 Task: Find connections with filter location Vilassar de Mar with filter topic #Technologywith filter profile language Potuguese with filter current company JavaScript with filter school AGRA COLLEGE, AGRA with filter industry HVAC and Refrigeration Equipment Manufacturing with filter service category AssistanceAdvertising with filter keywords title Zoologist
Action: Mouse moved to (476, 55)
Screenshot: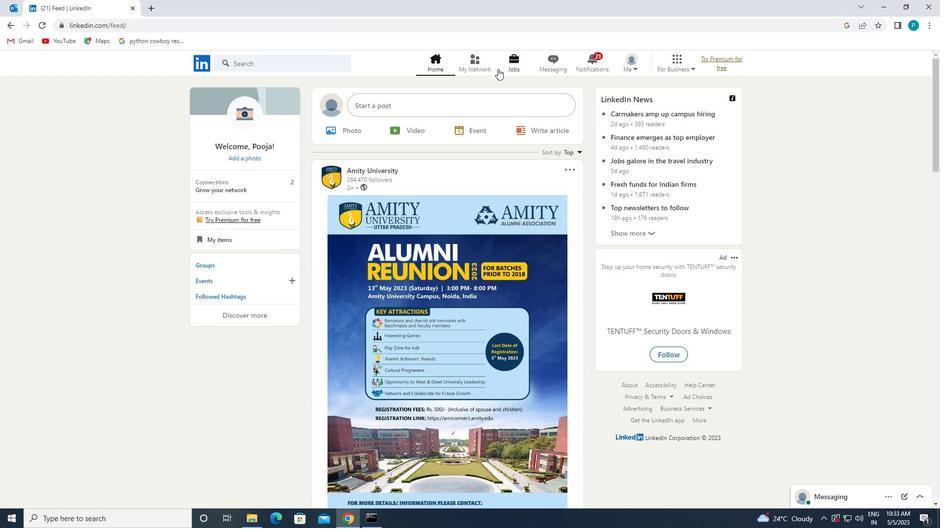 
Action: Mouse pressed left at (476, 55)
Screenshot: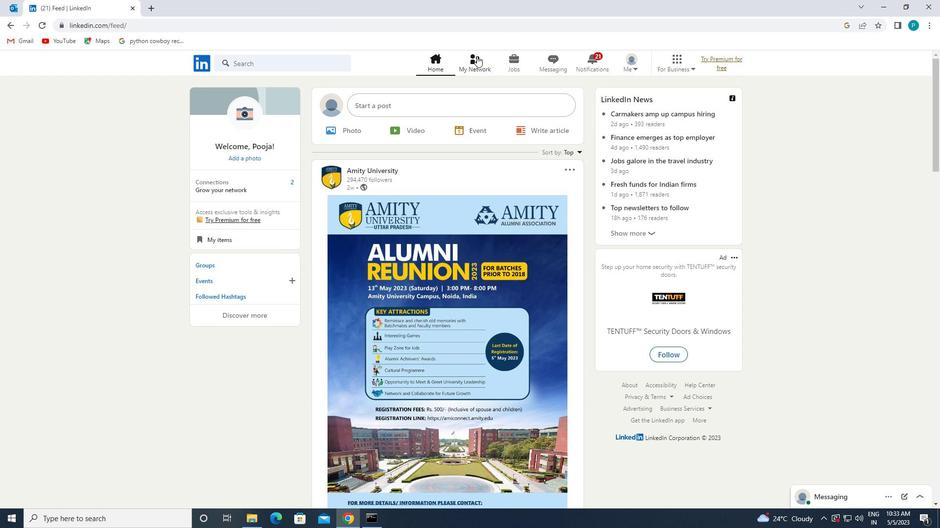
Action: Mouse moved to (299, 115)
Screenshot: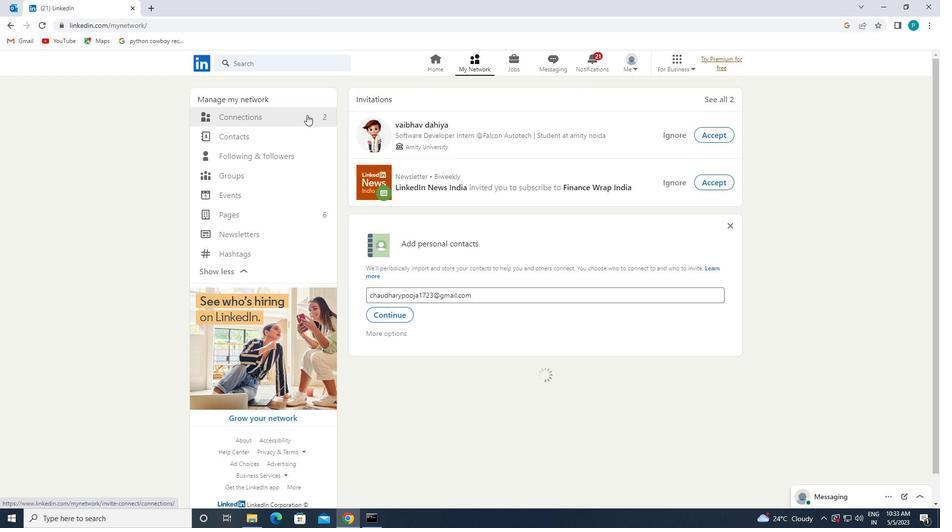 
Action: Mouse pressed left at (299, 115)
Screenshot: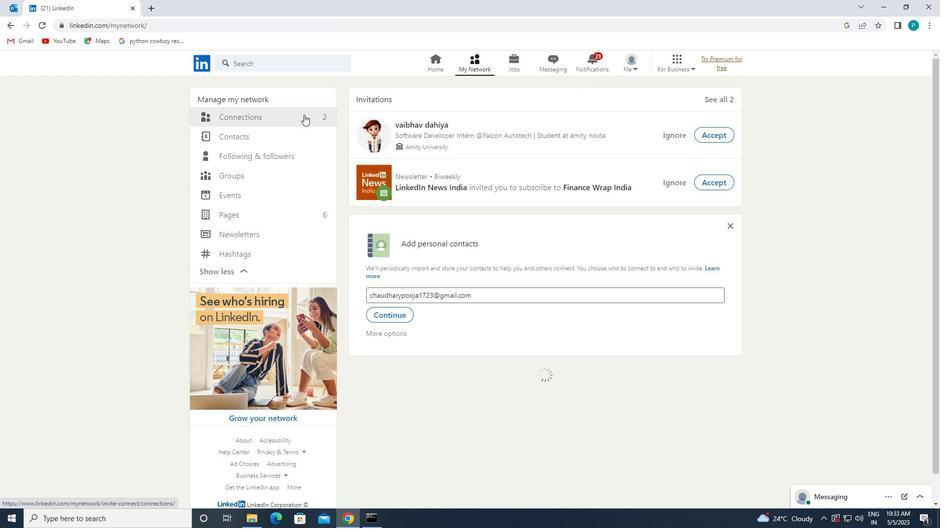
Action: Mouse moved to (544, 118)
Screenshot: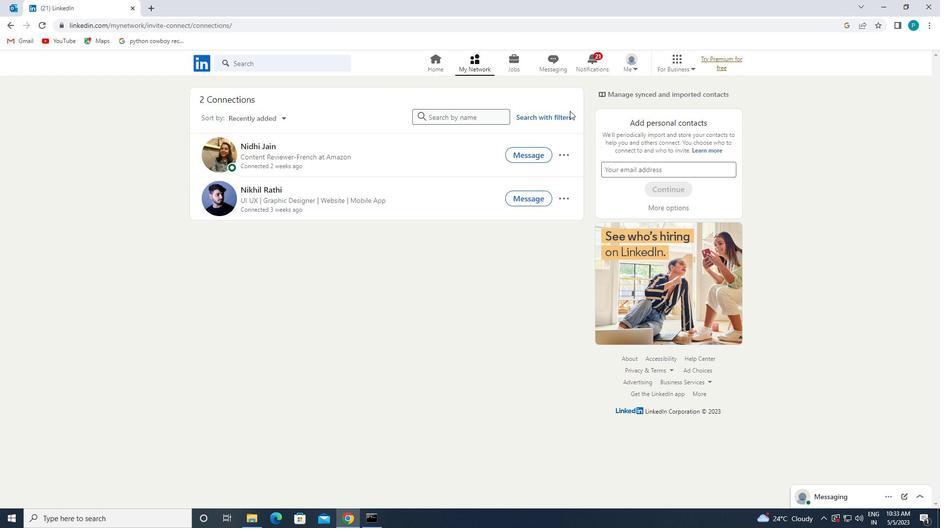 
Action: Mouse pressed left at (544, 118)
Screenshot: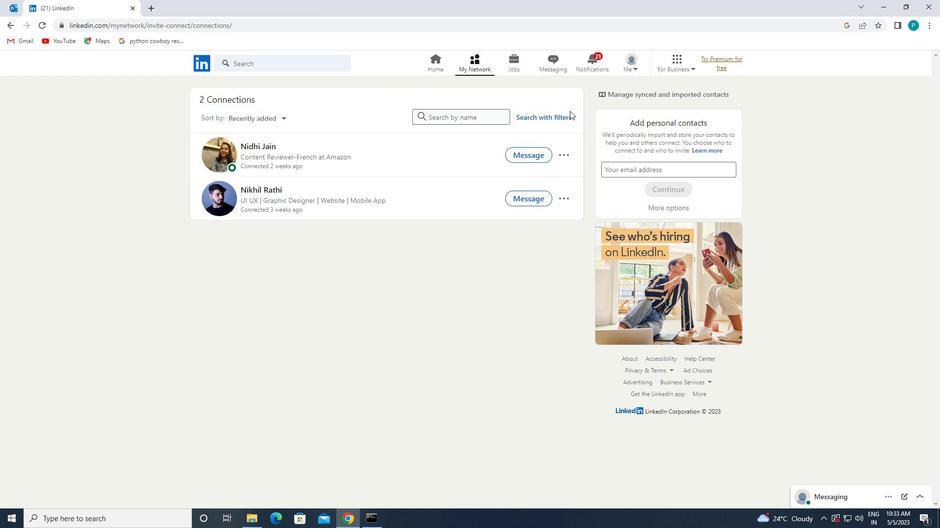 
Action: Mouse moved to (506, 92)
Screenshot: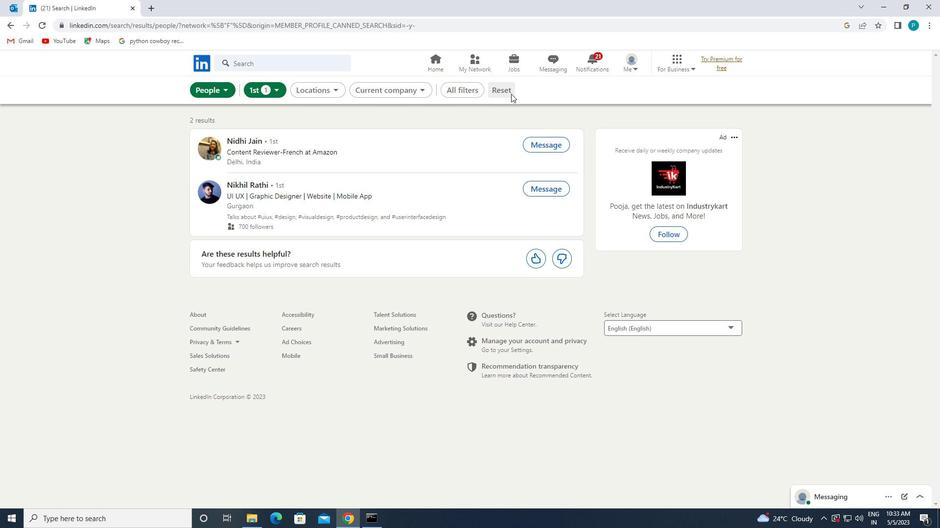 
Action: Mouse pressed left at (506, 92)
Screenshot: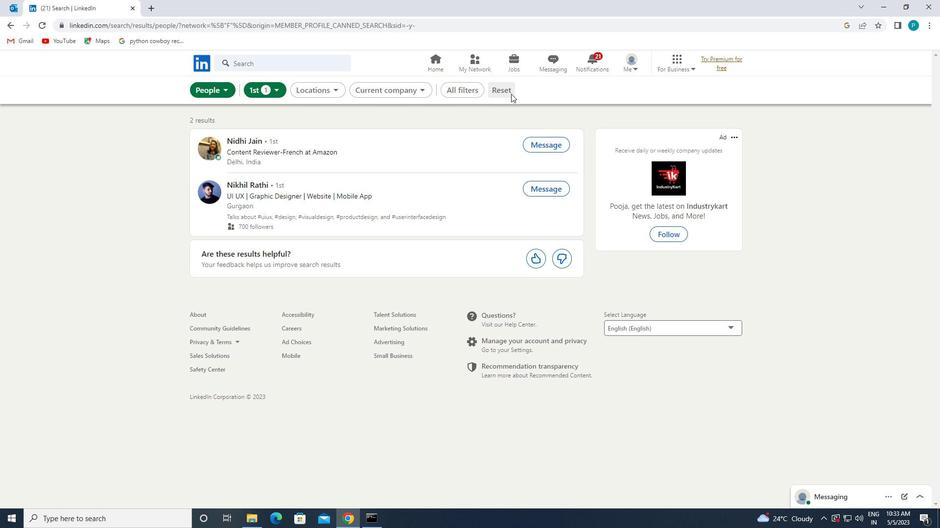 
Action: Mouse moved to (485, 88)
Screenshot: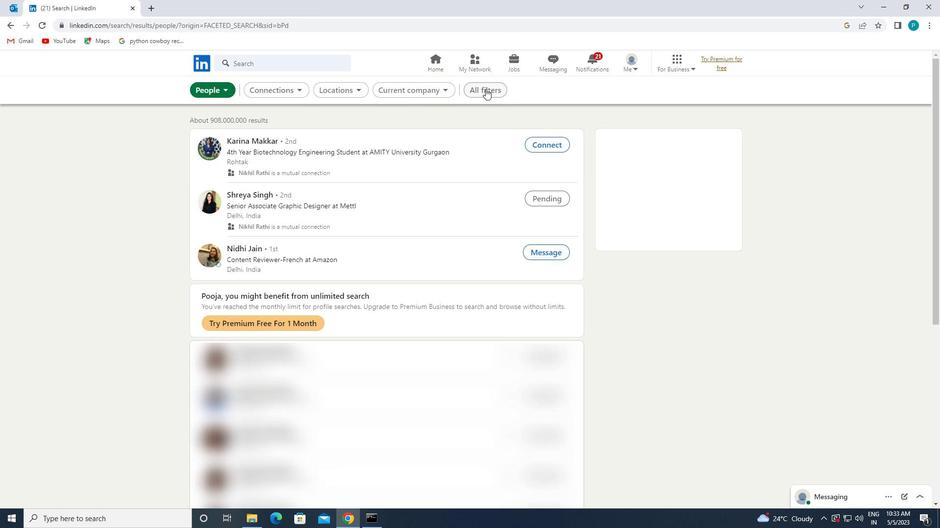 
Action: Mouse pressed left at (485, 88)
Screenshot: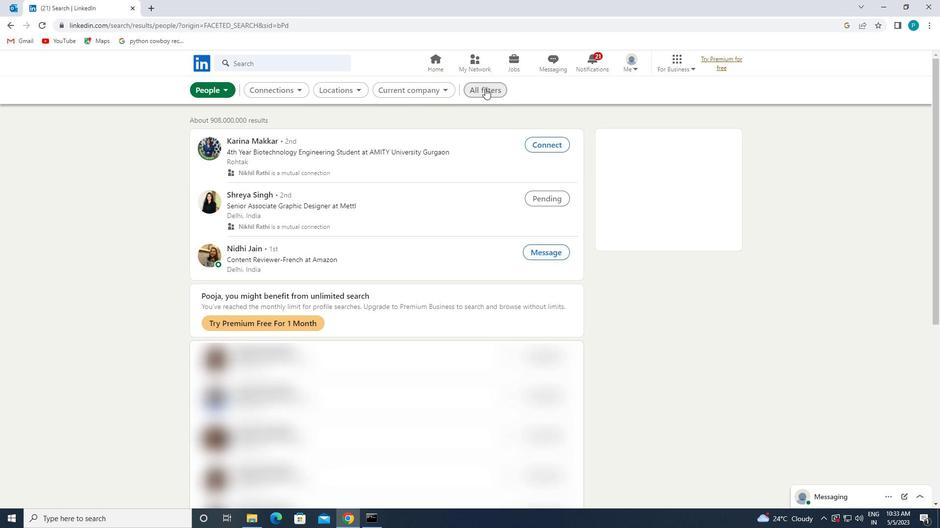 
Action: Mouse moved to (765, 290)
Screenshot: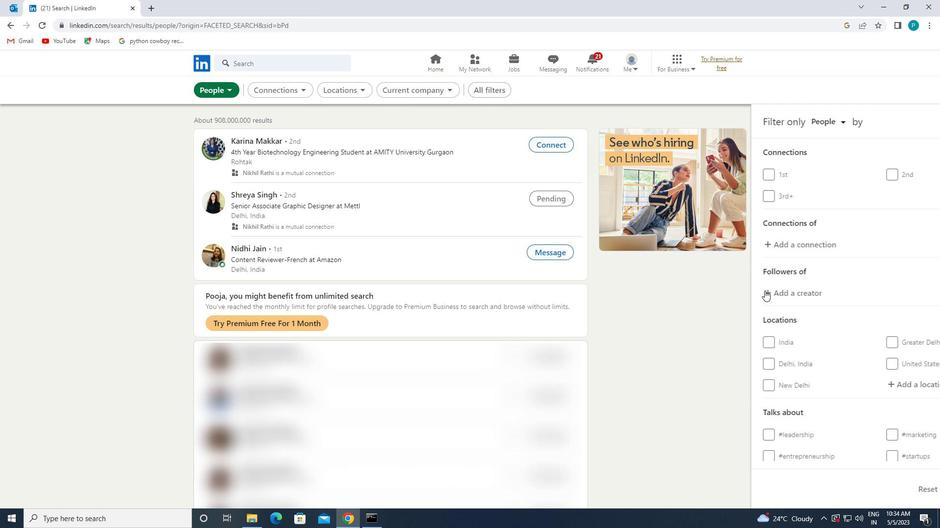 
Action: Mouse scrolled (765, 290) with delta (0, 0)
Screenshot: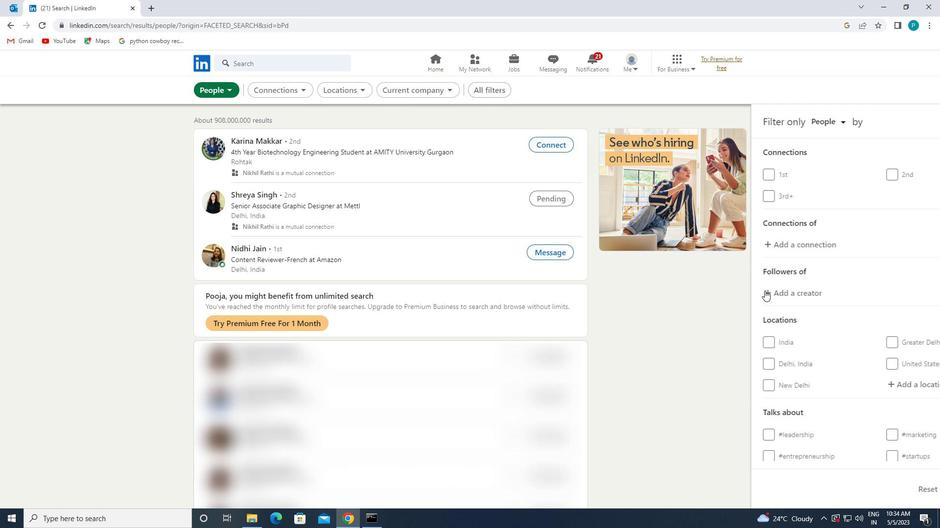 
Action: Mouse moved to (764, 290)
Screenshot: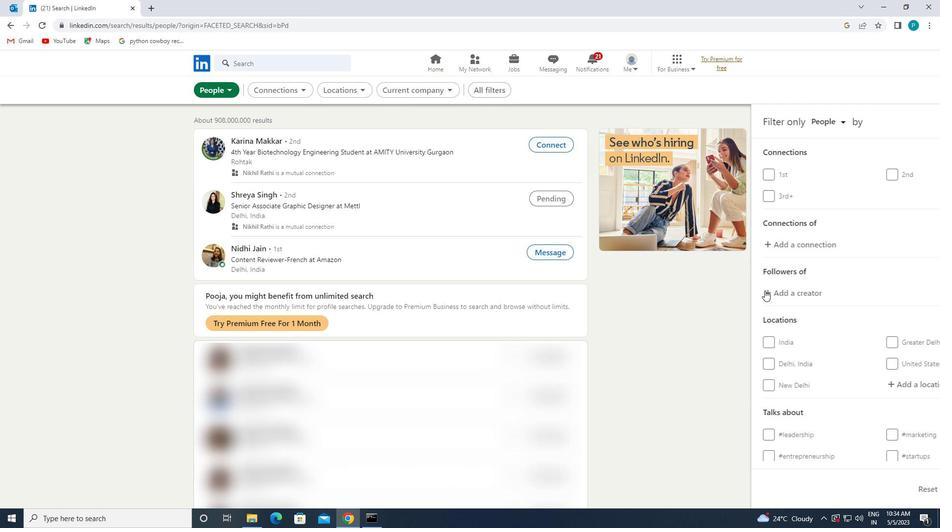 
Action: Mouse scrolled (764, 290) with delta (0, 0)
Screenshot: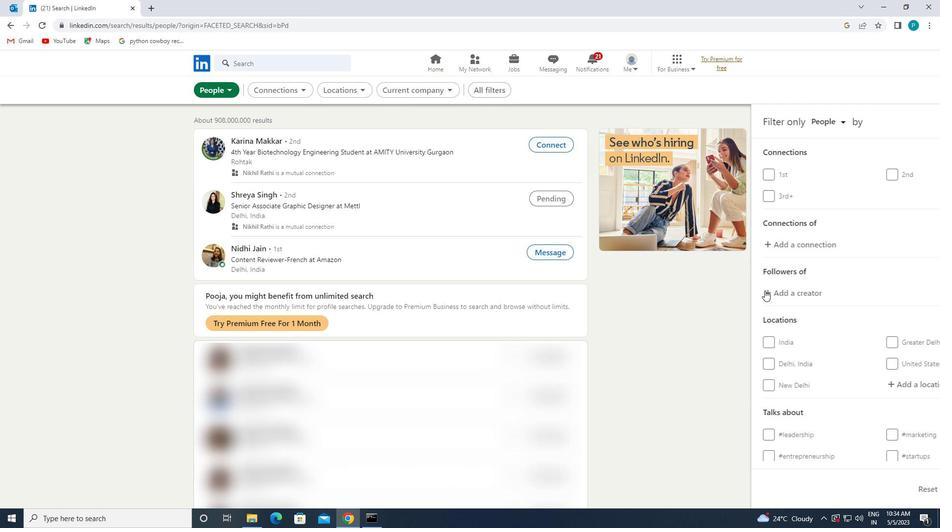 
Action: Mouse moved to (764, 290)
Screenshot: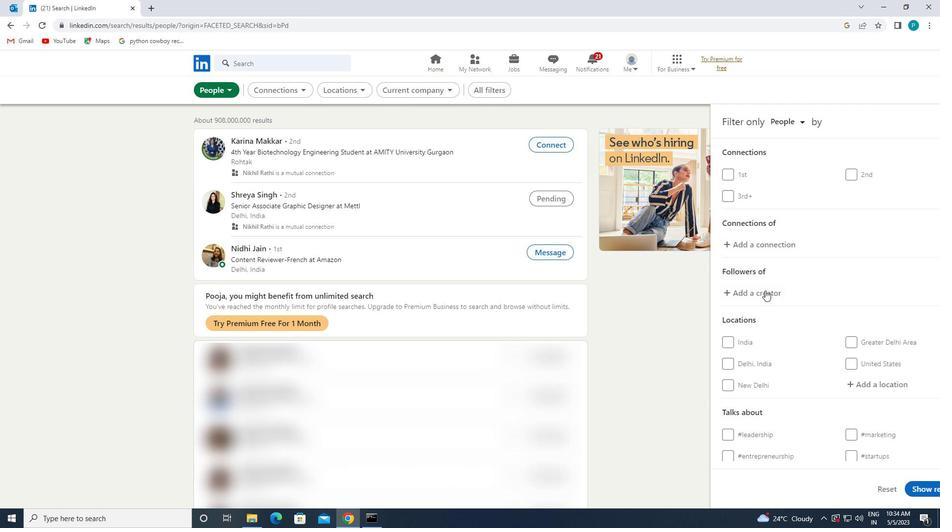 
Action: Mouse scrolled (764, 289) with delta (0, 0)
Screenshot: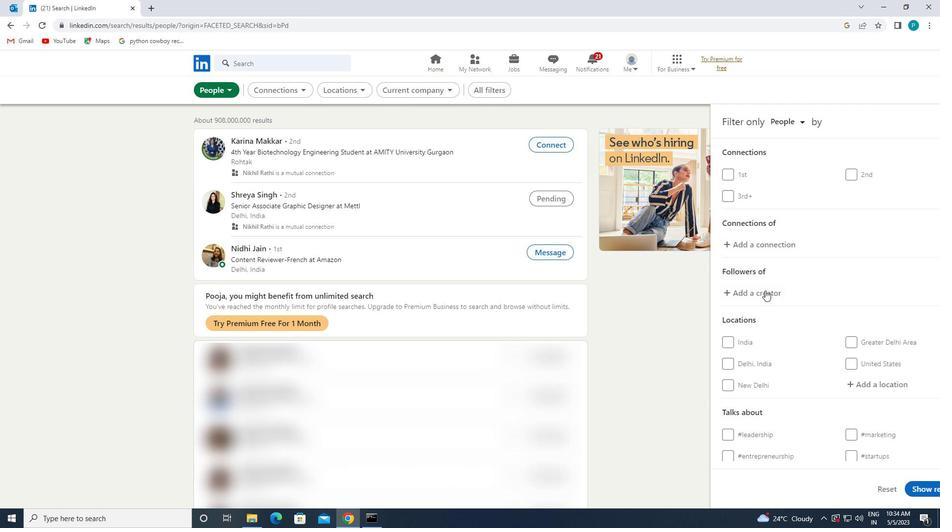 
Action: Mouse moved to (763, 289)
Screenshot: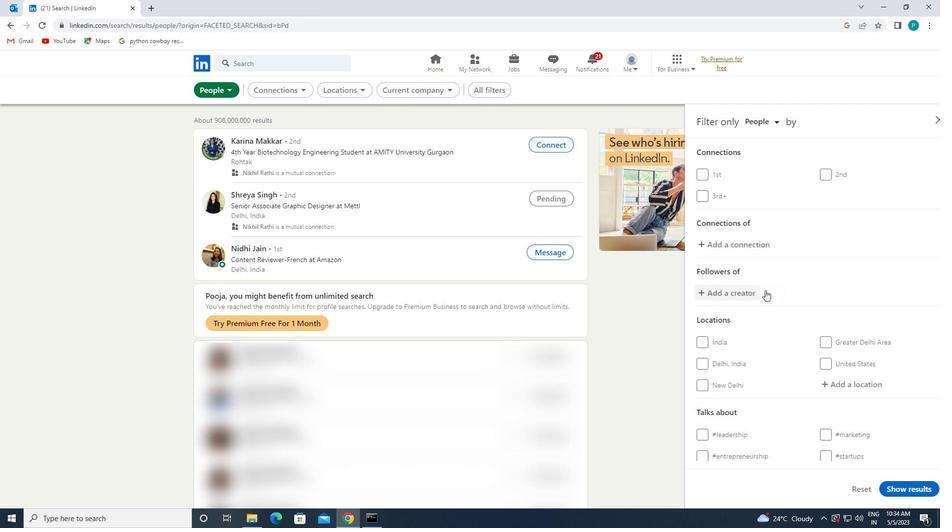 
Action: Mouse scrolled (763, 289) with delta (0, 0)
Screenshot: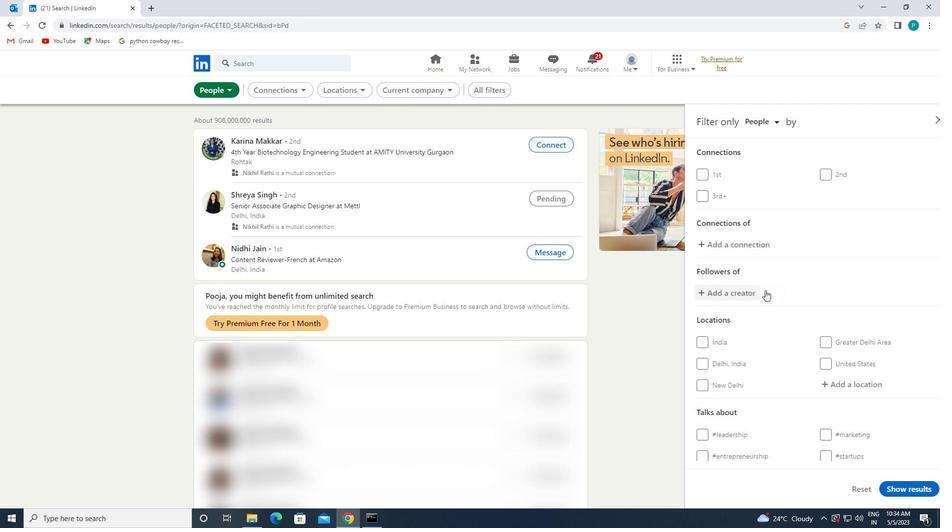 
Action: Mouse moved to (824, 191)
Screenshot: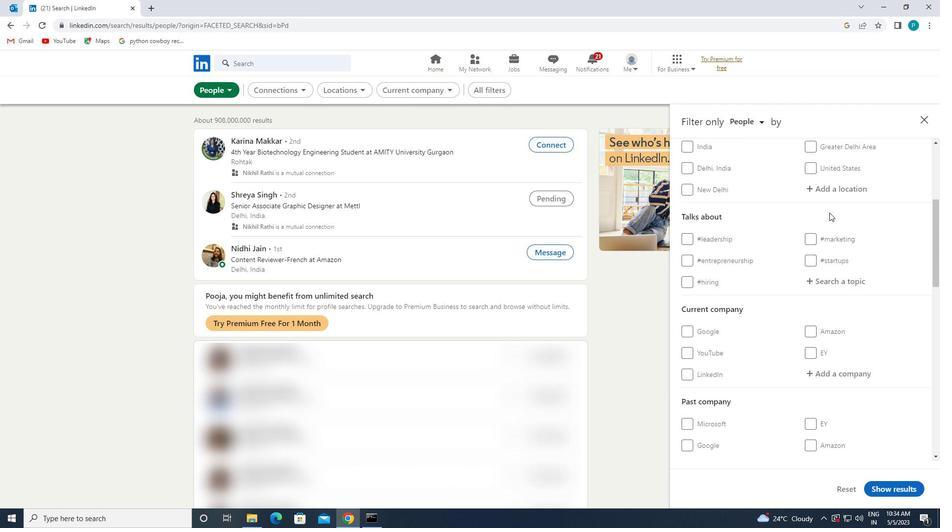 
Action: Mouse pressed left at (824, 191)
Screenshot: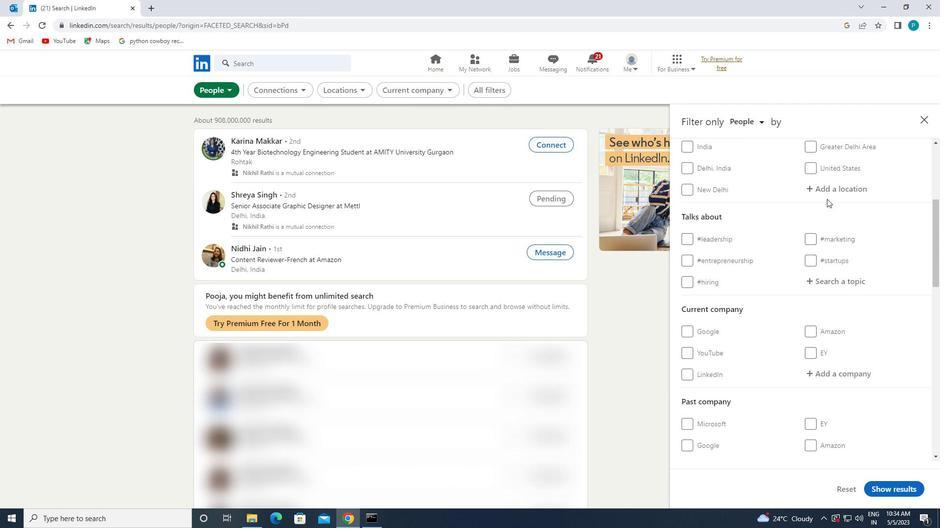 
Action: Key pressed <Key.caps_lock>v<Key.caps_lock>ilassar<Key.space>de<Key.space><Key.caps_lock>m<Key.caps_lock>ar
Screenshot: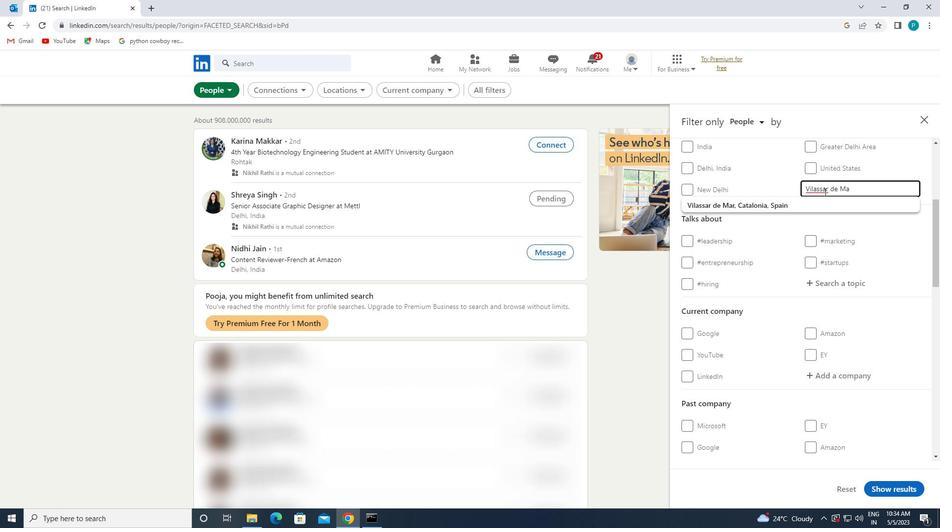 
Action: Mouse moved to (804, 207)
Screenshot: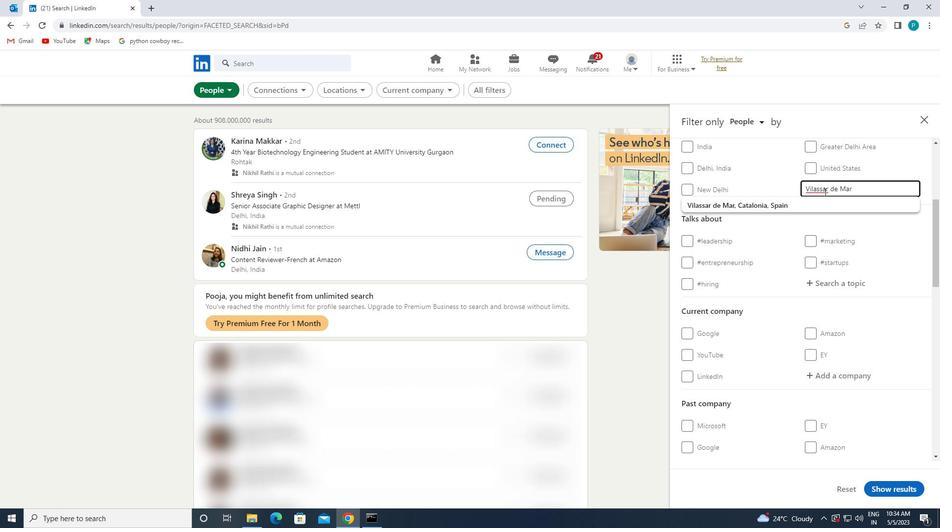 
Action: Mouse pressed left at (804, 207)
Screenshot: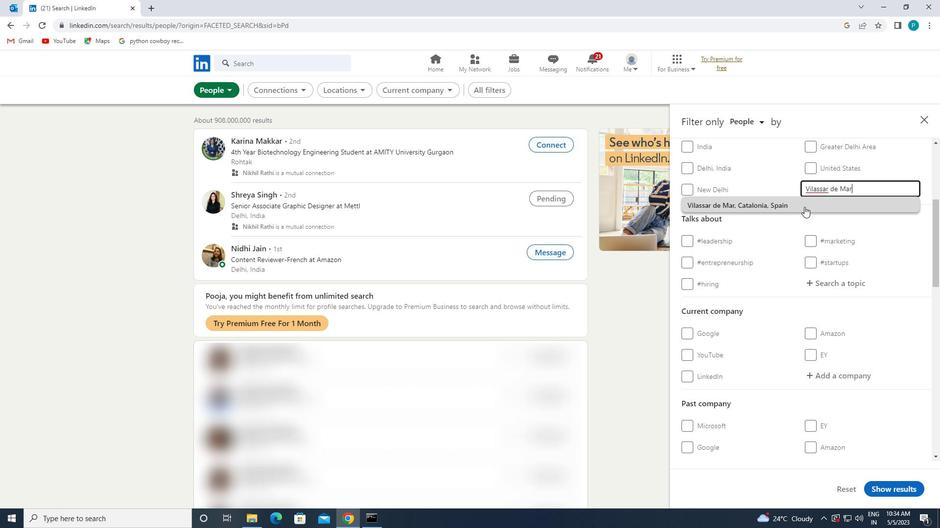 
Action: Mouse moved to (804, 207)
Screenshot: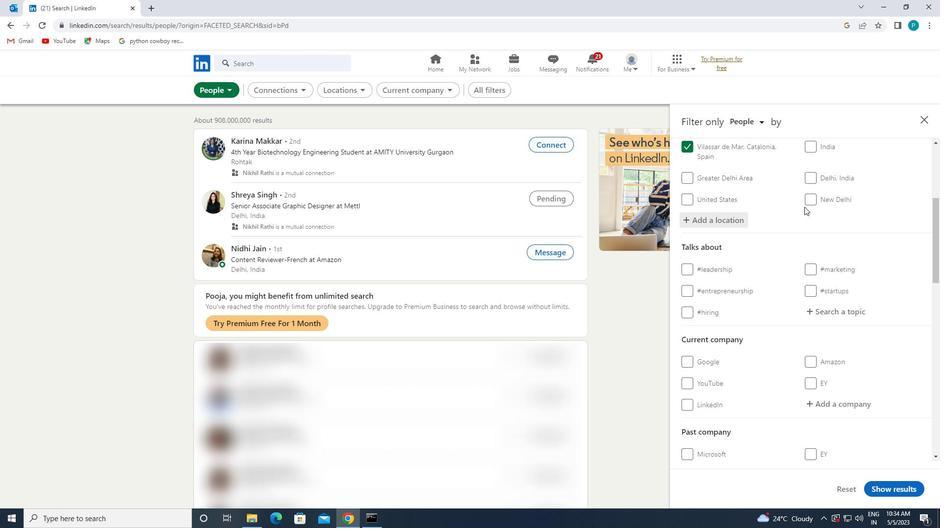 
Action: Mouse scrolled (804, 207) with delta (0, 0)
Screenshot: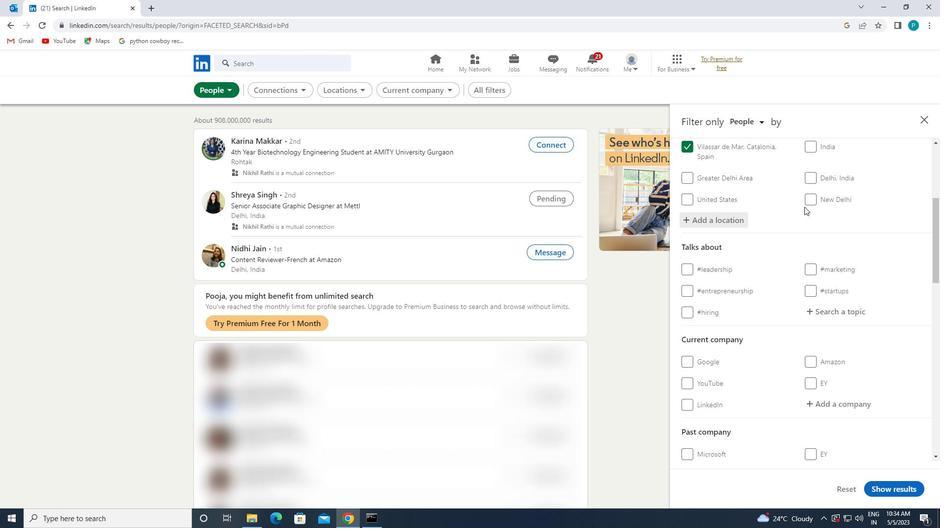 
Action: Mouse moved to (804, 207)
Screenshot: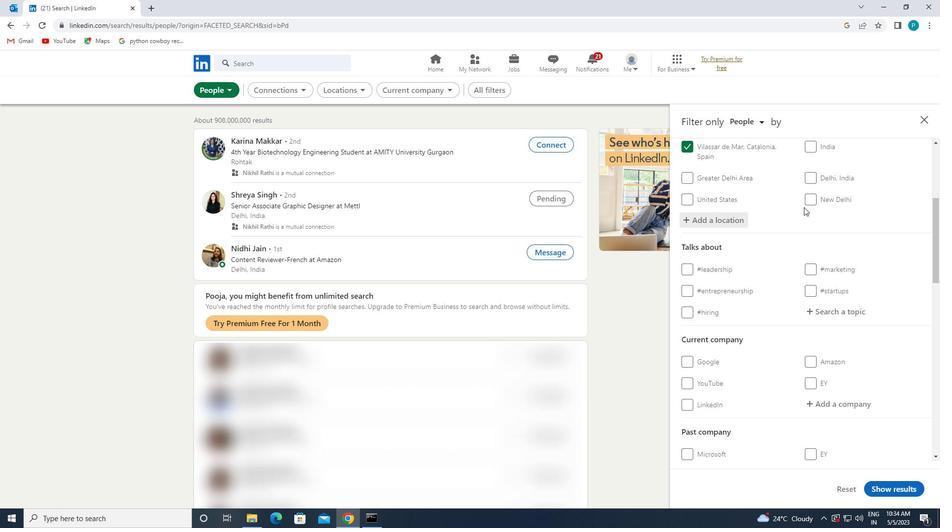 
Action: Mouse scrolled (804, 207) with delta (0, 0)
Screenshot: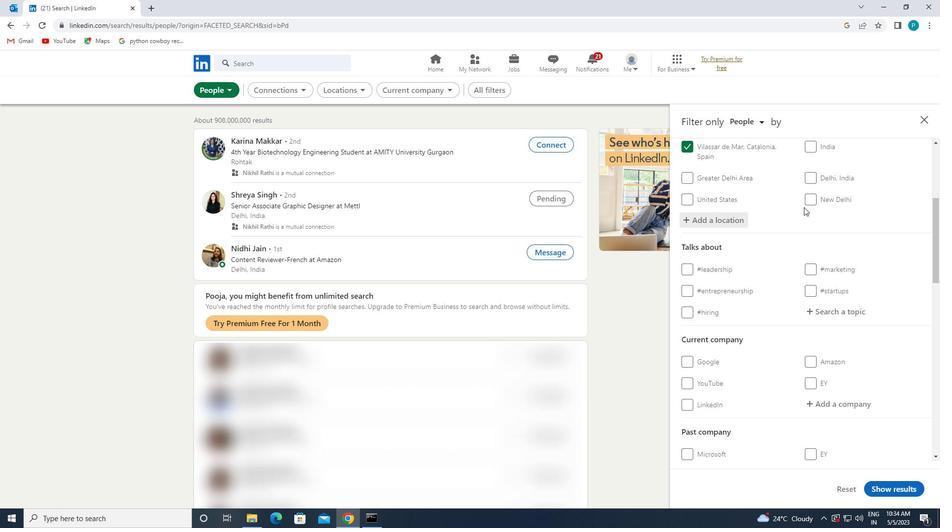 
Action: Mouse moved to (807, 207)
Screenshot: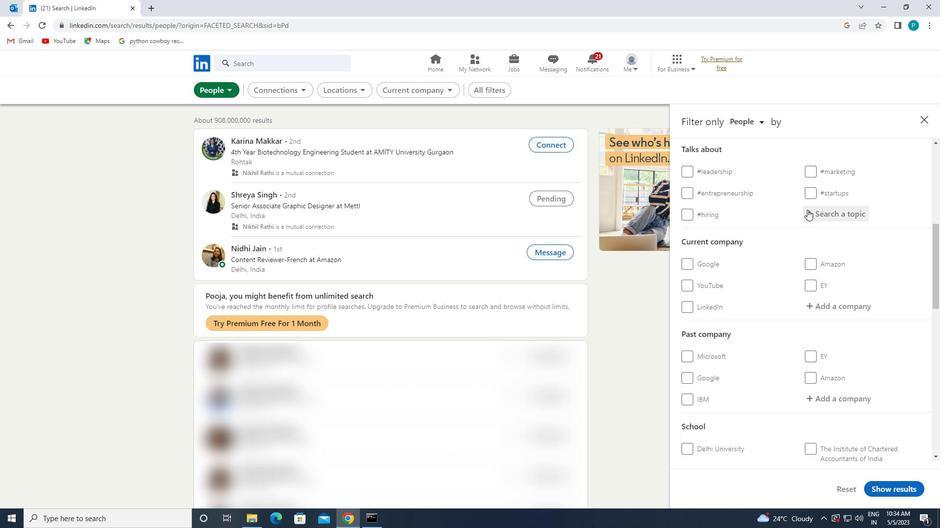 
Action: Mouse pressed left at (807, 207)
Screenshot: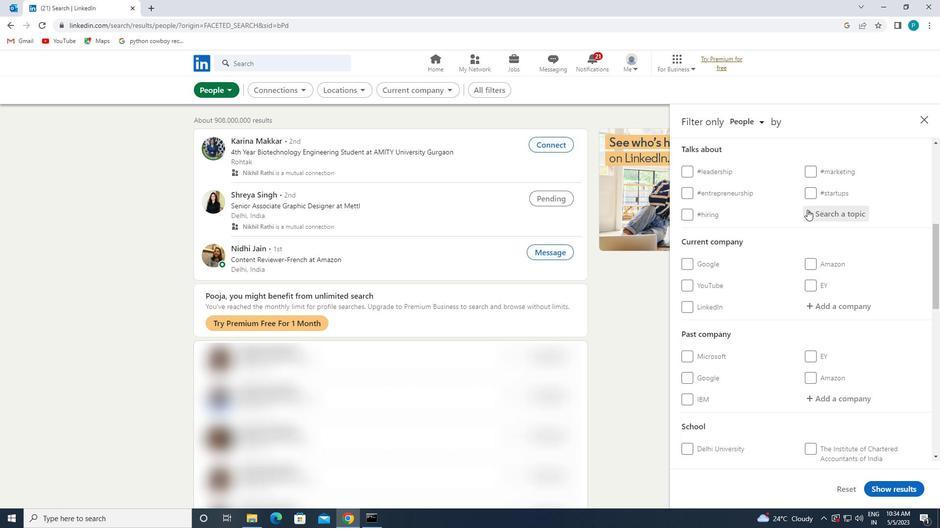 
Action: Key pressed <Key.shift>#<Key.caps_lock>T<Key.caps_lock>ECHNOLOGY
Screenshot: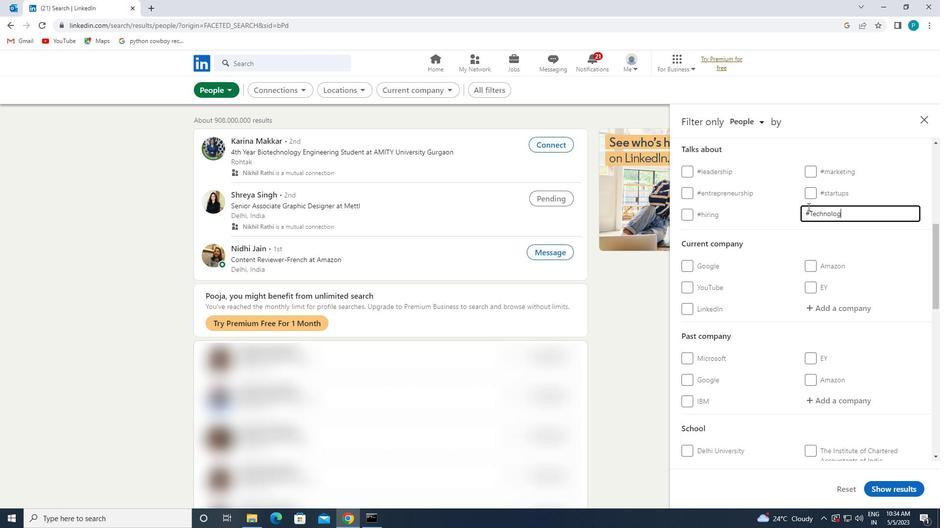 
Action: Mouse moved to (871, 310)
Screenshot: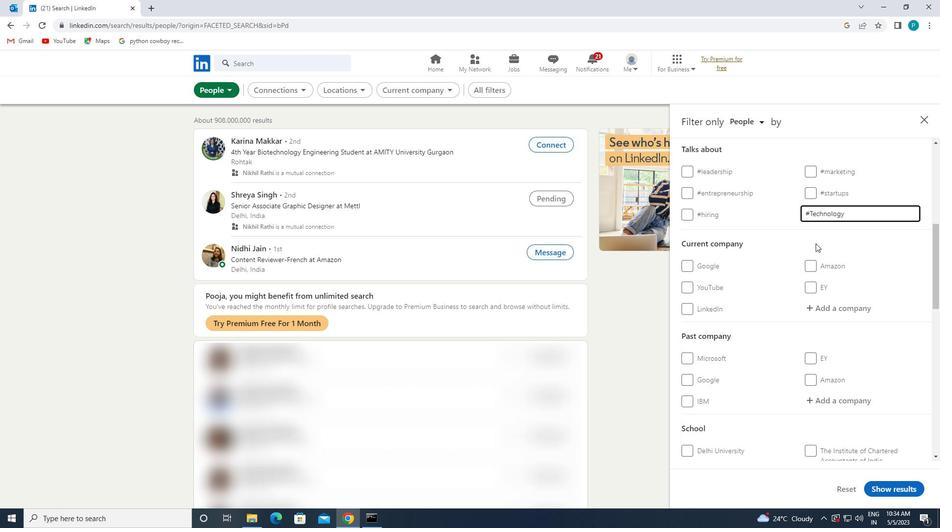 
Action: Mouse scrolled (871, 309) with delta (0, 0)
Screenshot: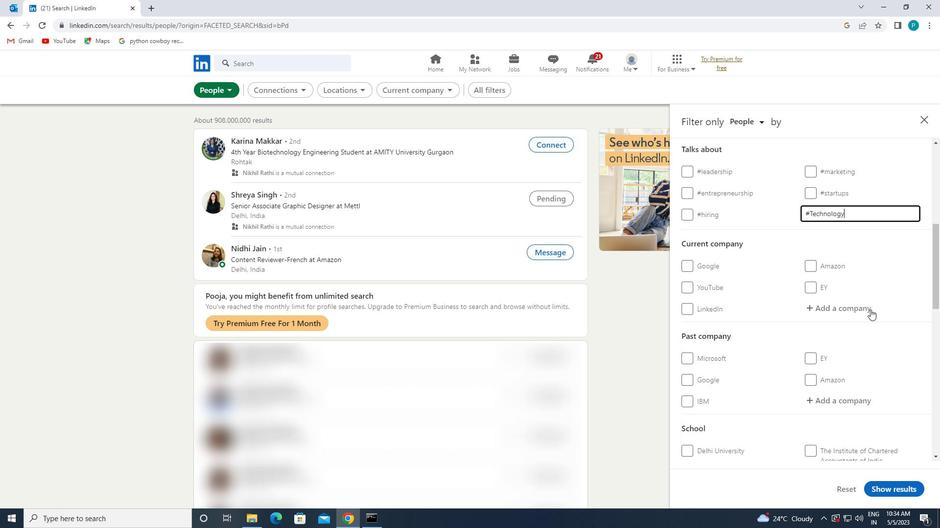 
Action: Mouse moved to (869, 310)
Screenshot: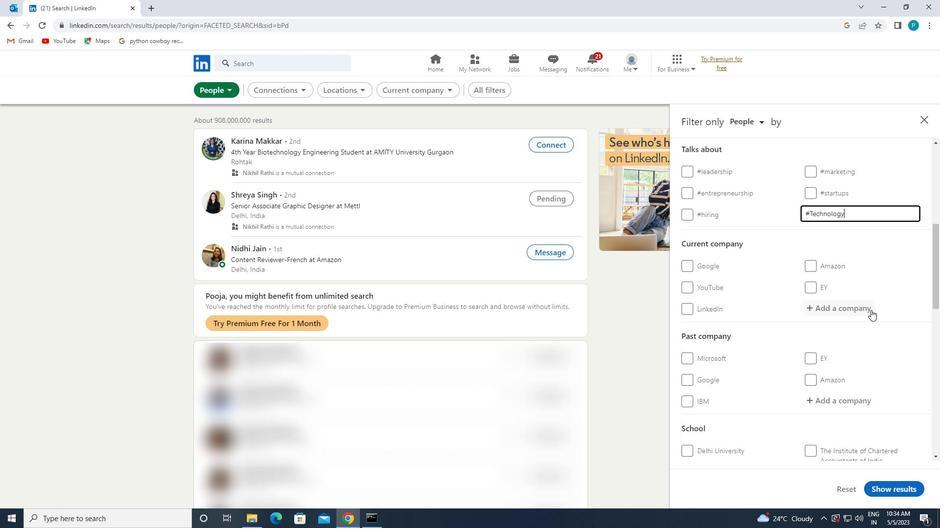 
Action: Mouse scrolled (869, 309) with delta (0, 0)
Screenshot: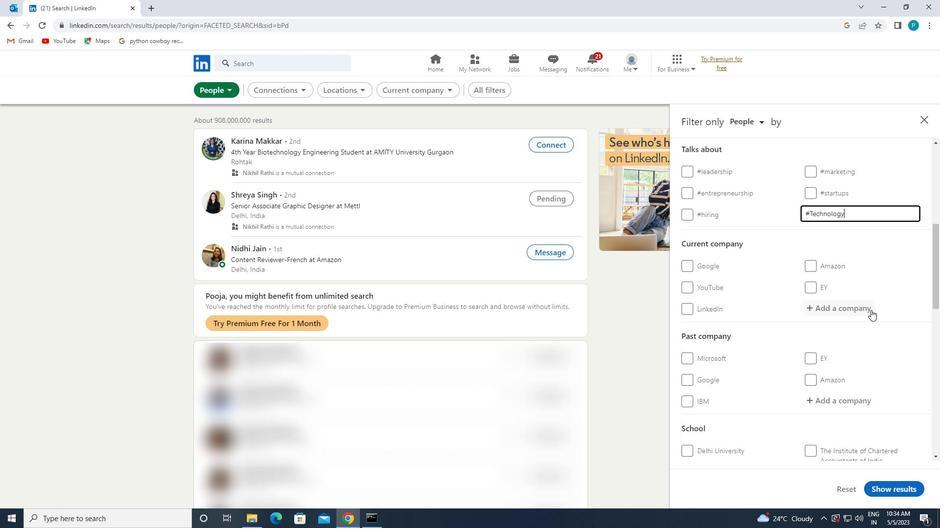 
Action: Mouse moved to (825, 245)
Screenshot: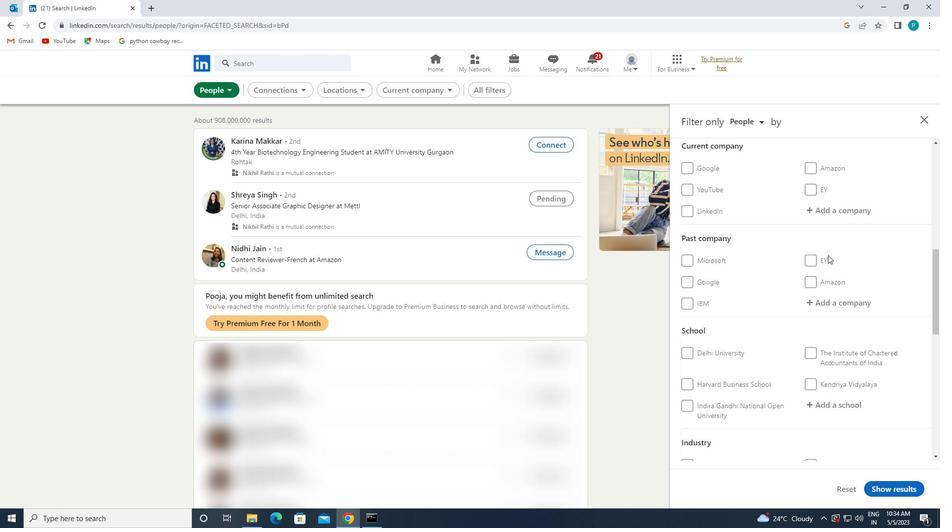 
Action: Mouse scrolled (825, 245) with delta (0, 0)
Screenshot: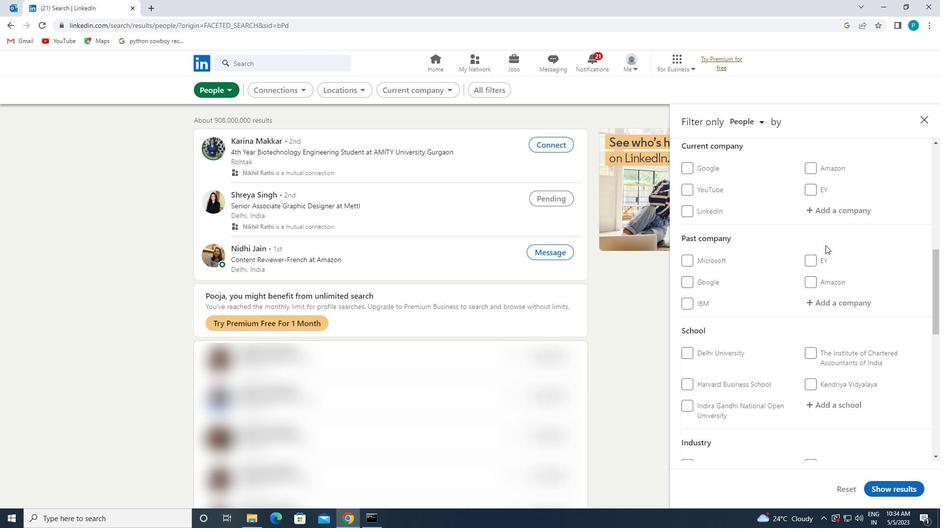 
Action: Mouse scrolled (825, 245) with delta (0, 0)
Screenshot: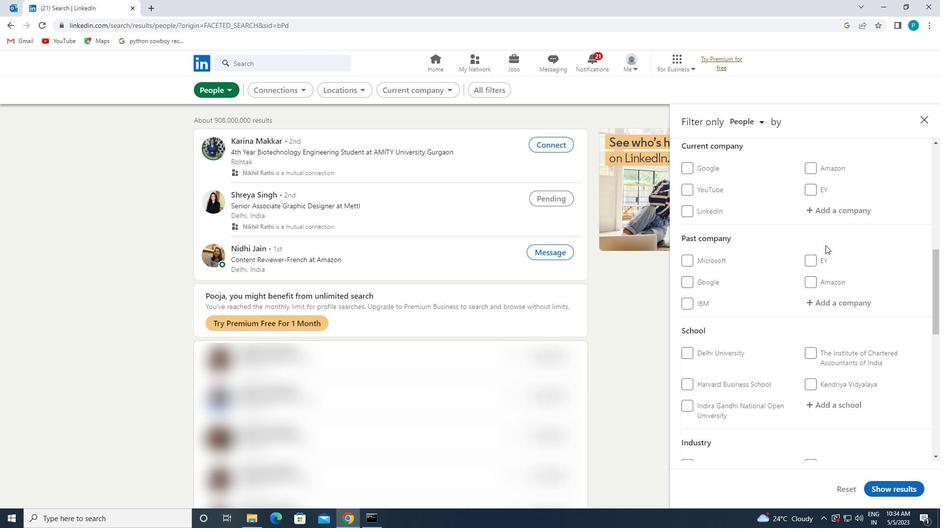 
Action: Mouse scrolled (825, 245) with delta (0, 0)
Screenshot: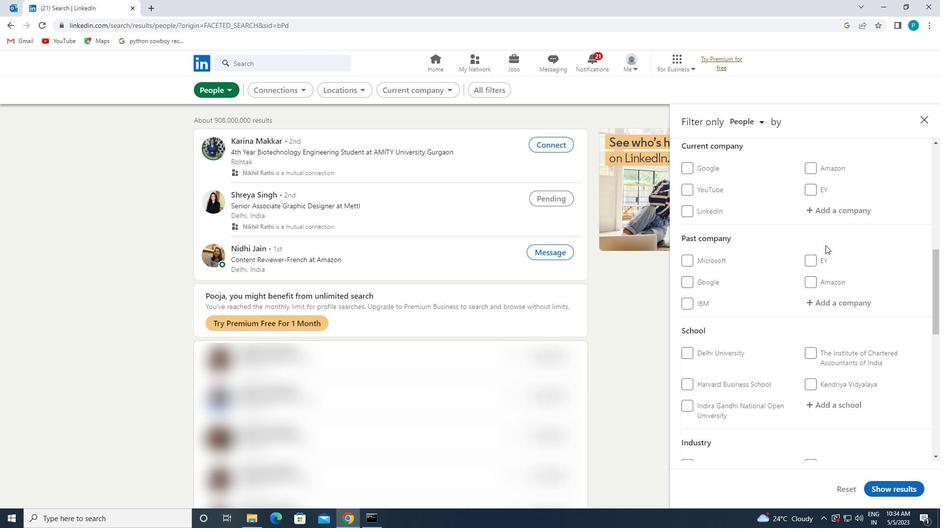
Action: Mouse moved to (819, 294)
Screenshot: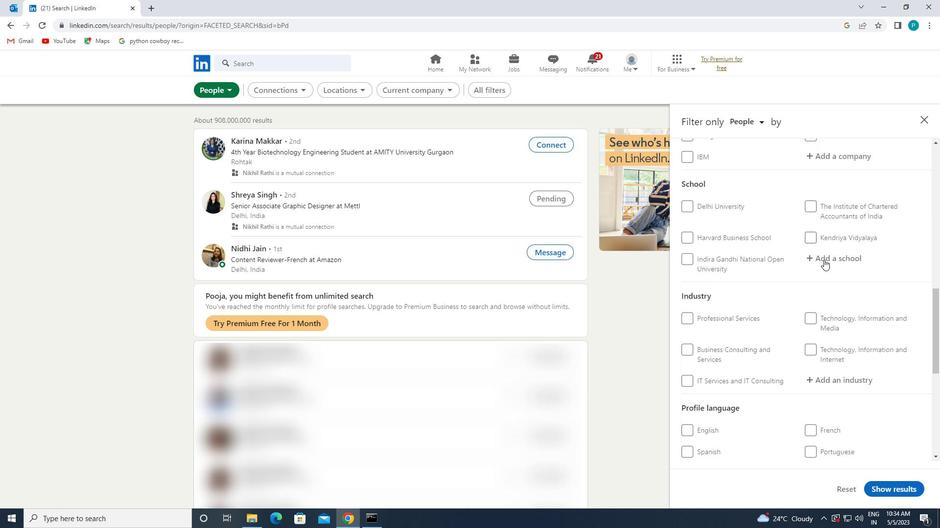
Action: Mouse scrolled (819, 294) with delta (0, 0)
Screenshot: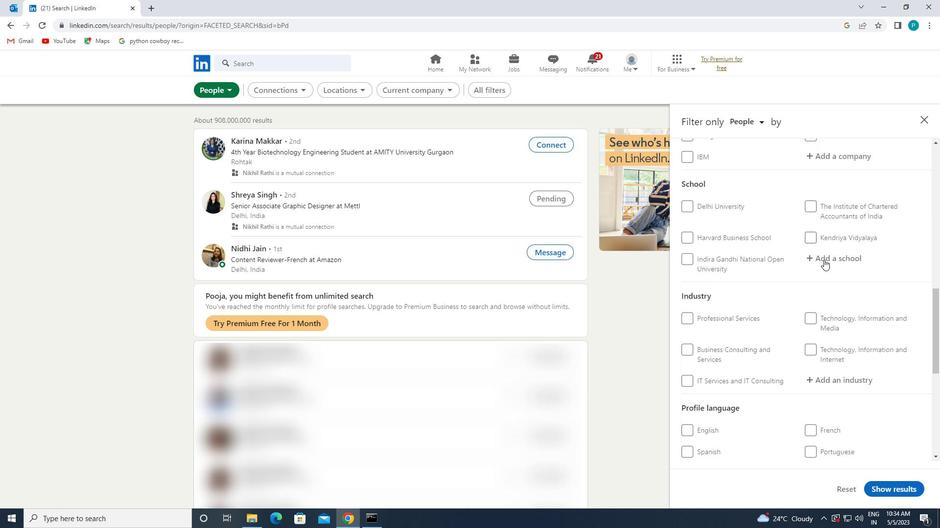 
Action: Mouse moved to (818, 296)
Screenshot: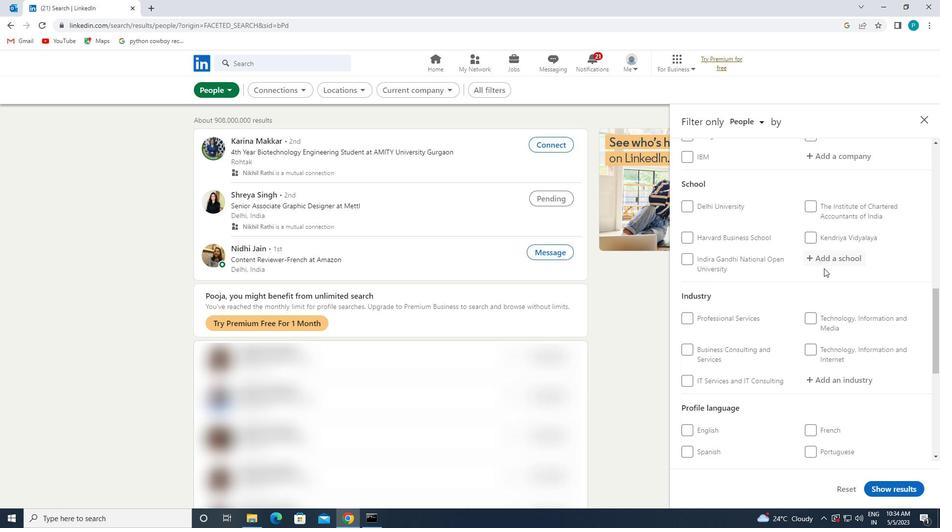 
Action: Mouse scrolled (818, 296) with delta (0, 0)
Screenshot: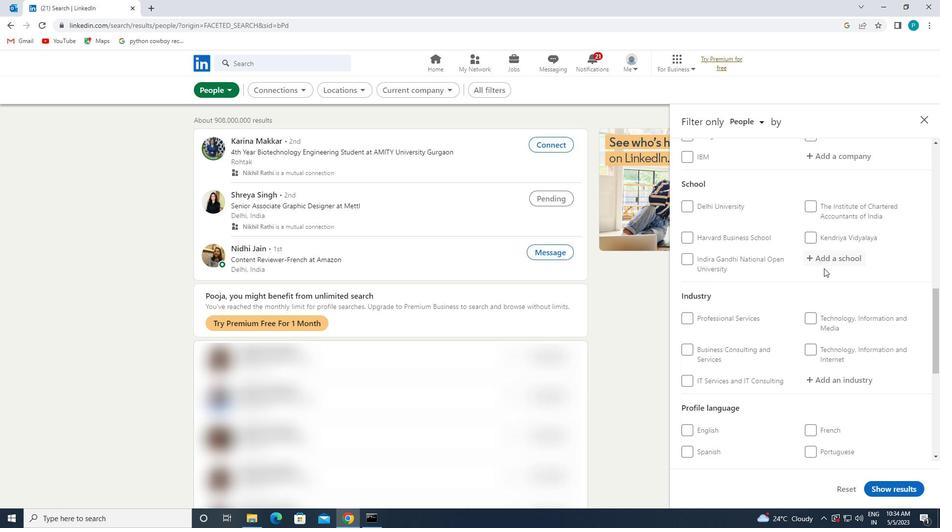 
Action: Mouse moved to (817, 297)
Screenshot: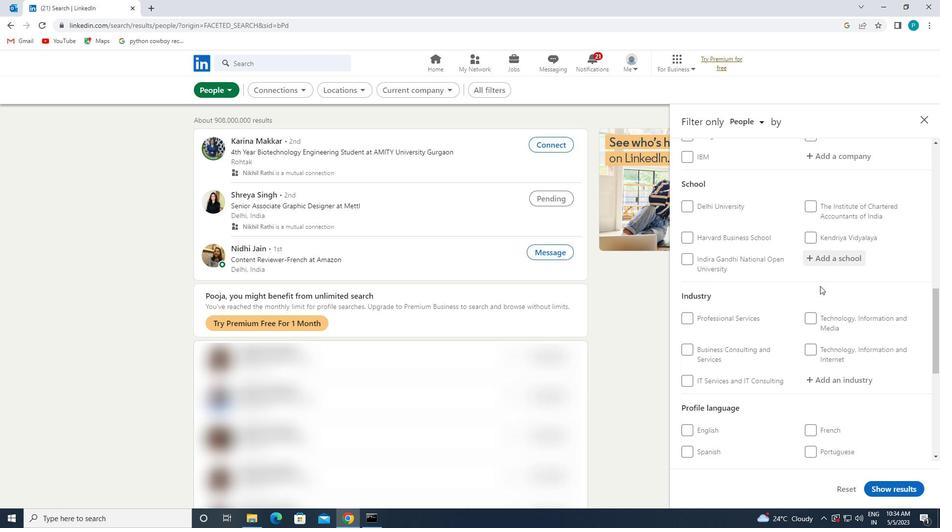 
Action: Mouse scrolled (817, 296) with delta (0, 0)
Screenshot: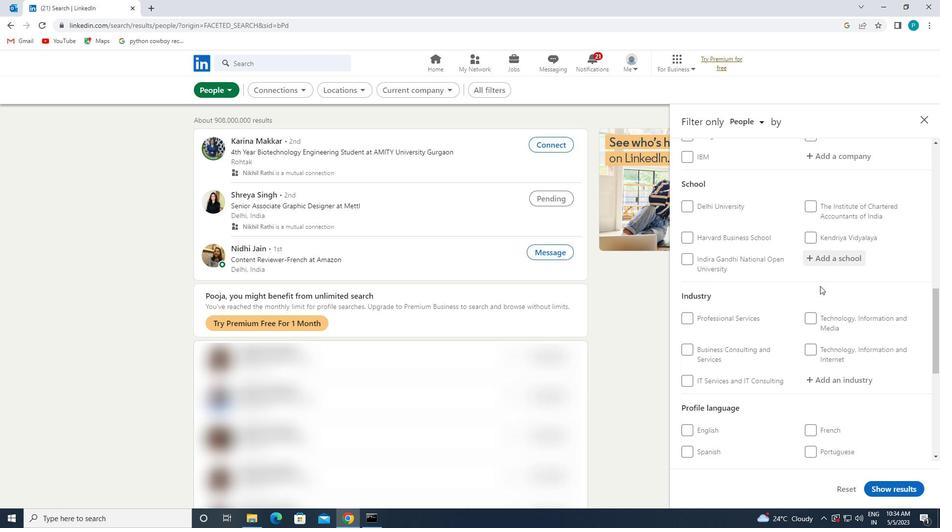 
Action: Mouse scrolled (817, 296) with delta (0, 0)
Screenshot: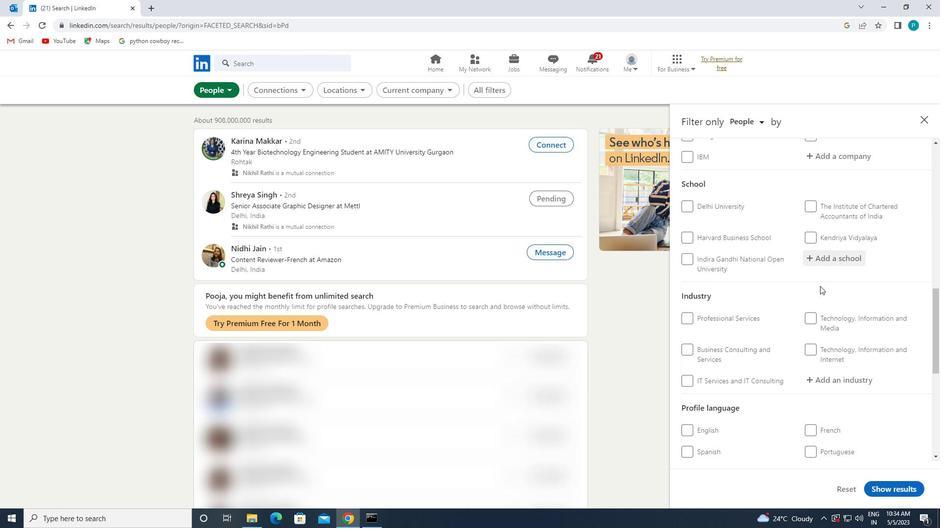 
Action: Mouse moved to (822, 243)
Screenshot: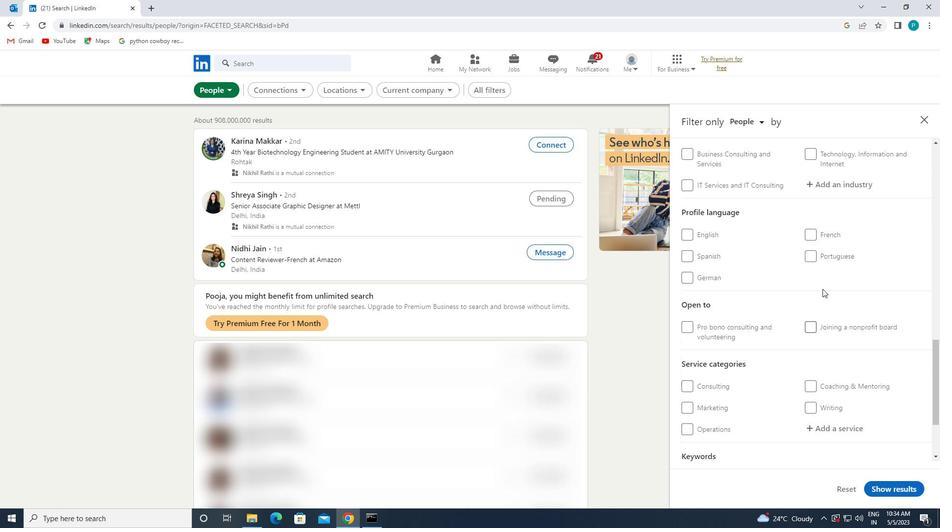 
Action: Mouse pressed left at (822, 243)
Screenshot: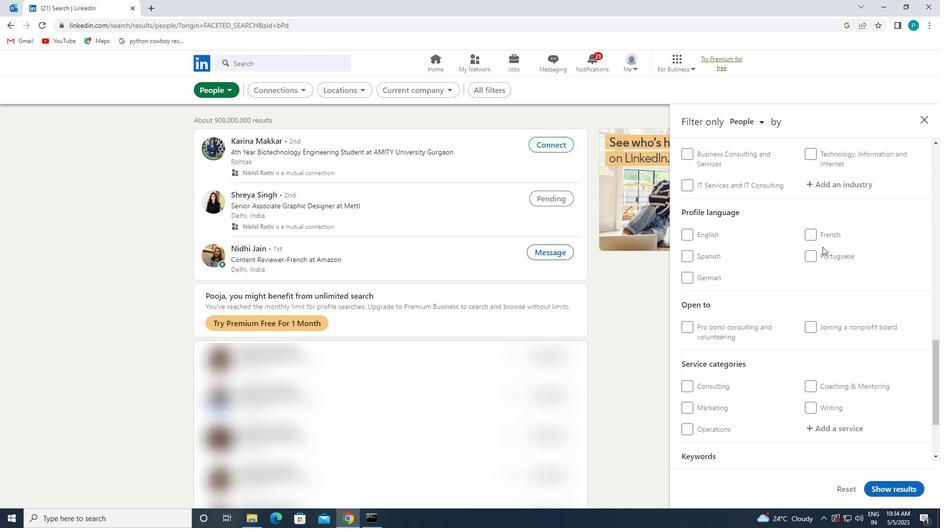 
Action: Mouse moved to (826, 253)
Screenshot: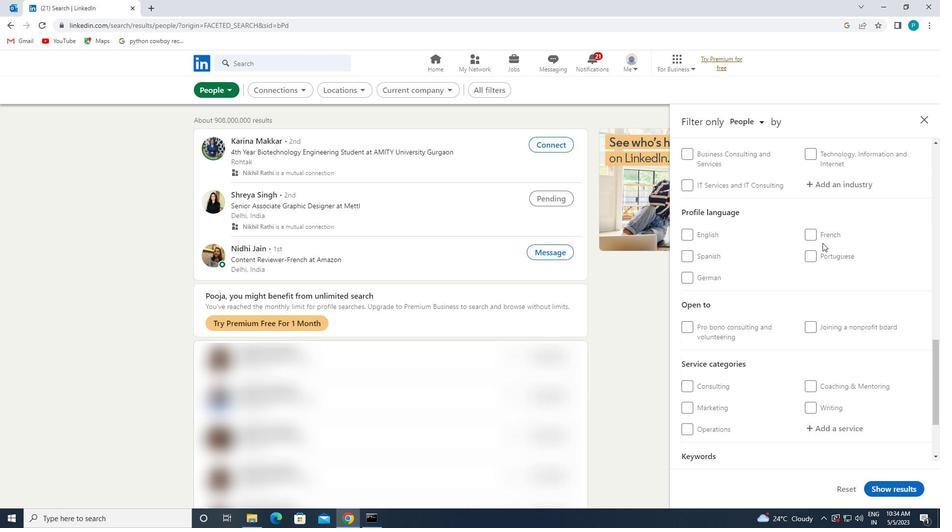 
Action: Mouse pressed left at (826, 253)
Screenshot: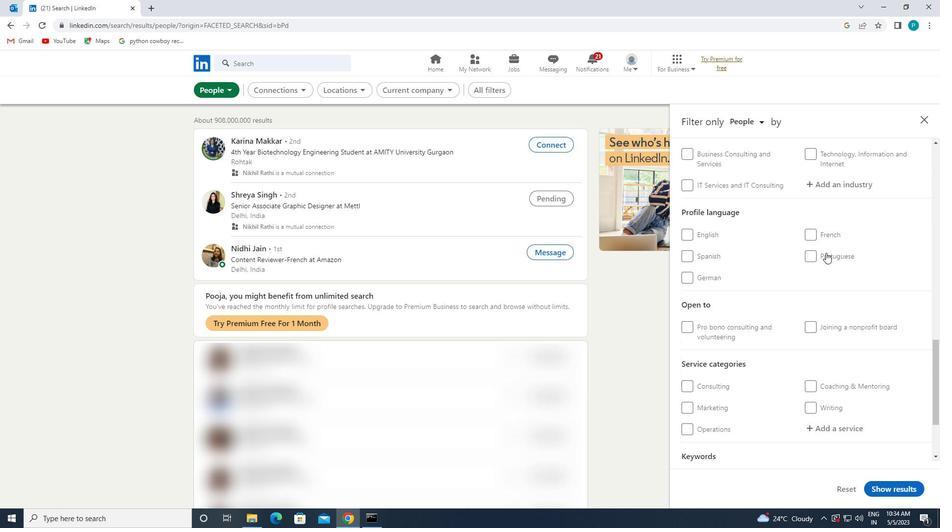 
Action: Mouse moved to (833, 254)
Screenshot: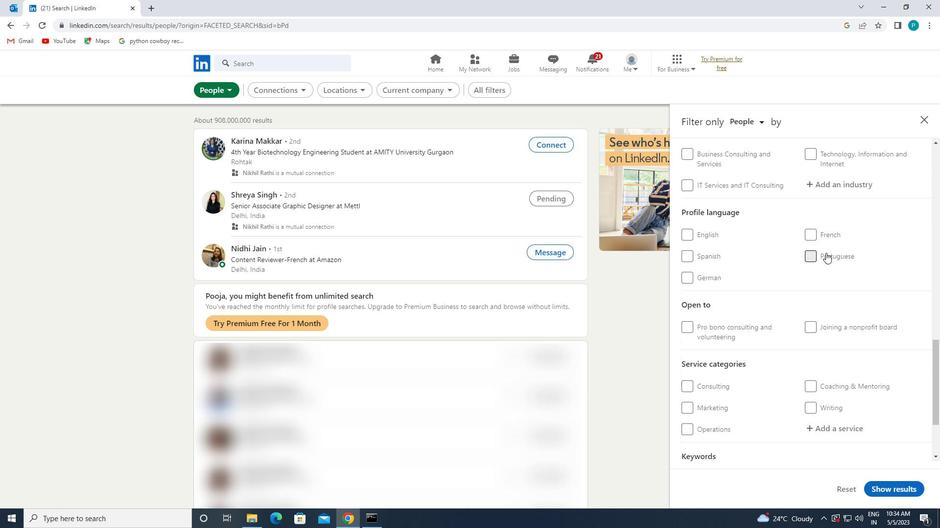 
Action: Mouse scrolled (833, 254) with delta (0, 0)
Screenshot: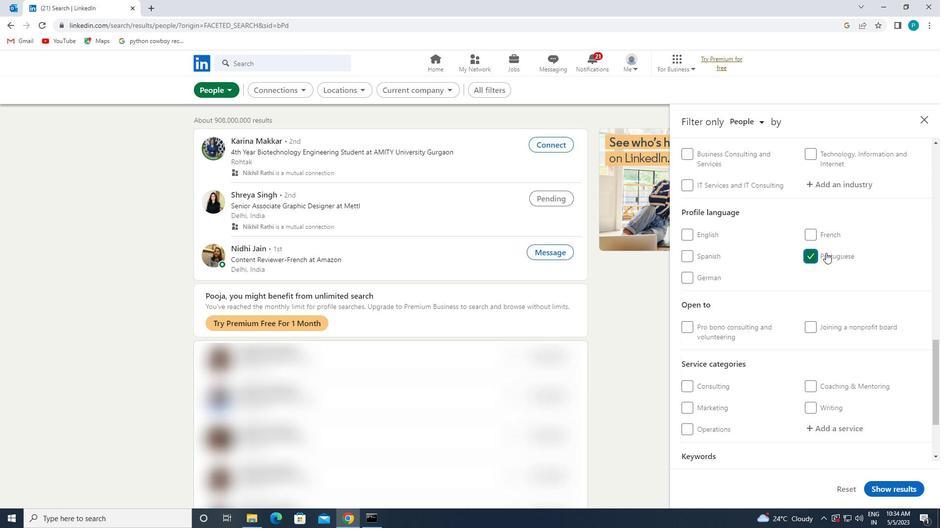 
Action: Mouse scrolled (833, 254) with delta (0, 0)
Screenshot: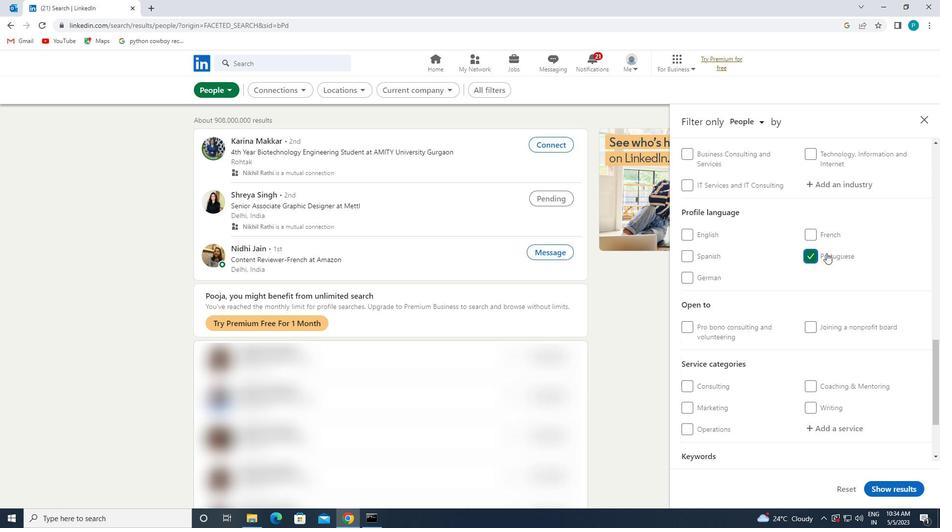 
Action: Mouse scrolled (833, 254) with delta (0, 0)
Screenshot: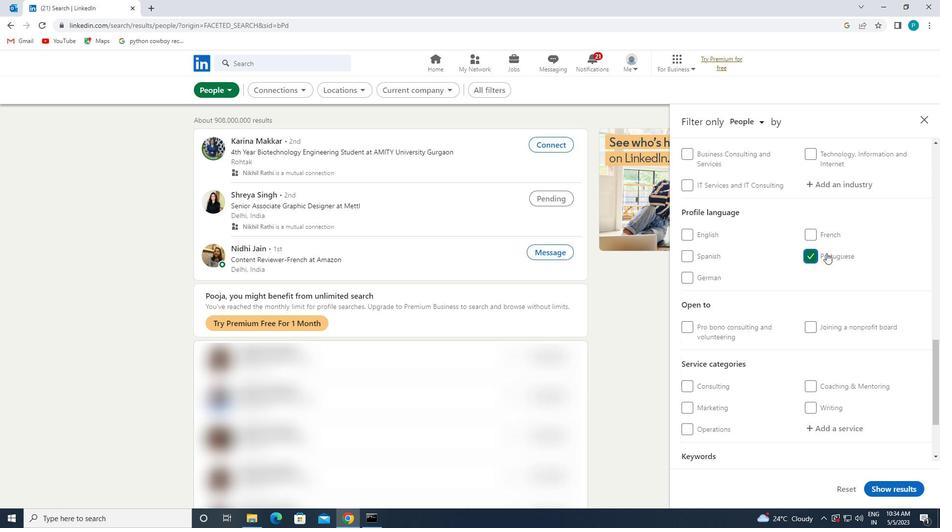 
Action: Mouse scrolled (833, 254) with delta (0, 0)
Screenshot: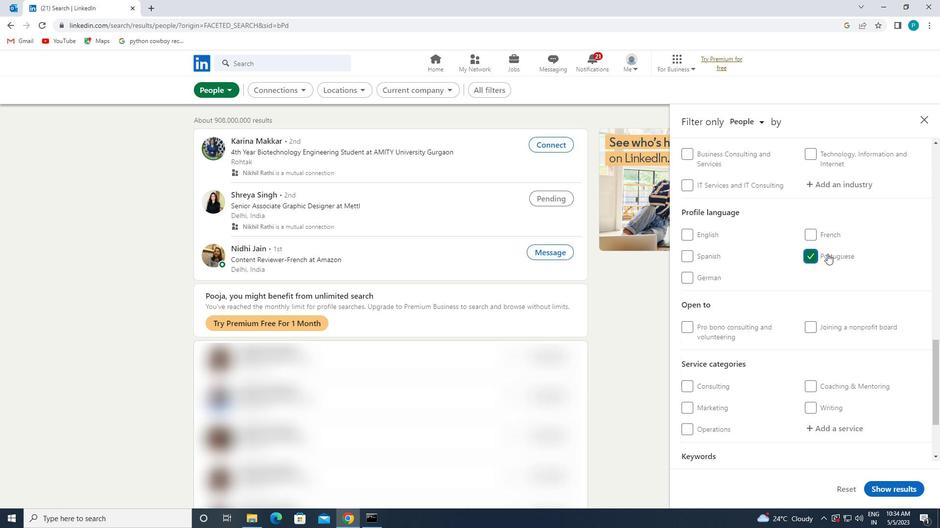
Action: Mouse scrolled (833, 254) with delta (0, 0)
Screenshot: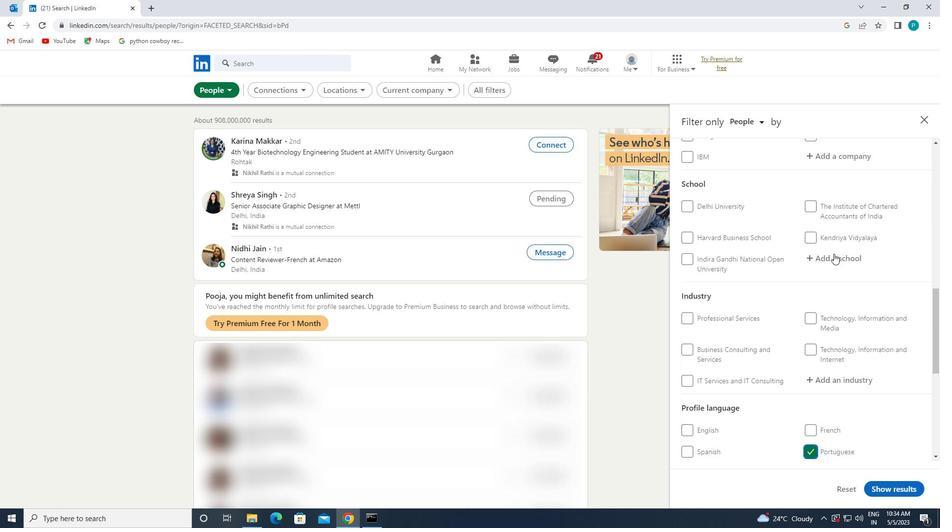 
Action: Mouse scrolled (833, 254) with delta (0, 0)
Screenshot: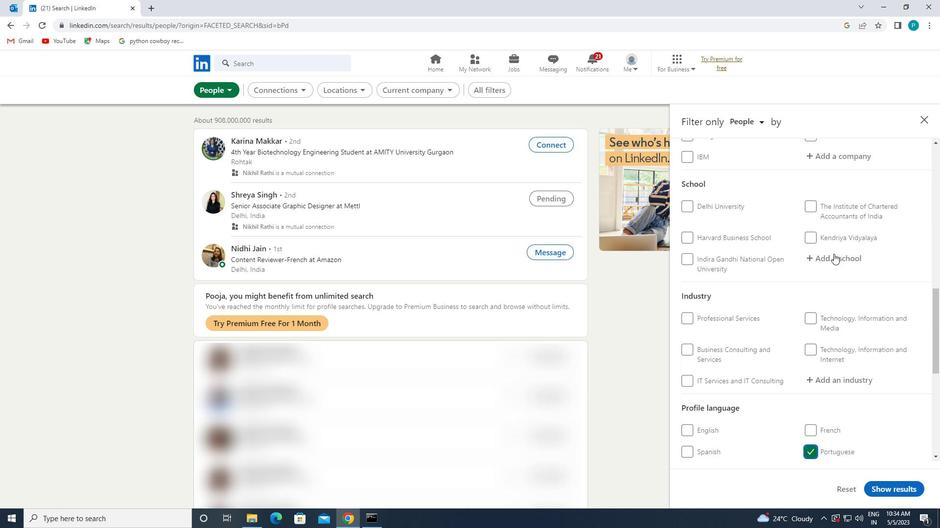 
Action: Mouse scrolled (833, 254) with delta (0, 0)
Screenshot: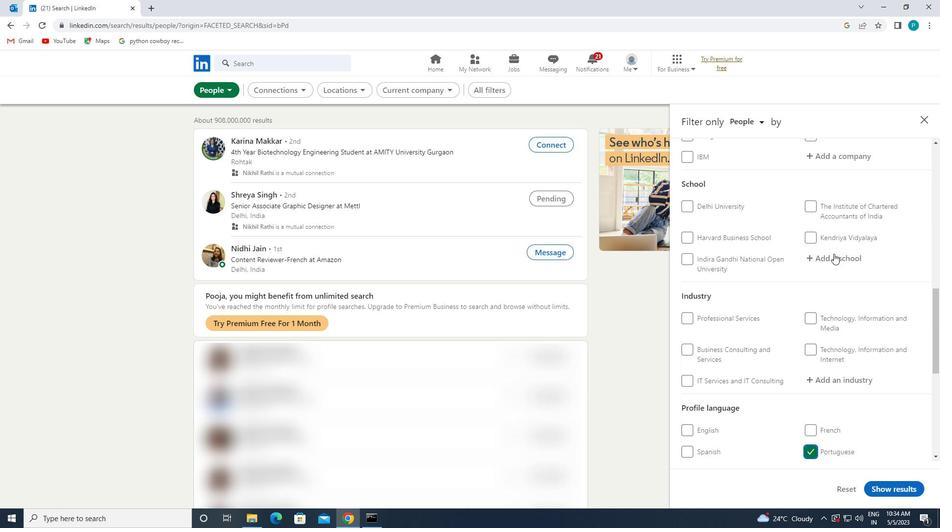 
Action: Mouse scrolled (833, 254) with delta (0, 0)
Screenshot: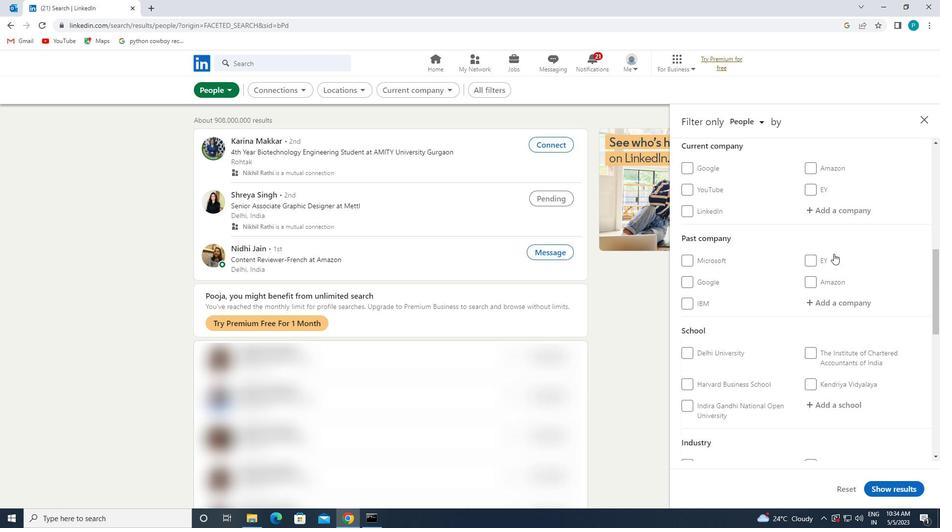 
Action: Mouse scrolled (833, 254) with delta (0, 0)
Screenshot: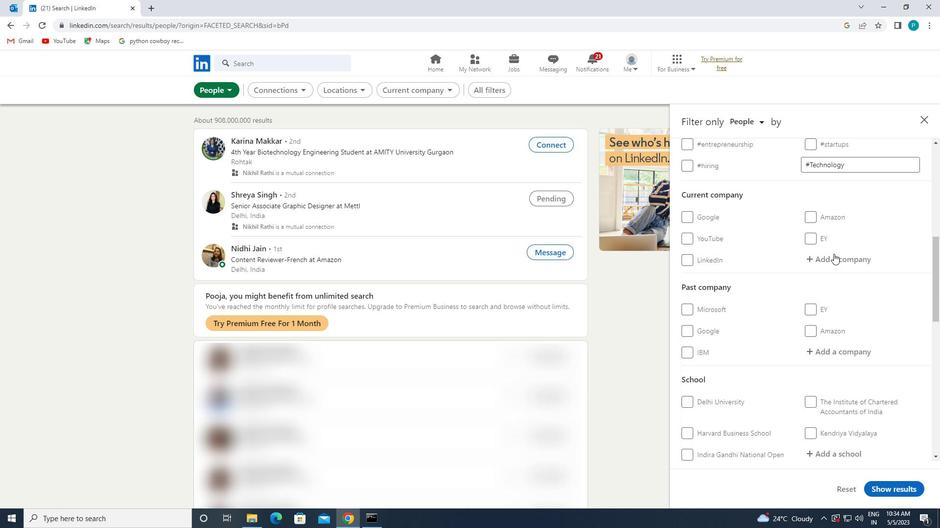 
Action: Mouse scrolled (833, 254) with delta (0, 0)
Screenshot: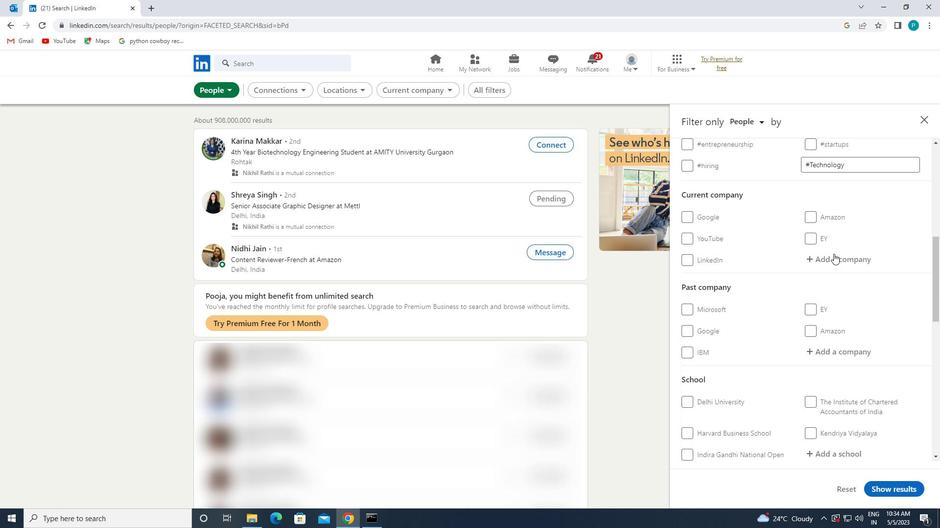 
Action: Mouse moved to (857, 359)
Screenshot: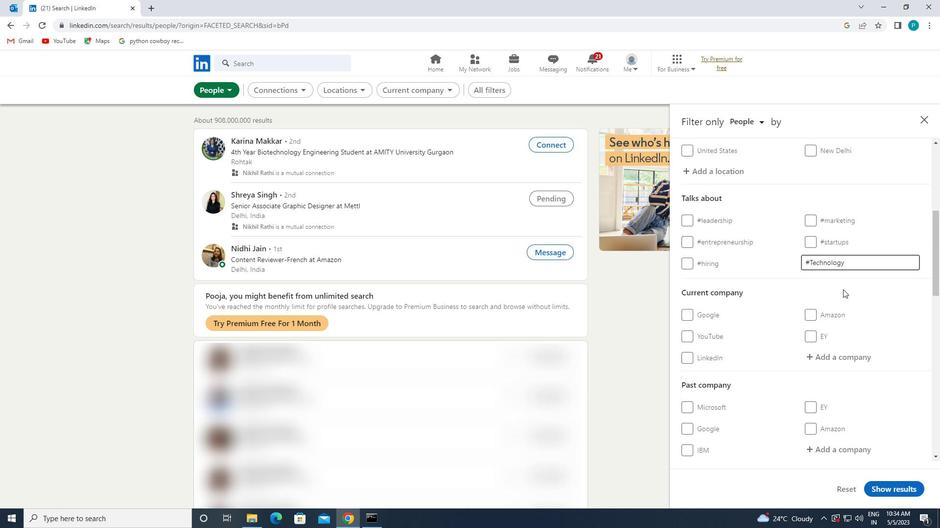 
Action: Mouse pressed left at (857, 359)
Screenshot: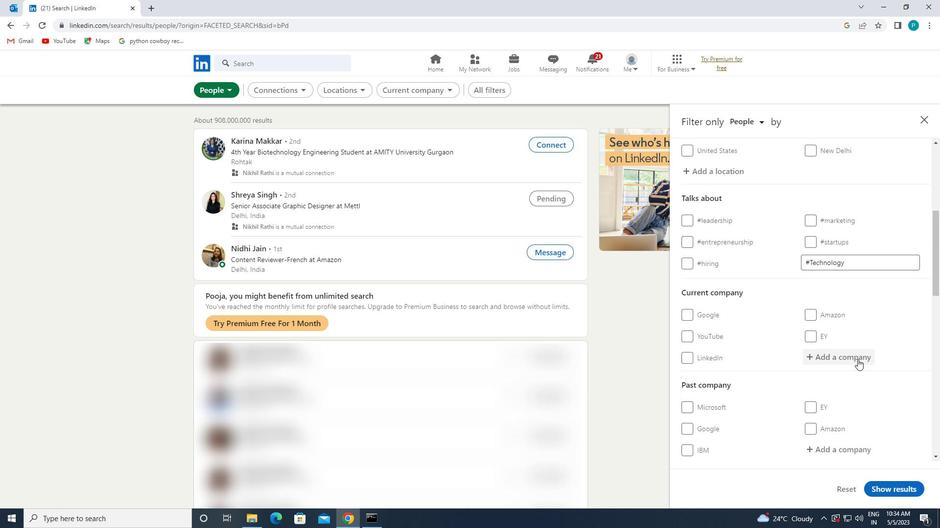
Action: Key pressed <Key.caps_lock>J<Key.caps_lock>AVA
Screenshot: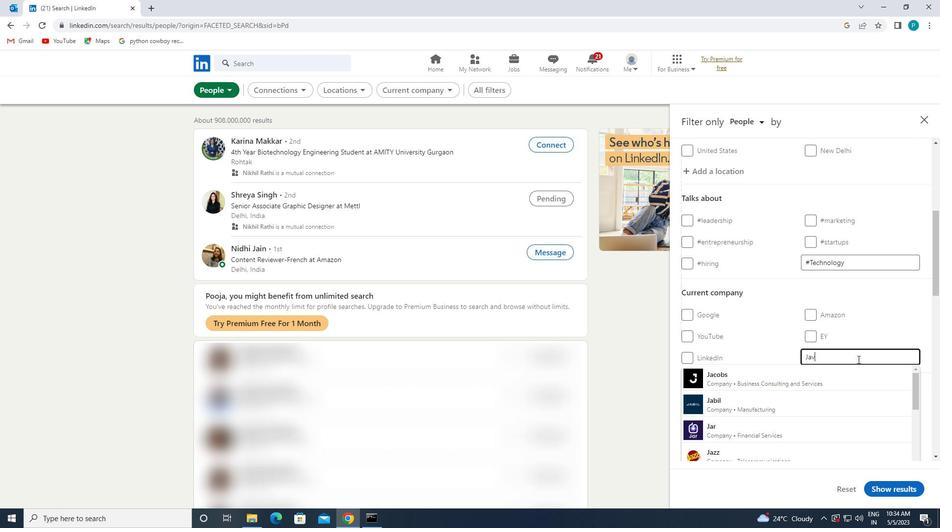
Action: Mouse moved to (801, 382)
Screenshot: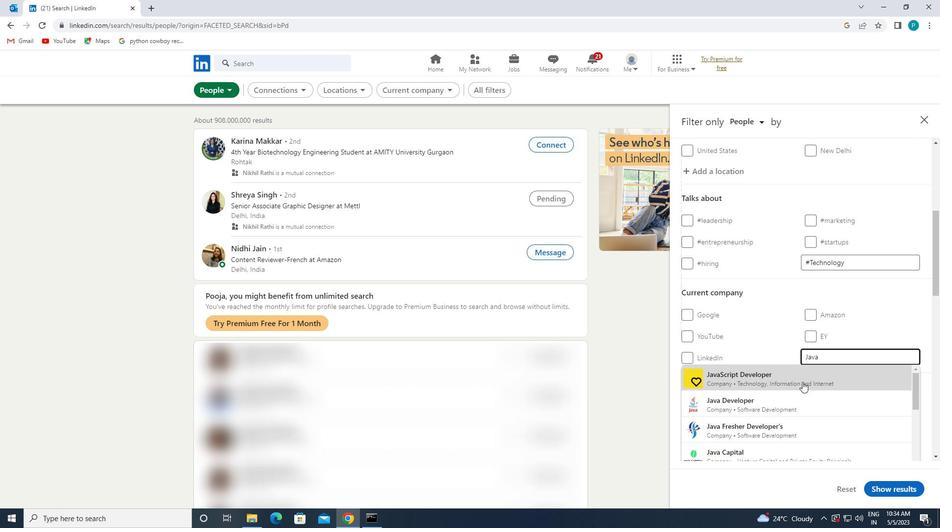 
Action: Mouse pressed left at (801, 382)
Screenshot: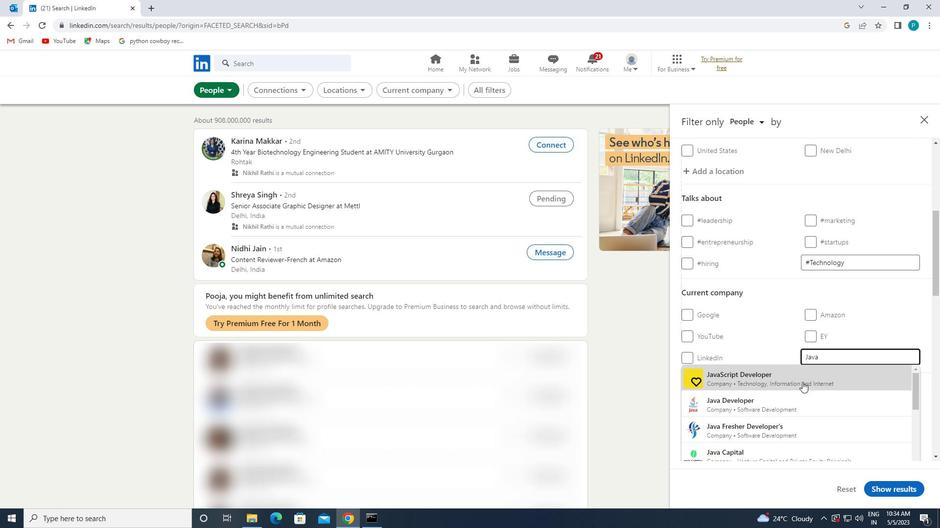 
Action: Mouse moved to (869, 349)
Screenshot: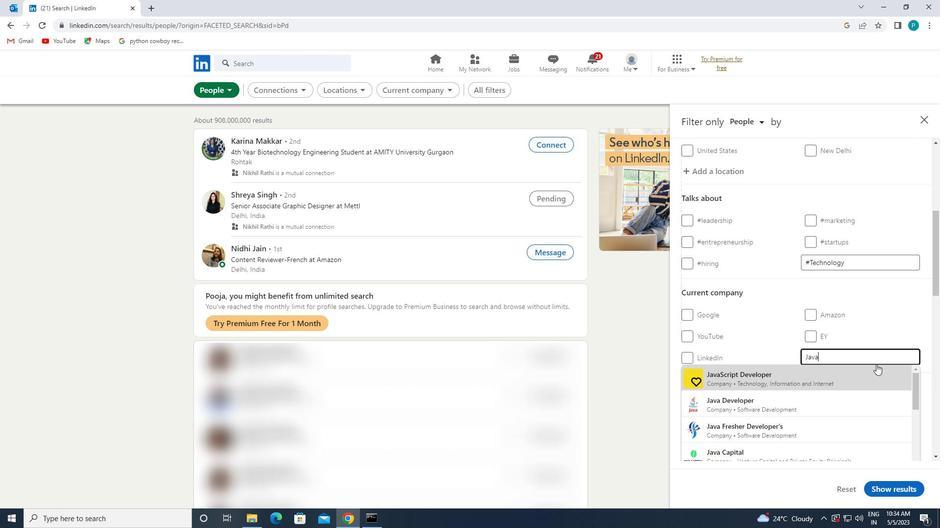 
Action: Key pressed <Key.caps_lock>S<Key.caps_lock>CRPT
Screenshot: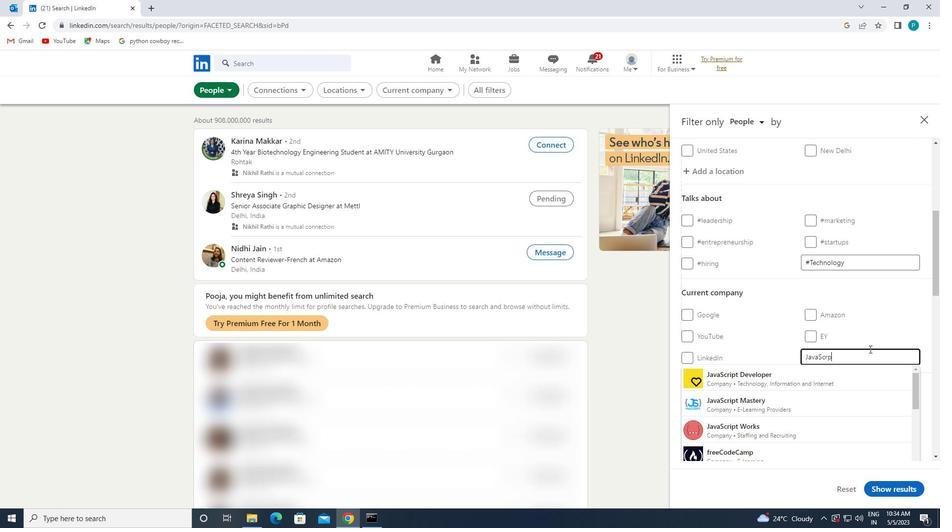 
Action: Mouse moved to (827, 359)
Screenshot: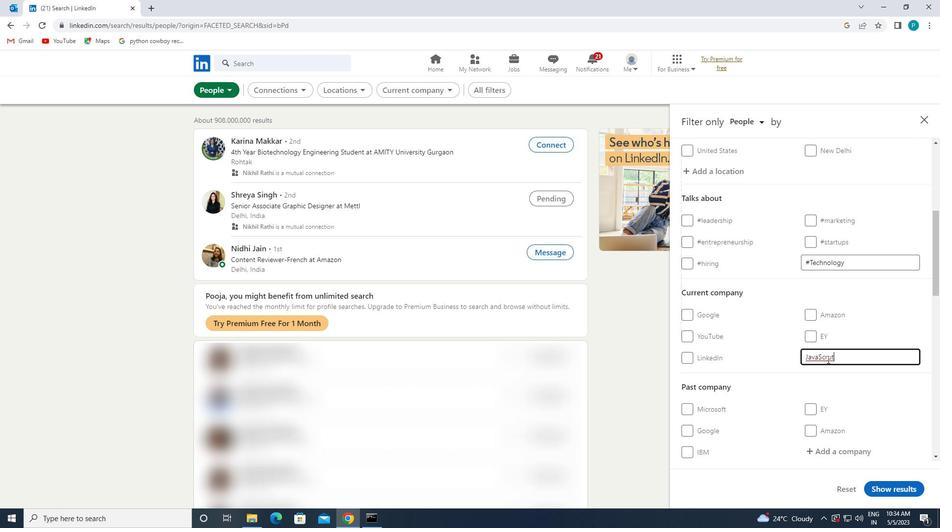 
Action: Mouse pressed left at (827, 359)
Screenshot: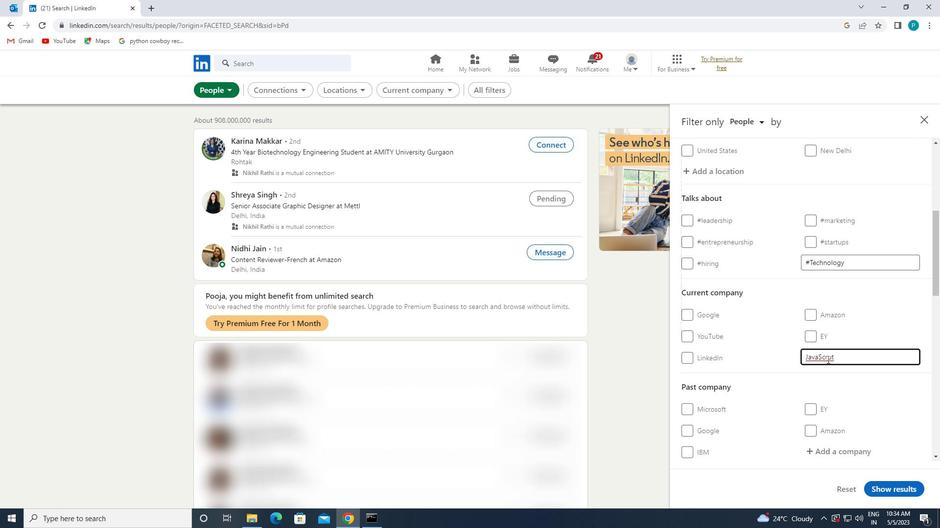
Action: Key pressed I
Screenshot: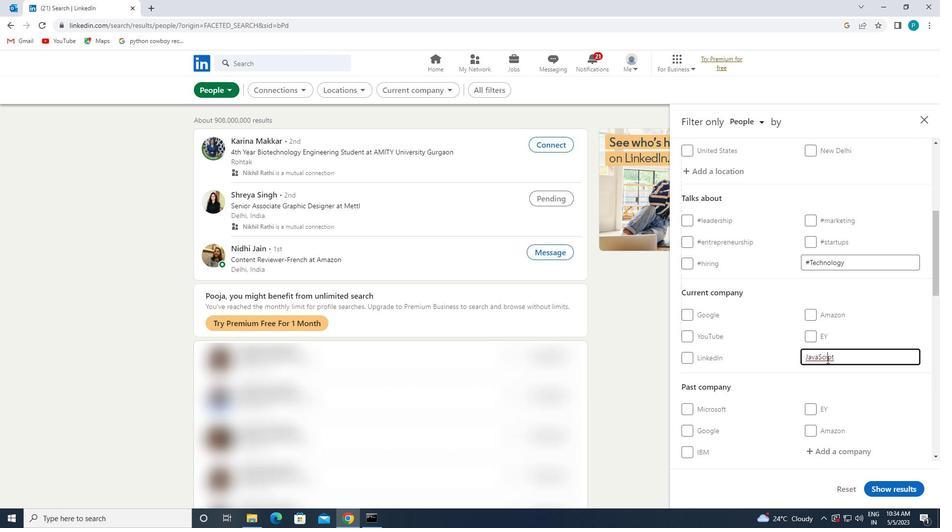 
Action: Mouse moved to (781, 374)
Screenshot: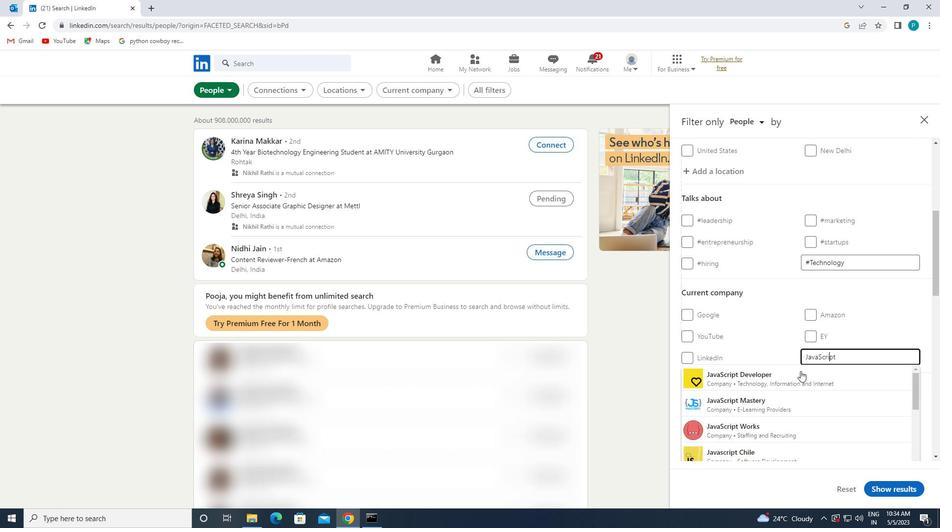 
Action: Mouse scrolled (781, 374) with delta (0, 0)
Screenshot: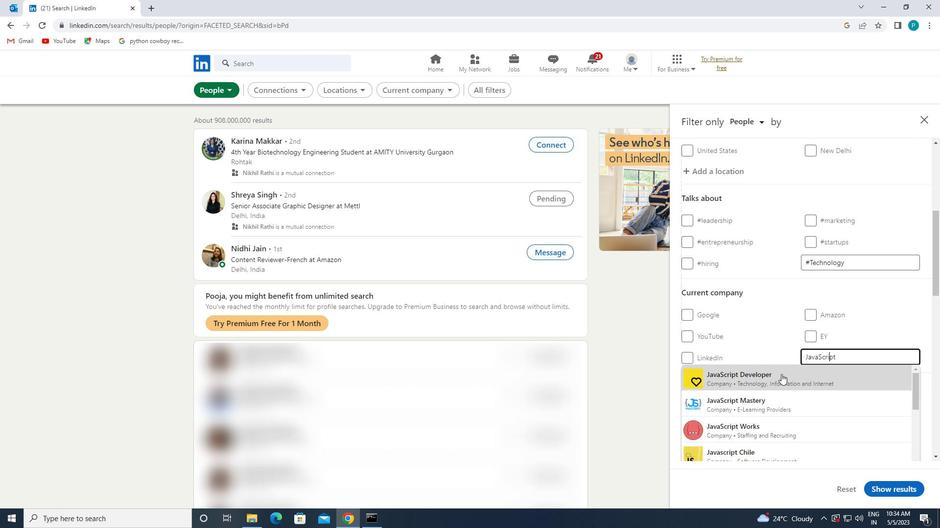 
Action: Mouse scrolled (781, 374) with delta (0, 0)
Screenshot: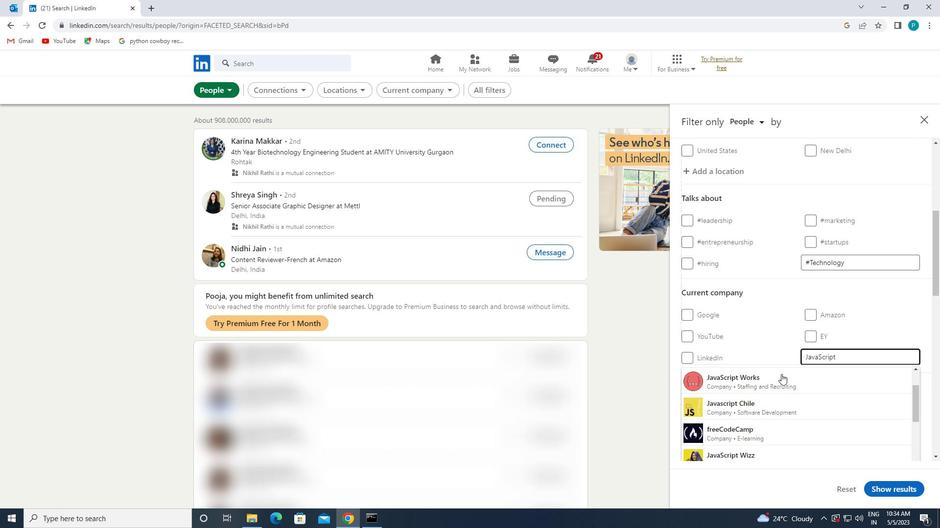 
Action: Mouse scrolled (781, 374) with delta (0, 0)
Screenshot: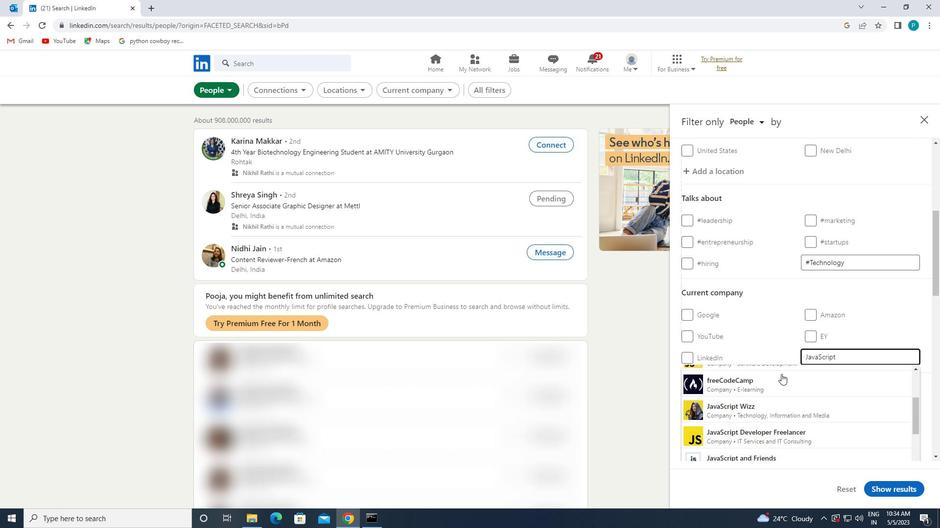 
Action: Mouse scrolled (781, 374) with delta (0, 0)
Screenshot: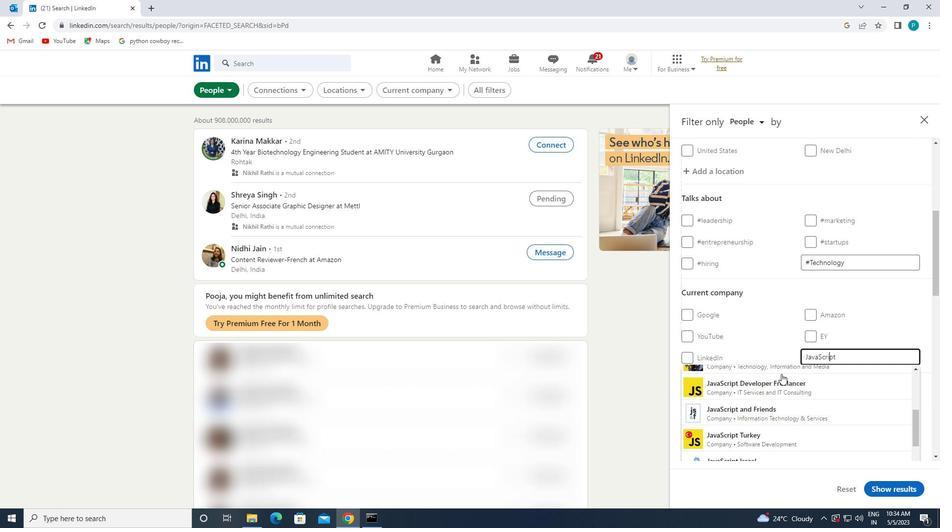 
Action: Mouse scrolled (781, 374) with delta (0, 0)
Screenshot: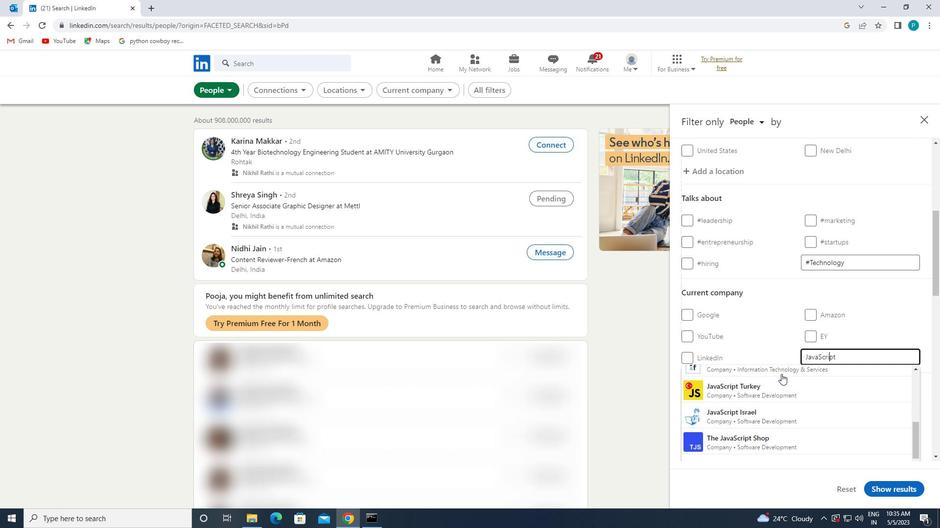 
Action: Mouse scrolled (781, 374) with delta (0, 0)
Screenshot: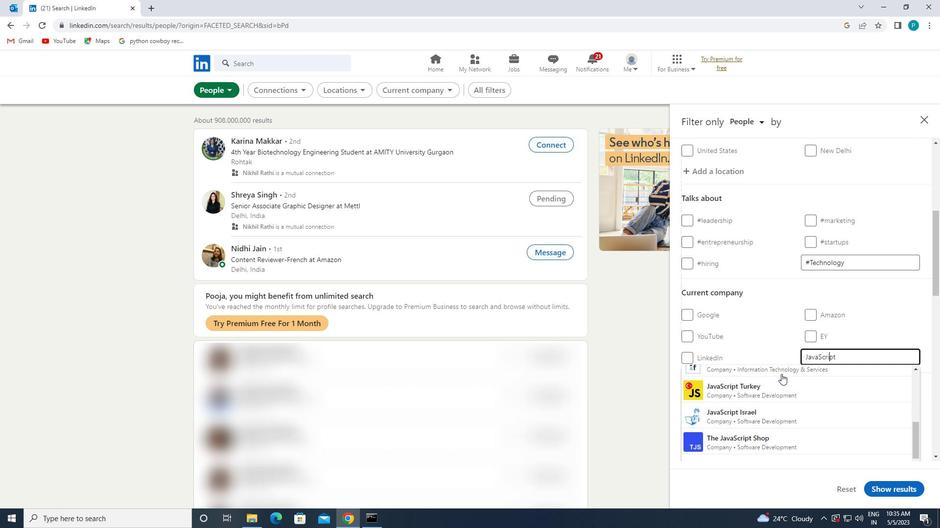 
Action: Mouse scrolled (781, 374) with delta (0, 0)
Screenshot: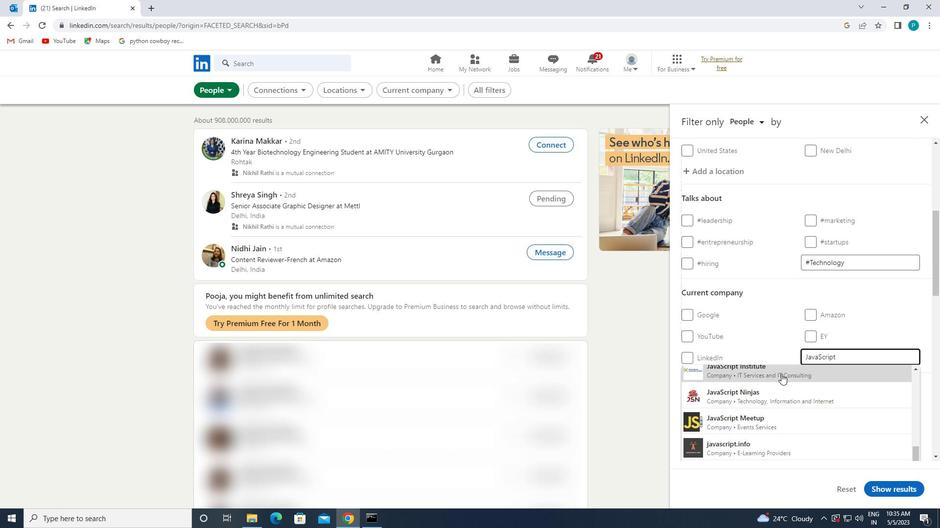 
Action: Mouse scrolled (781, 374) with delta (0, 0)
Screenshot: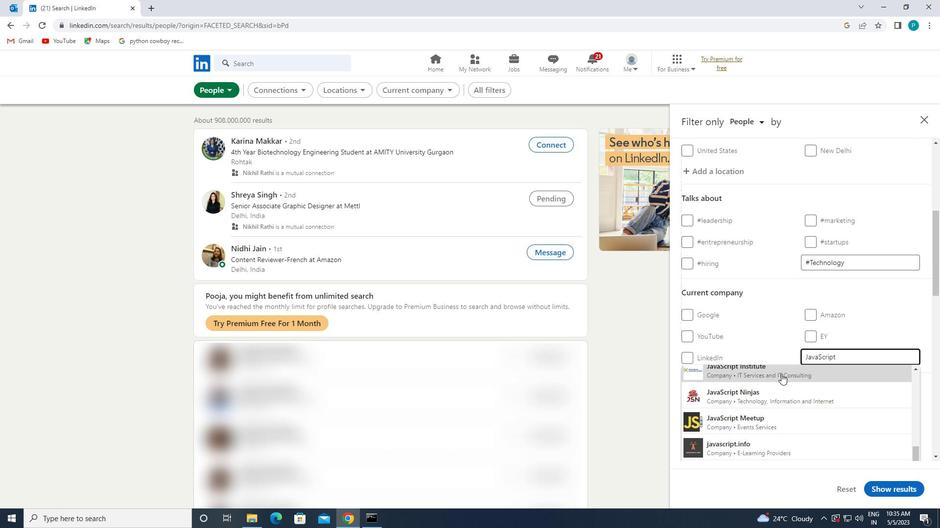 
Action: Mouse scrolled (781, 374) with delta (0, 0)
Screenshot: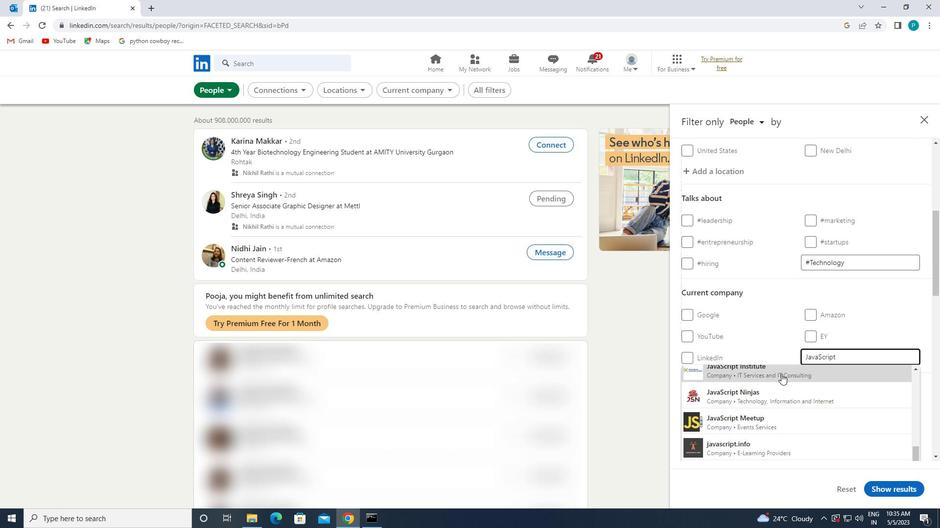 
Action: Mouse scrolled (781, 375) with delta (0, 0)
Screenshot: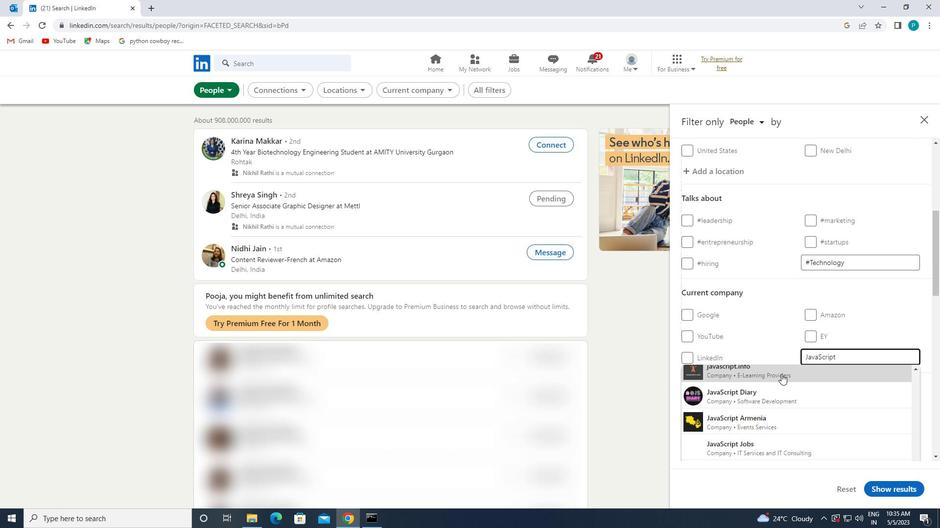 
Action: Mouse scrolled (781, 375) with delta (0, 0)
Screenshot: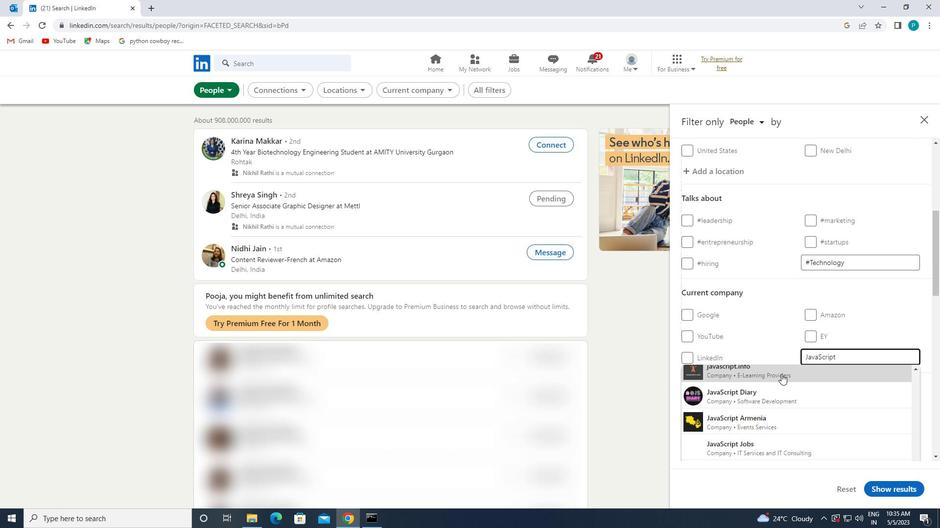 
Action: Mouse scrolled (781, 375) with delta (0, 0)
Screenshot: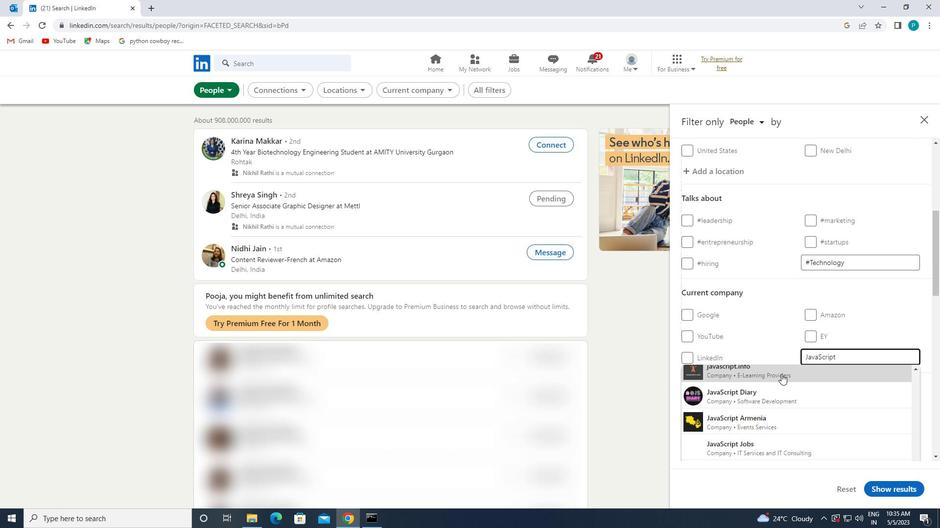 
Action: Mouse scrolled (781, 375) with delta (0, 0)
Screenshot: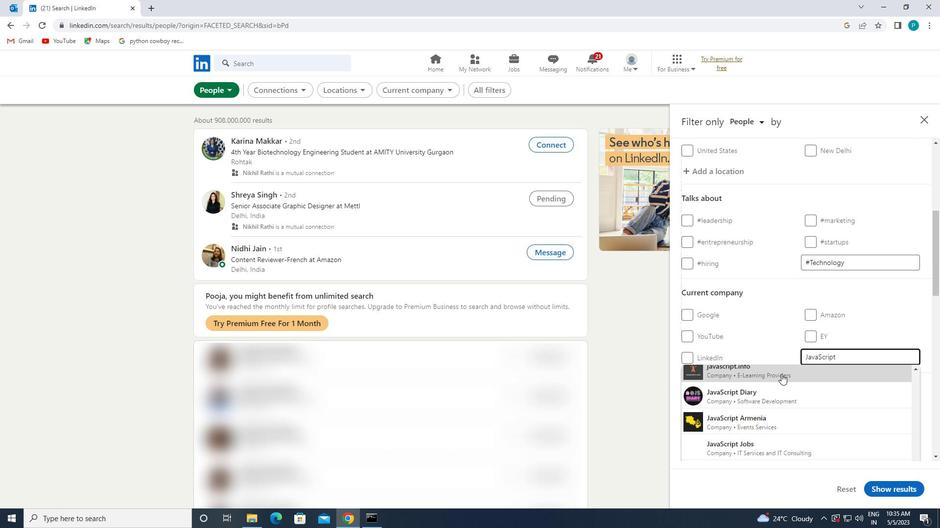 
Action: Mouse moved to (781, 374)
Screenshot: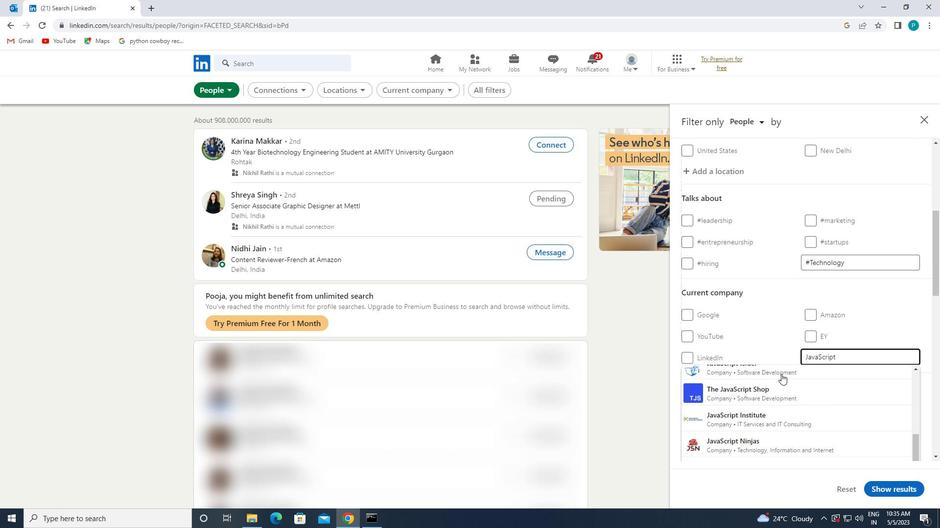 
Action: Mouse scrolled (781, 374) with delta (0, 0)
Screenshot: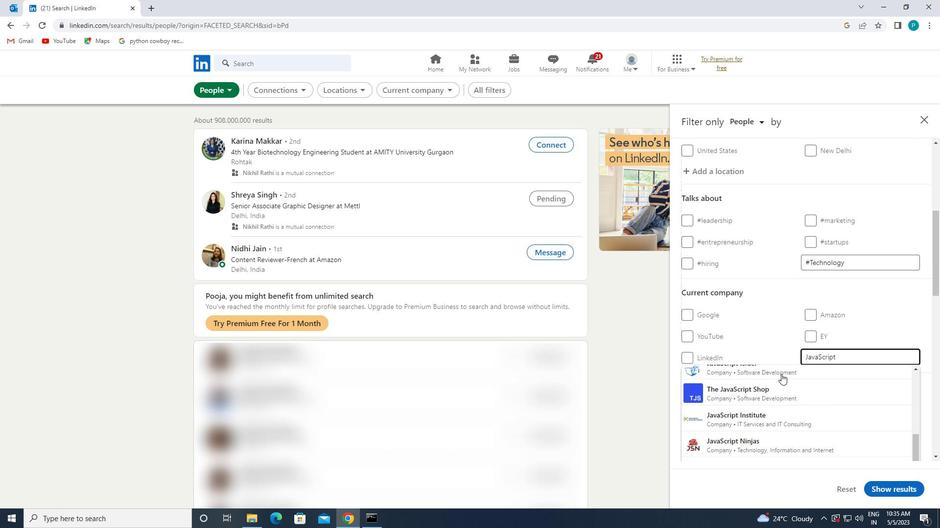 
Action: Mouse scrolled (781, 374) with delta (0, 0)
Screenshot: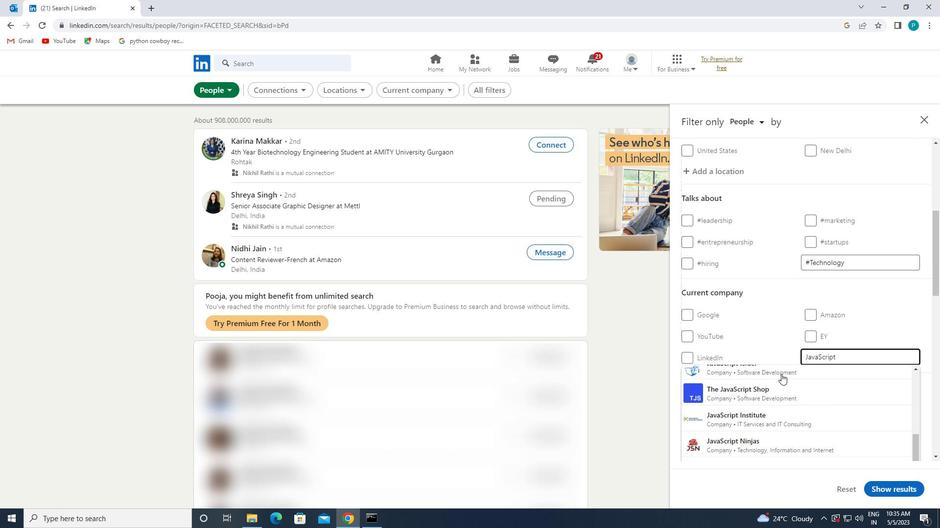 
Action: Mouse scrolled (781, 374) with delta (0, 0)
Screenshot: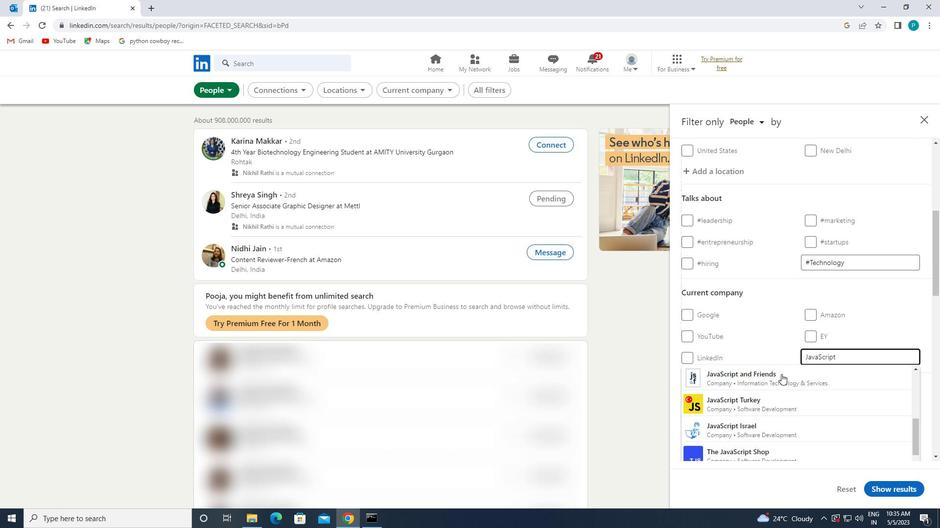 
Action: Mouse scrolled (781, 374) with delta (0, 0)
Screenshot: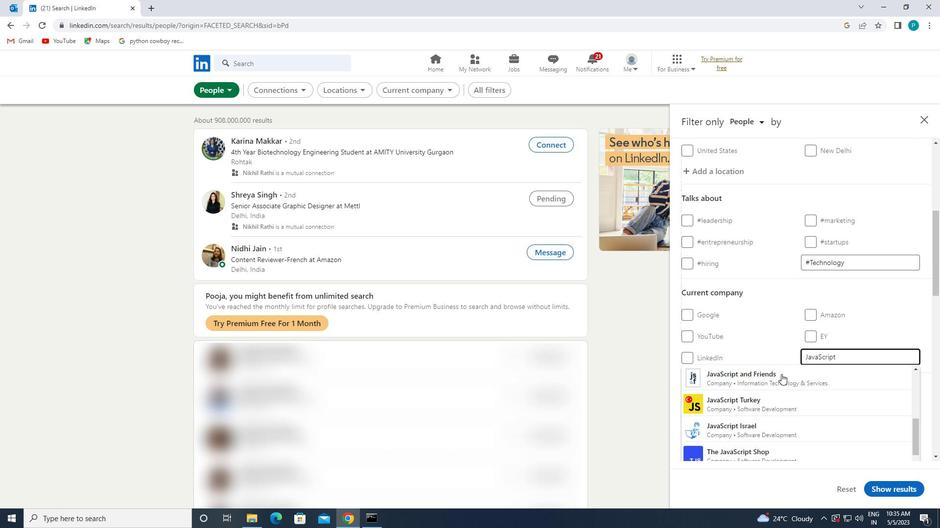 
Action: Mouse scrolled (781, 374) with delta (0, 0)
Screenshot: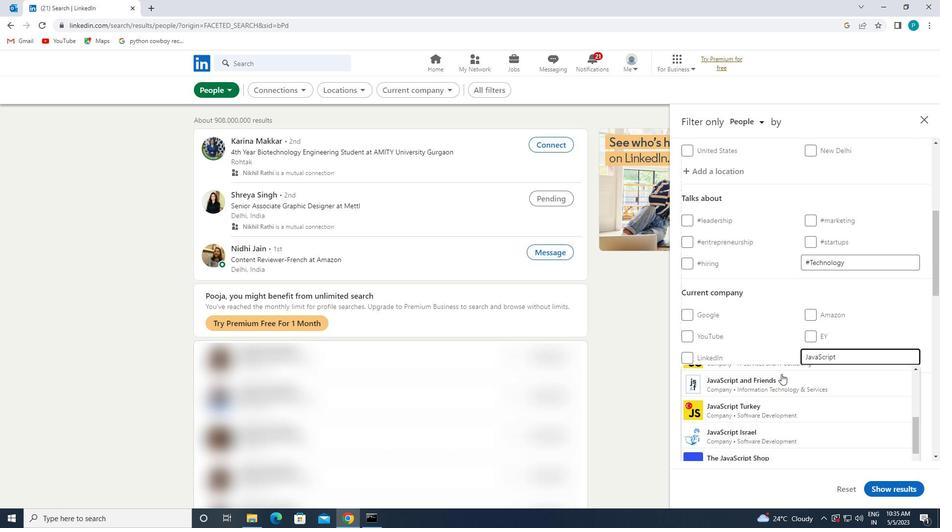 
Action: Mouse scrolled (781, 374) with delta (0, 0)
Screenshot: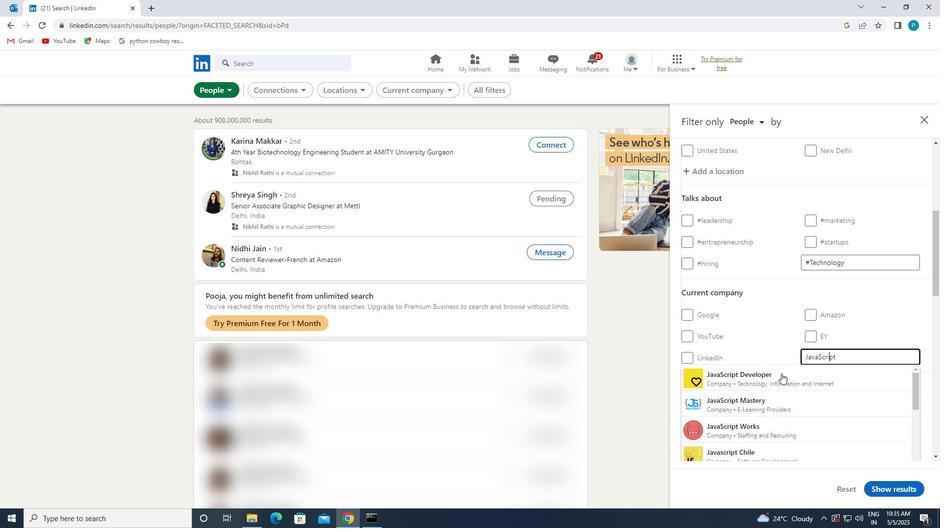 
Action: Mouse scrolled (781, 374) with delta (0, 0)
Screenshot: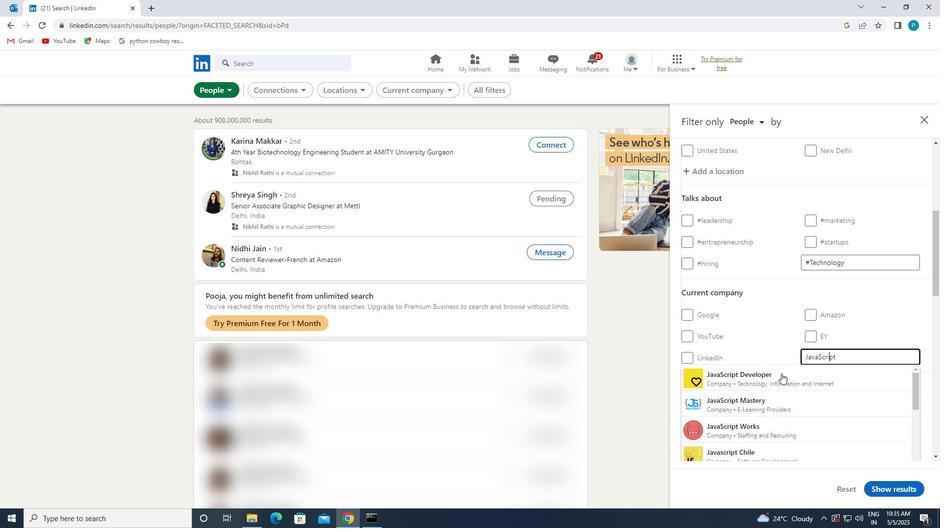 
Action: Mouse scrolled (781, 374) with delta (0, 0)
Screenshot: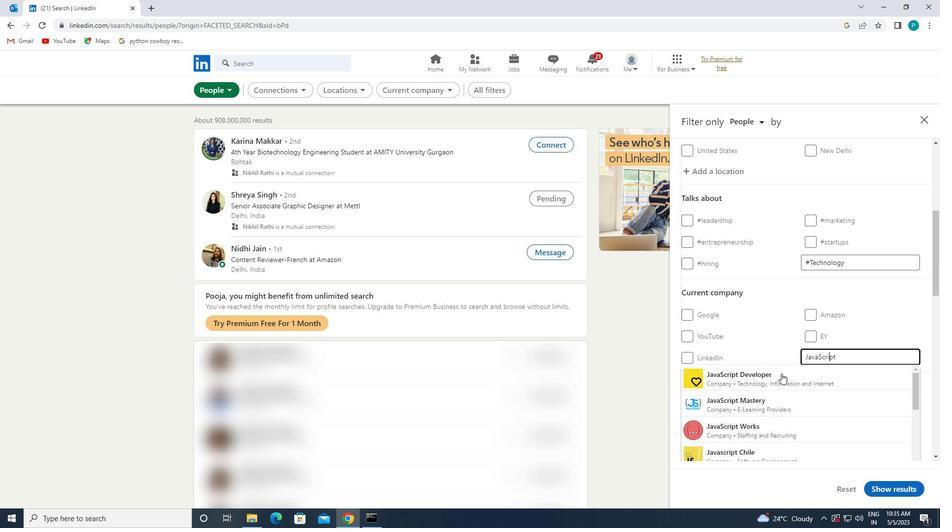 
Action: Mouse scrolled (781, 374) with delta (0, 0)
Screenshot: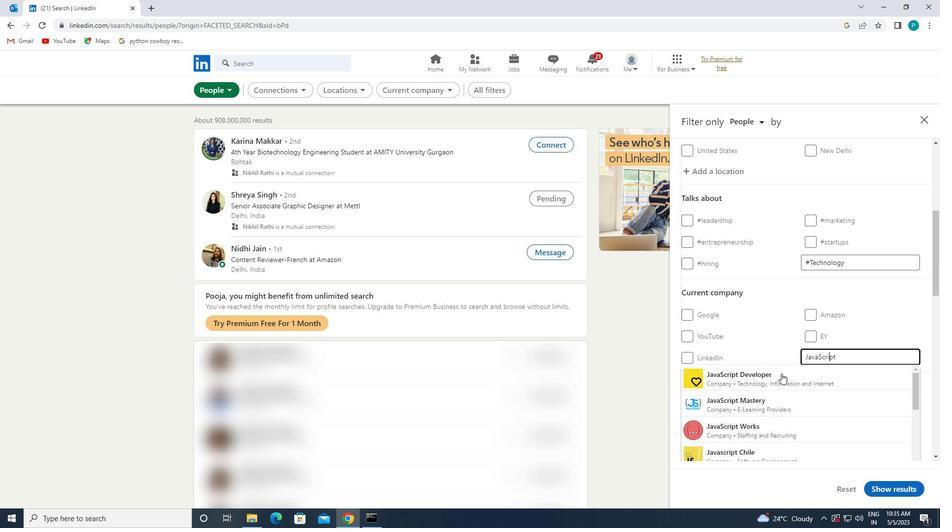 
Action: Mouse scrolled (781, 374) with delta (0, 0)
Screenshot: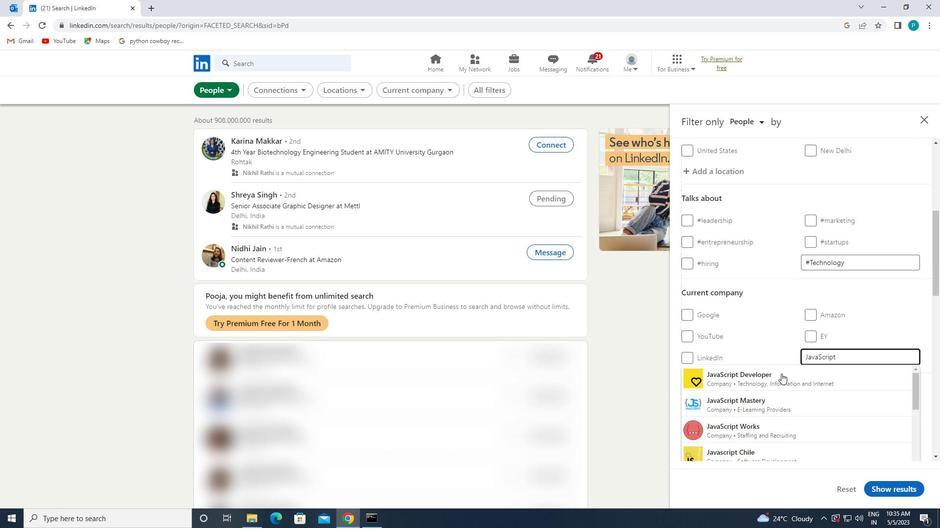 
Action: Mouse scrolled (781, 374) with delta (0, 0)
Screenshot: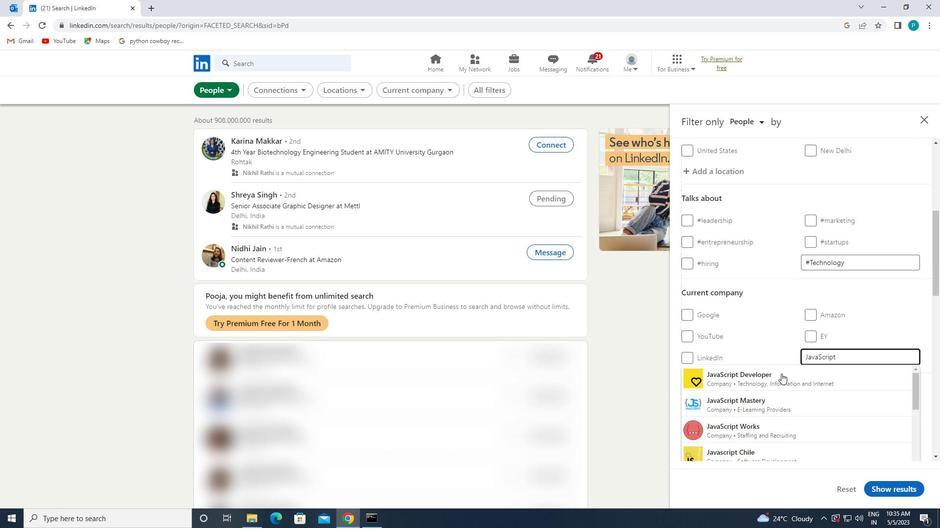 
Action: Mouse scrolled (781, 374) with delta (0, 0)
Screenshot: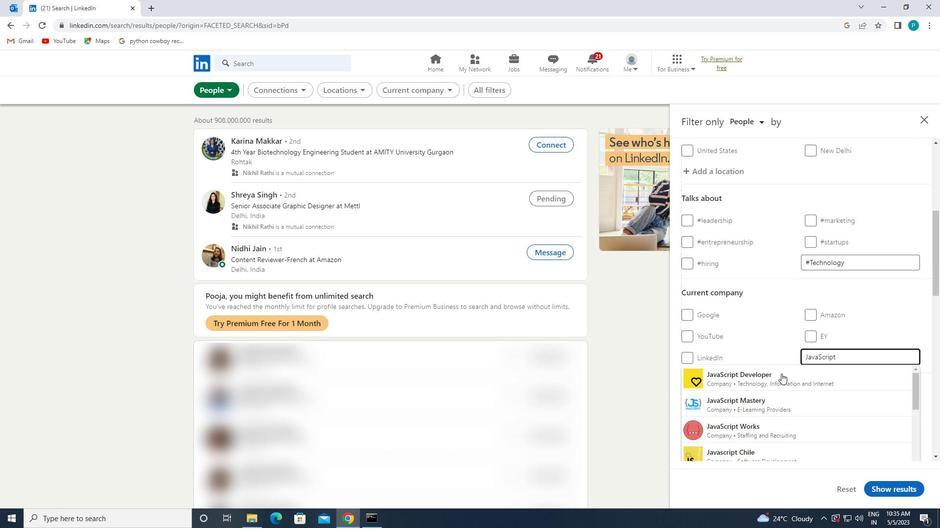 
Action: Mouse moved to (936, 337)
Screenshot: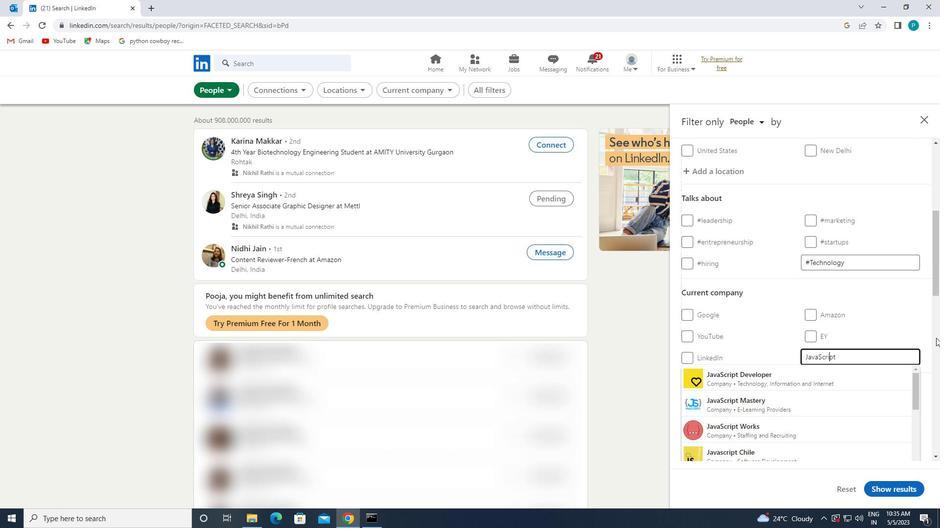 
Action: Key pressed <Key.enter>
Screenshot: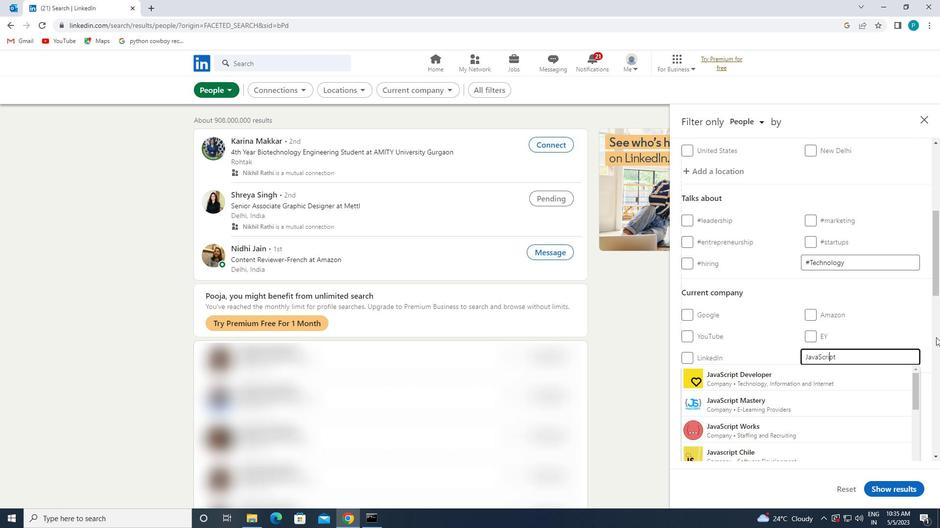 
Action: Mouse moved to (909, 321)
Screenshot: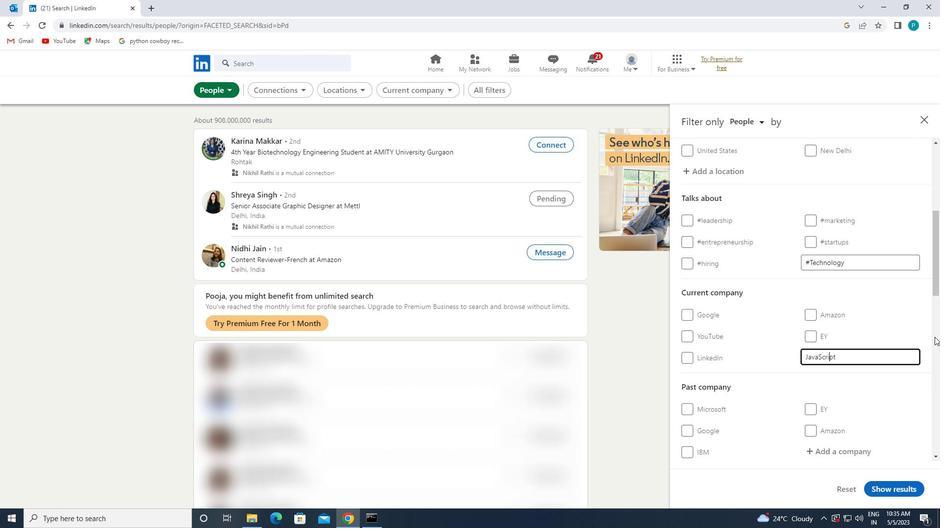 
Action: Mouse scrolled (909, 320) with delta (0, 0)
Screenshot: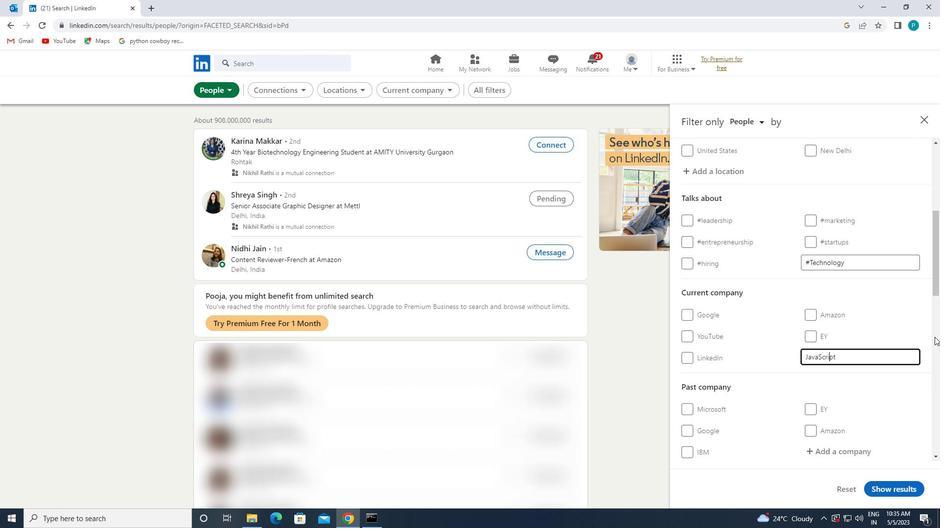 
Action: Mouse moved to (908, 320)
Screenshot: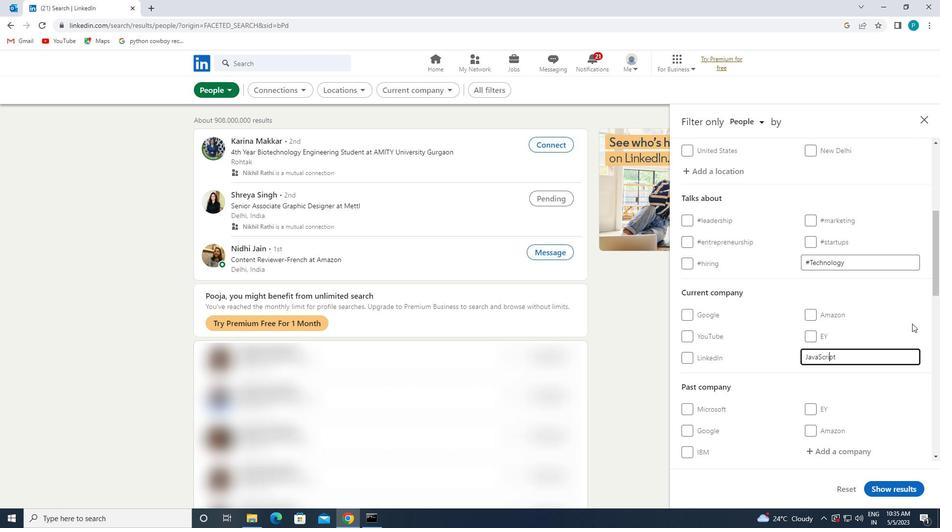 
Action: Mouse scrolled (908, 320) with delta (0, 0)
Screenshot: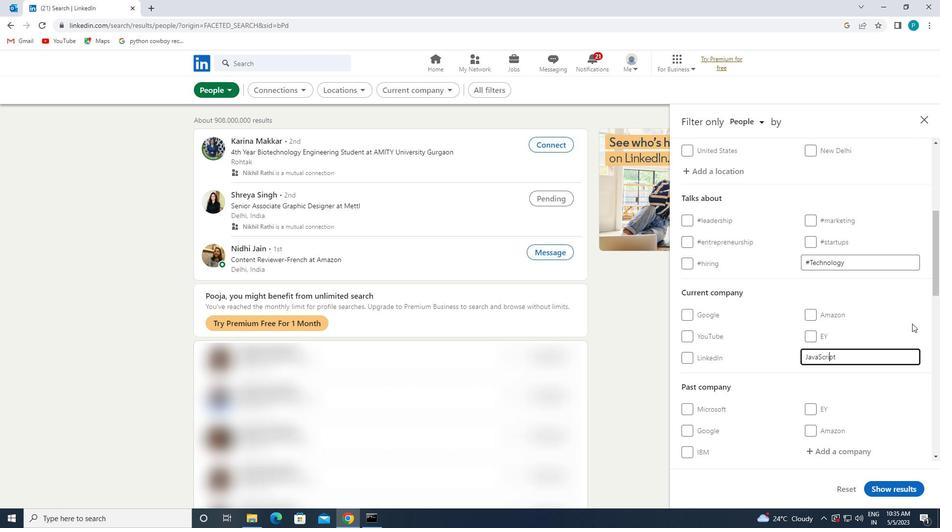 
Action: Mouse moved to (907, 320)
Screenshot: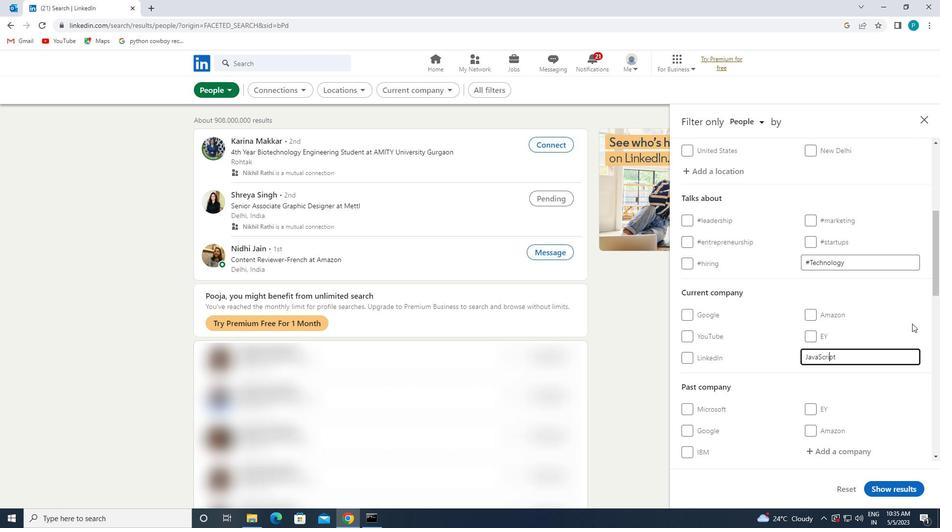 
Action: Mouse scrolled (907, 319) with delta (0, 0)
Screenshot: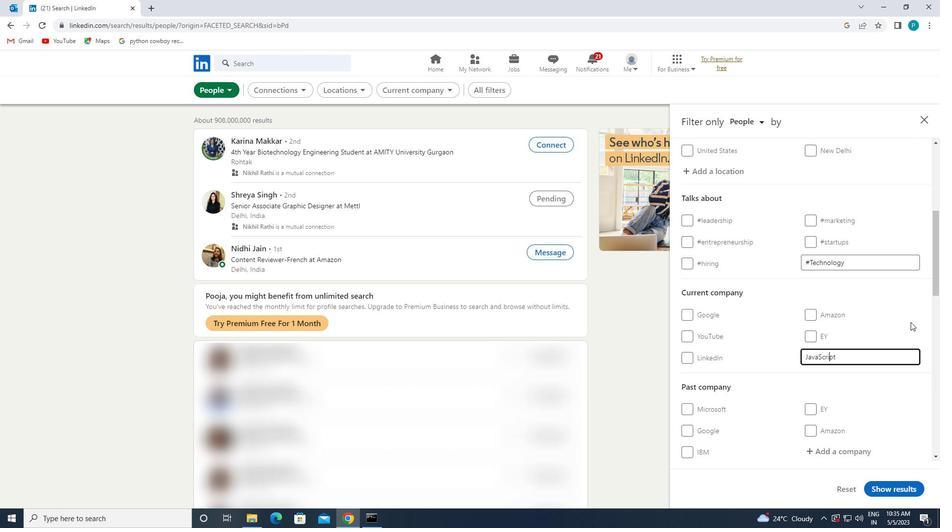 
Action: Mouse scrolled (907, 319) with delta (0, 0)
Screenshot: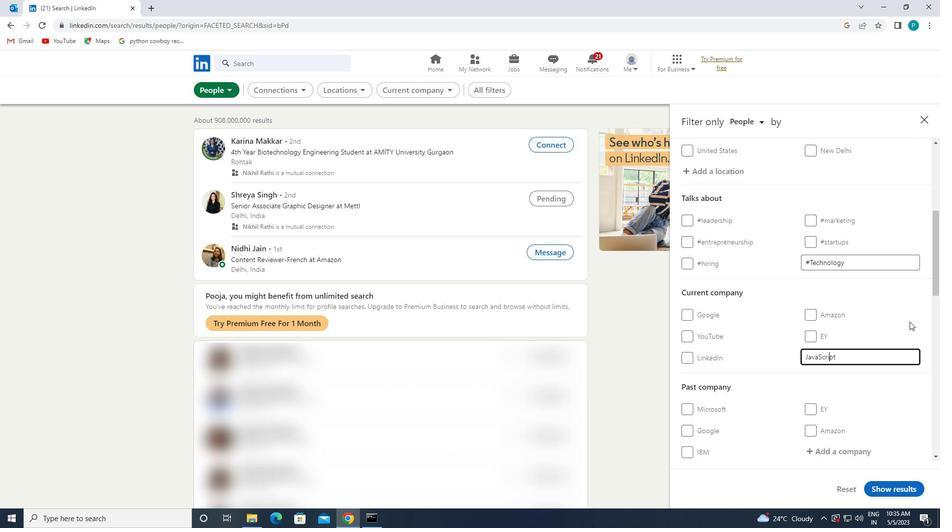 
Action: Mouse scrolled (907, 319) with delta (0, 0)
Screenshot: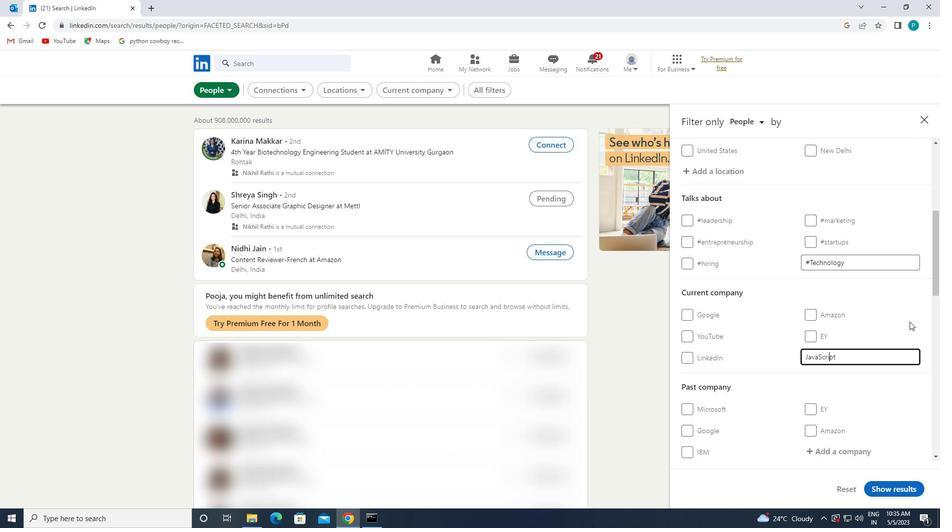 
Action: Mouse moved to (833, 306)
Screenshot: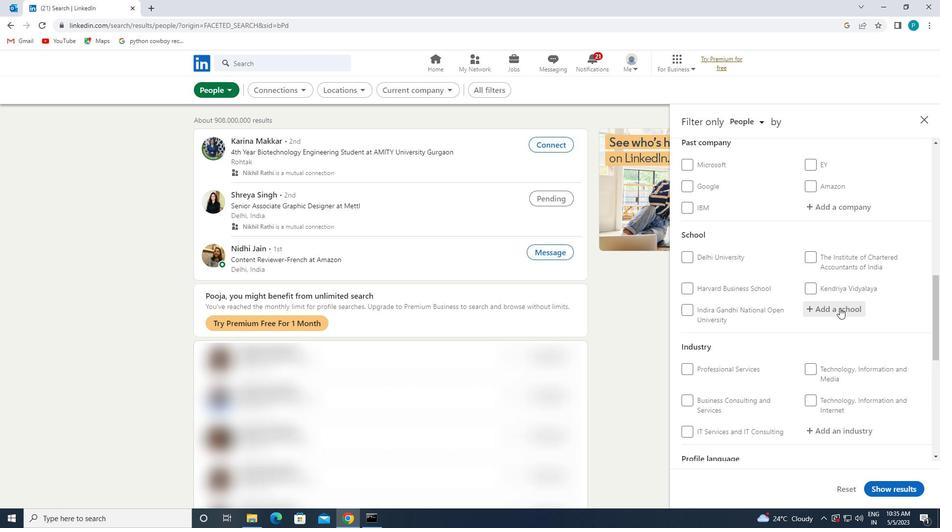 
Action: Mouse pressed left at (833, 306)
Screenshot: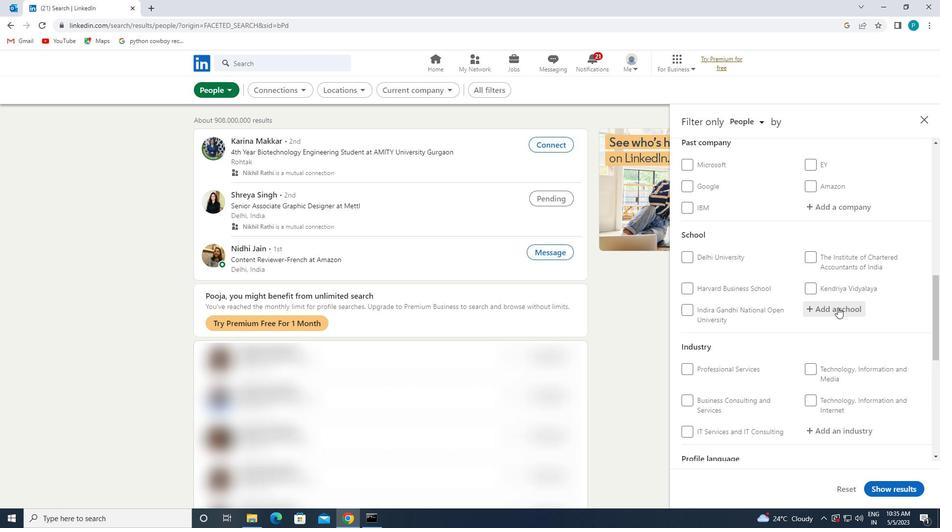 
Action: Key pressed <Key.caps_lock>AGRA<Key.space>COLLEGE,
Screenshot: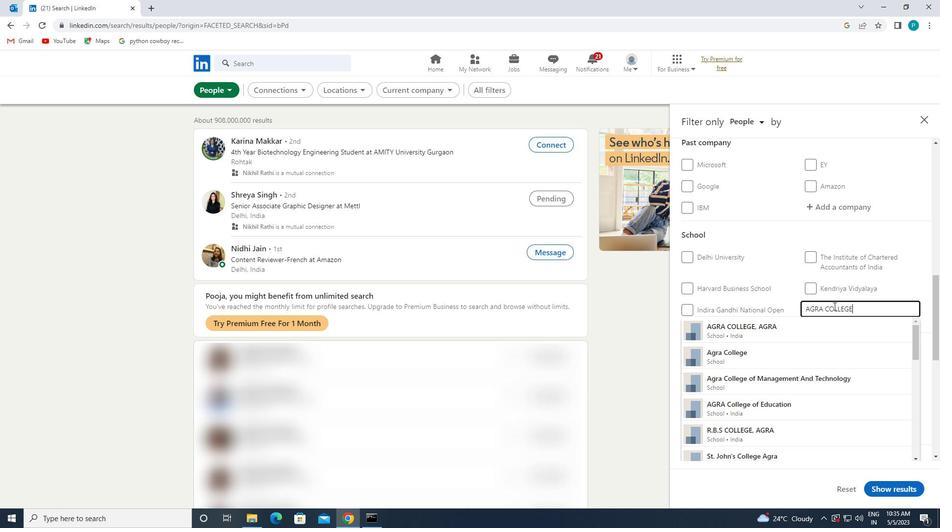 
Action: Mouse moved to (788, 322)
Screenshot: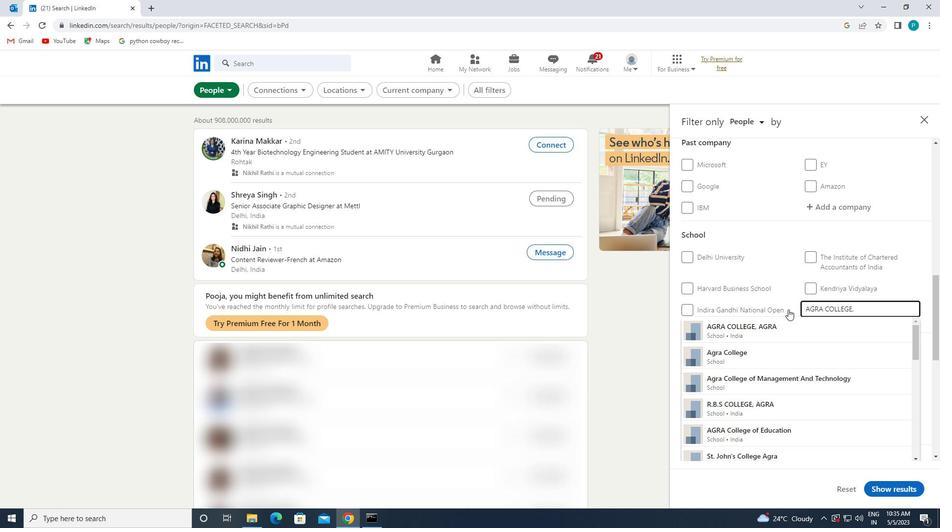 
Action: Mouse pressed left at (788, 322)
Screenshot: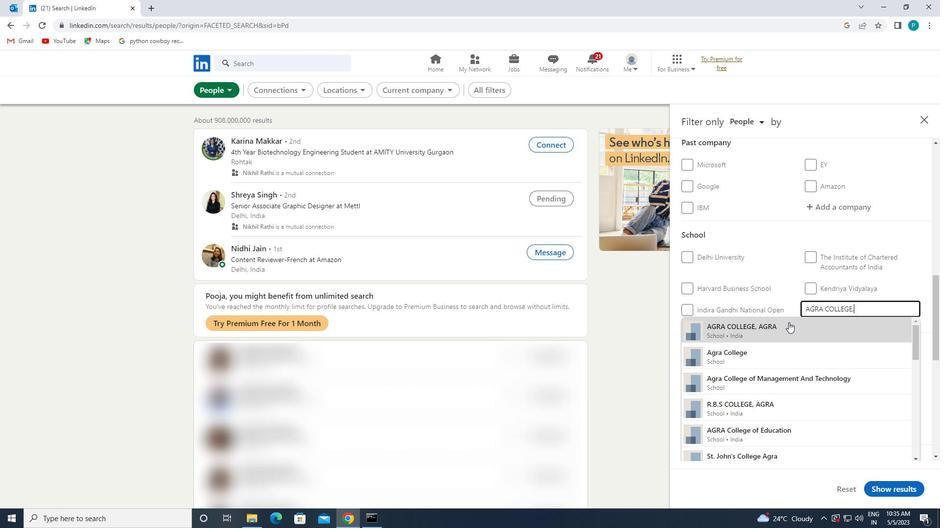 
Action: Mouse moved to (790, 324)
Screenshot: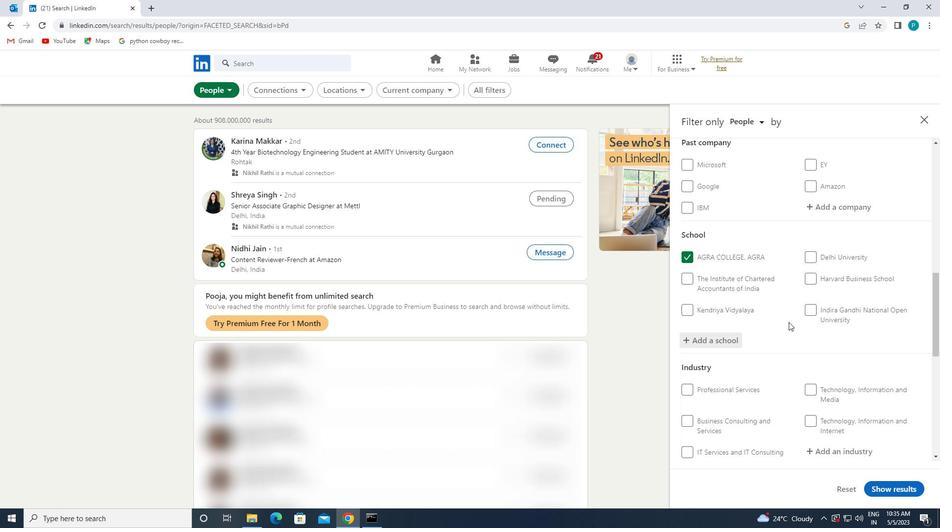 
Action: Mouse scrolled (790, 323) with delta (0, 0)
Screenshot: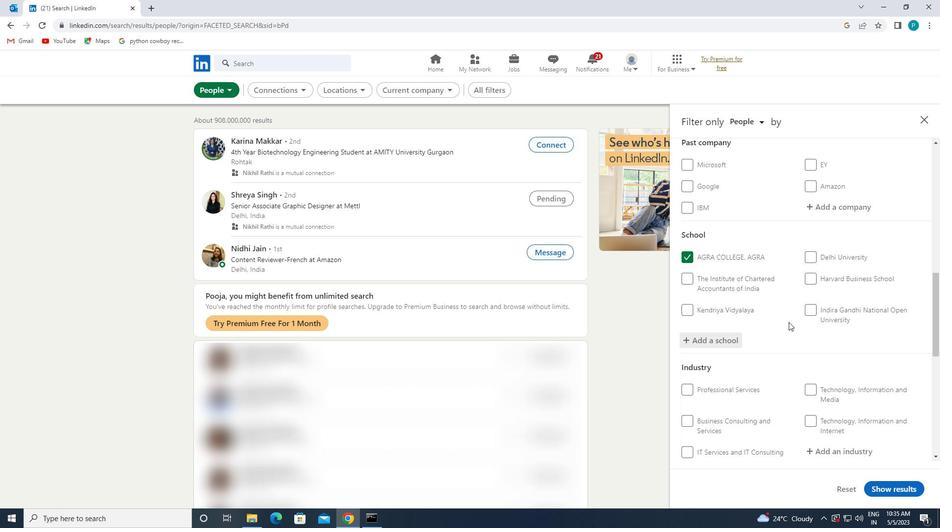 
Action: Mouse moved to (791, 324)
Screenshot: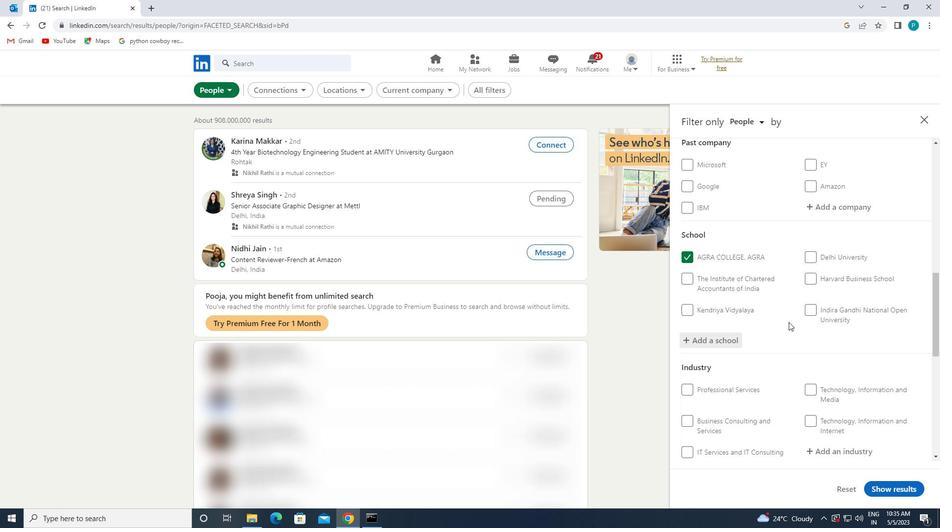 
Action: Mouse scrolled (791, 324) with delta (0, 0)
Screenshot: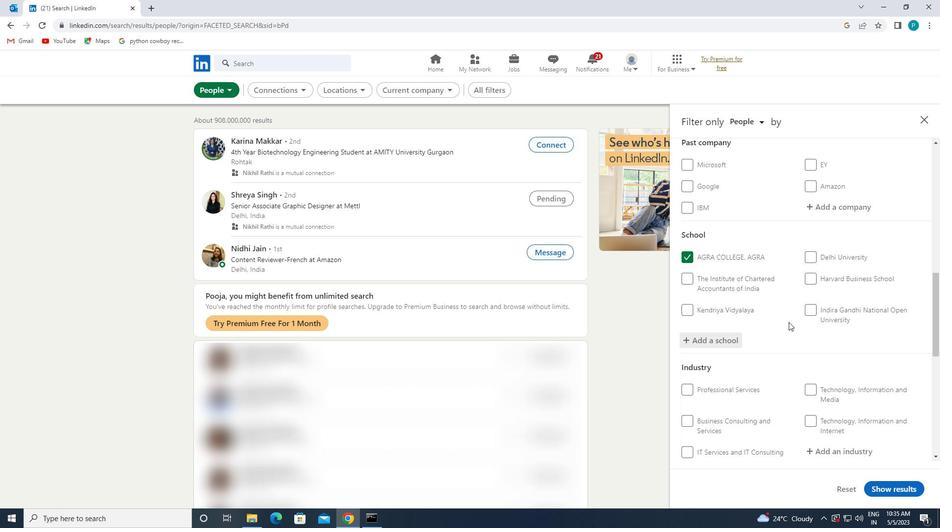 
Action: Mouse moved to (813, 359)
Screenshot: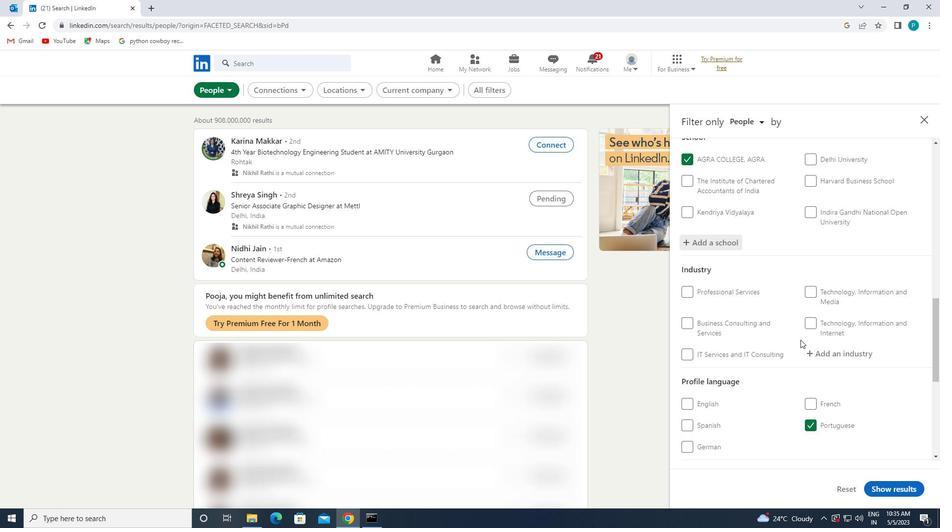 
Action: Mouse pressed left at (813, 359)
Screenshot: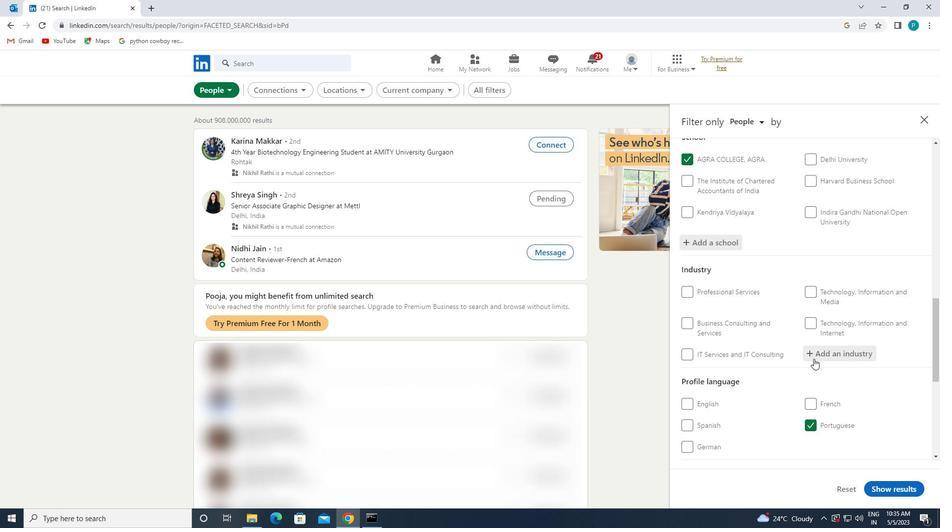 
Action: Key pressed HVAC
Screenshot: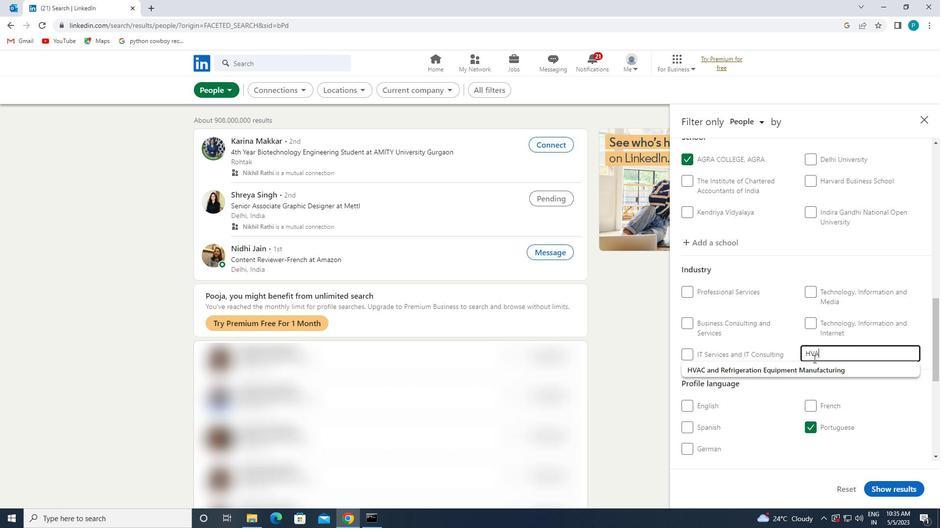 
Action: Mouse moved to (803, 375)
Screenshot: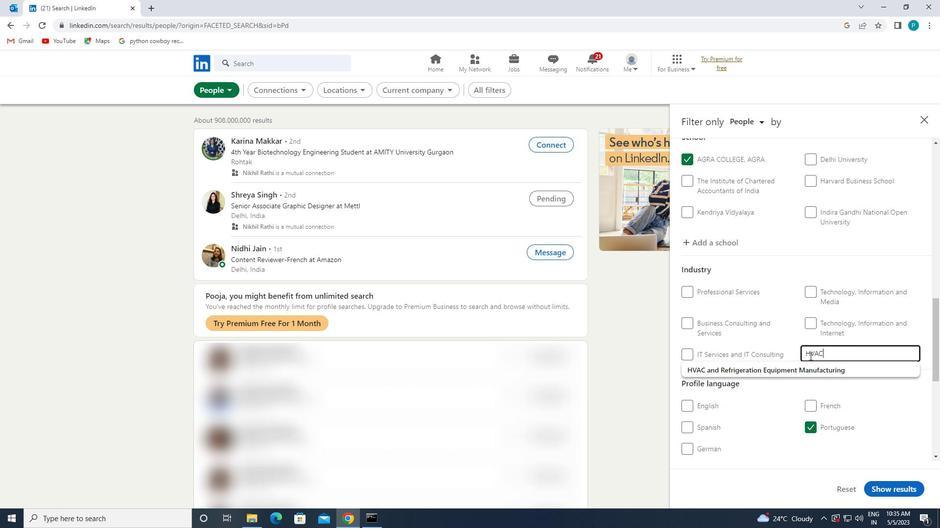 
Action: Mouse pressed left at (803, 375)
Screenshot: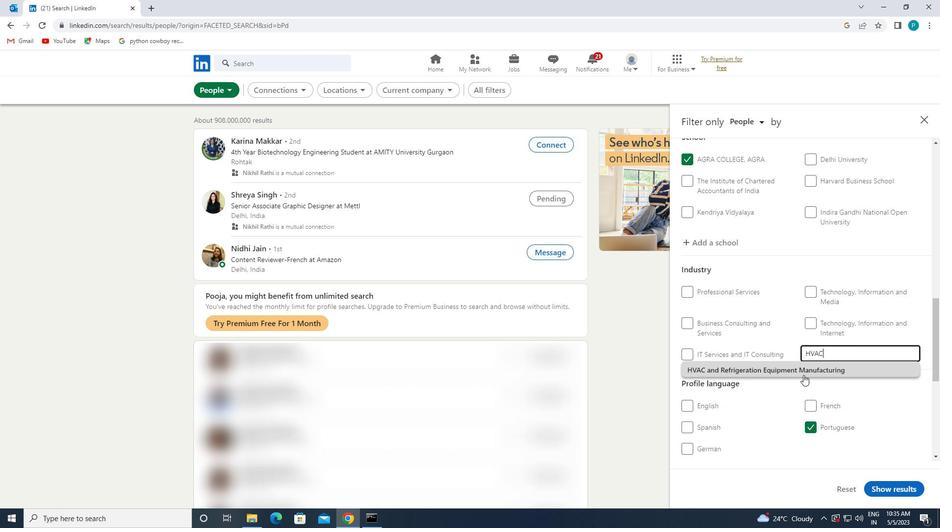 
Action: Mouse moved to (812, 386)
Screenshot: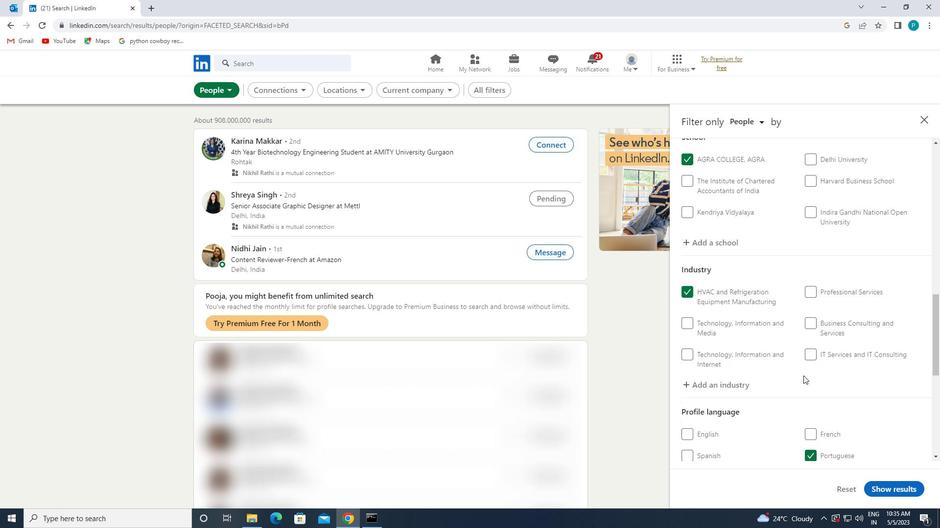 
Action: Mouse scrolled (812, 385) with delta (0, 0)
Screenshot: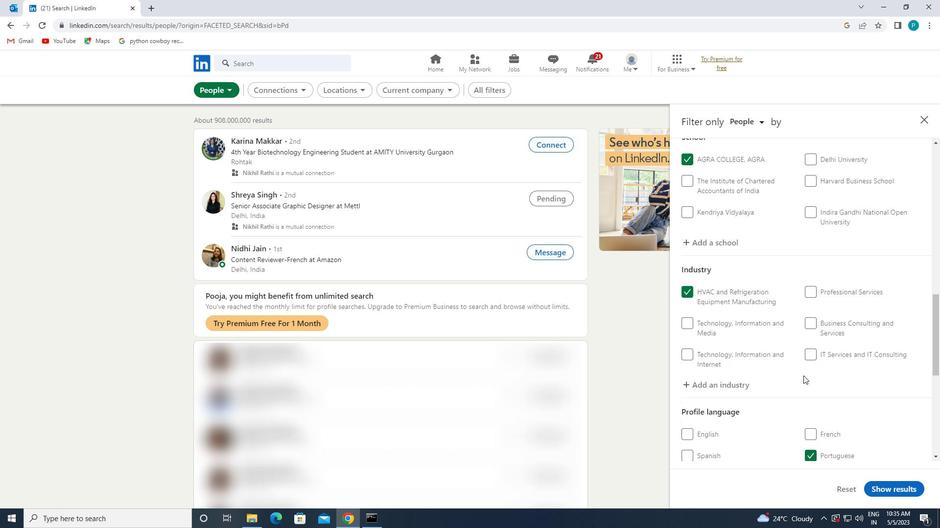 
Action: Mouse moved to (812, 387)
Screenshot: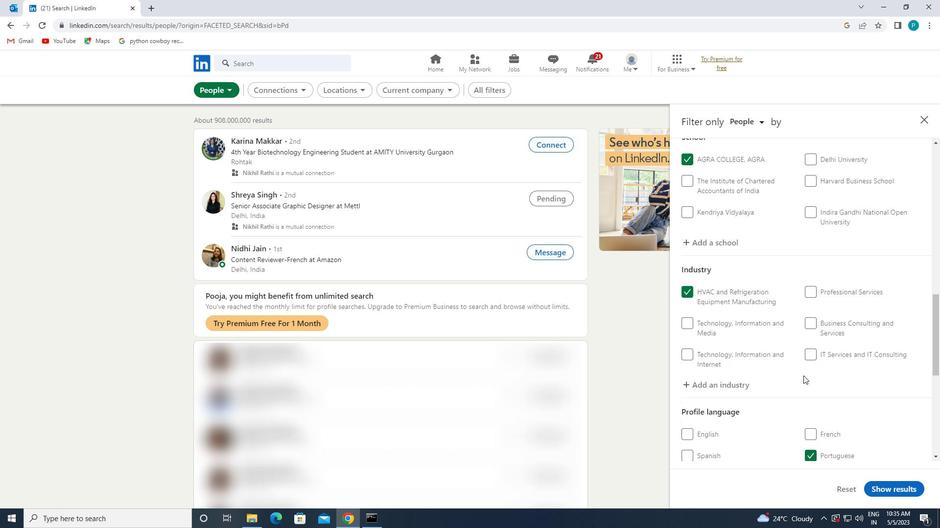 
Action: Mouse scrolled (812, 387) with delta (0, 0)
Screenshot: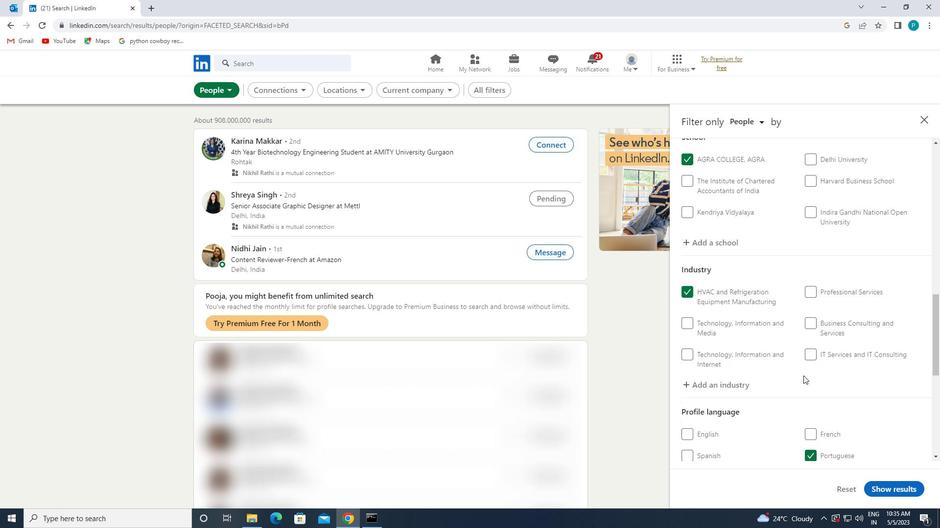 
Action: Mouse moved to (812, 387)
Screenshot: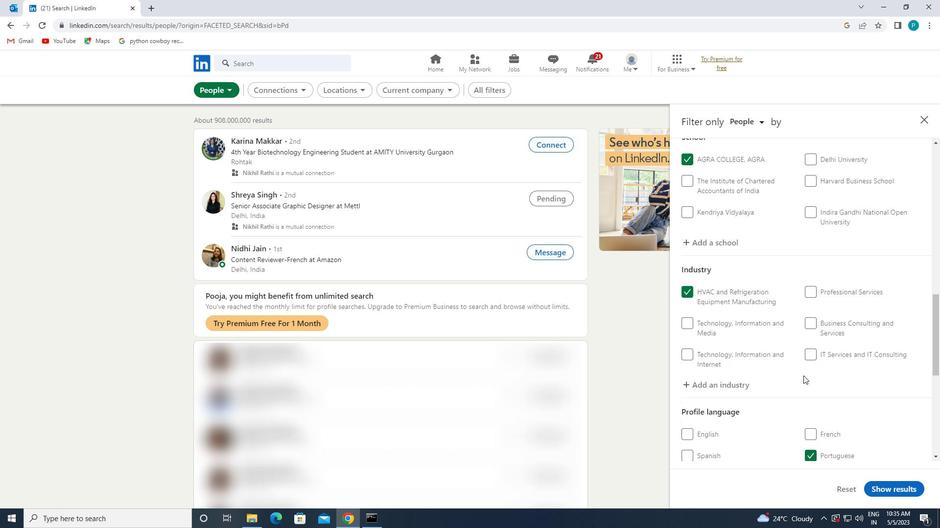 
Action: Mouse scrolled (812, 387) with delta (0, 0)
Screenshot: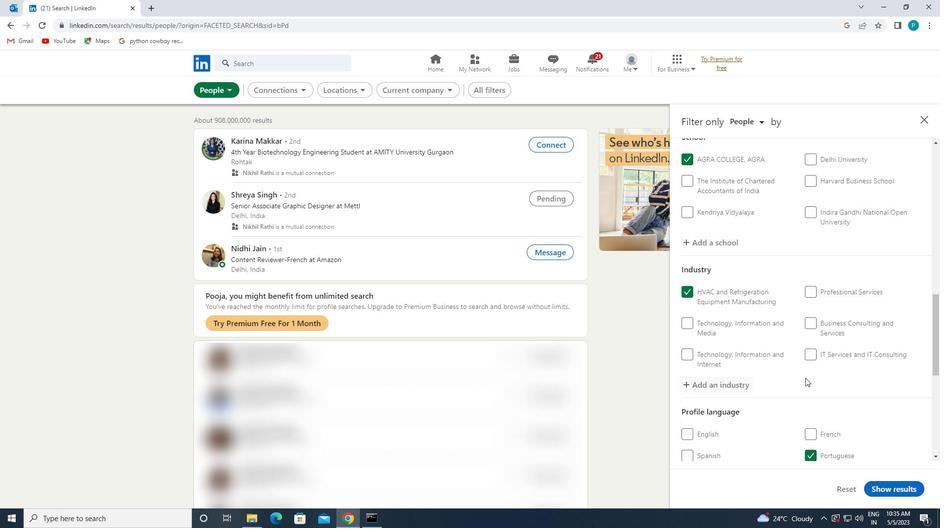 
Action: Mouse moved to (833, 400)
Screenshot: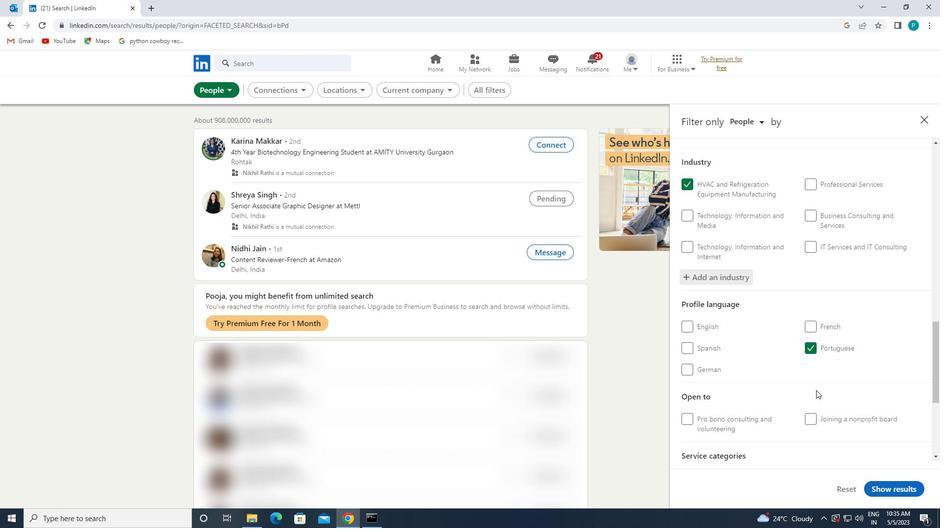 
Action: Mouse scrolled (833, 400) with delta (0, 0)
Screenshot: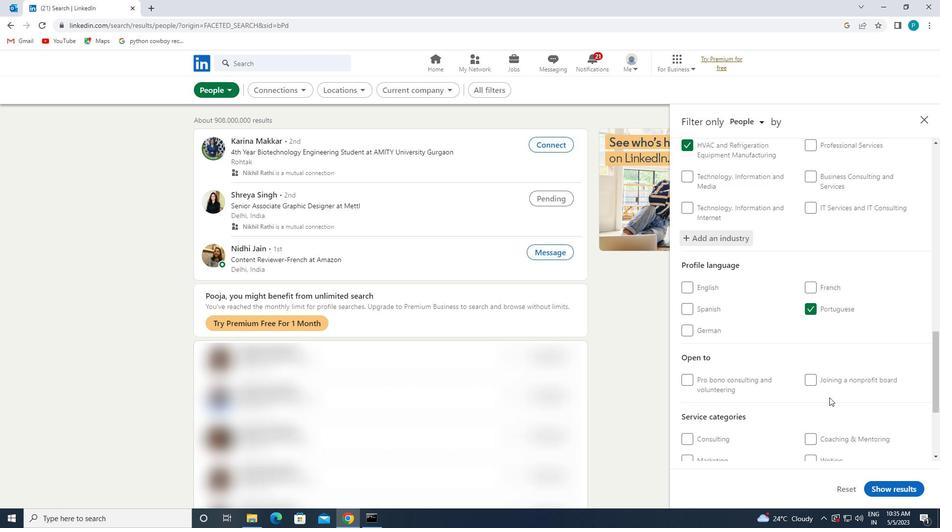 
Action: Mouse scrolled (833, 400) with delta (0, 0)
Screenshot: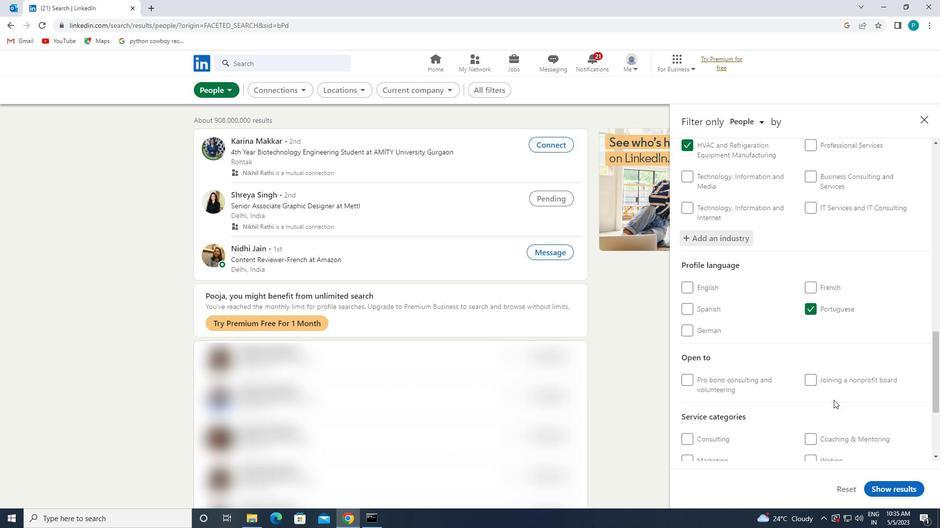 
Action: Mouse scrolled (833, 400) with delta (0, 0)
Screenshot: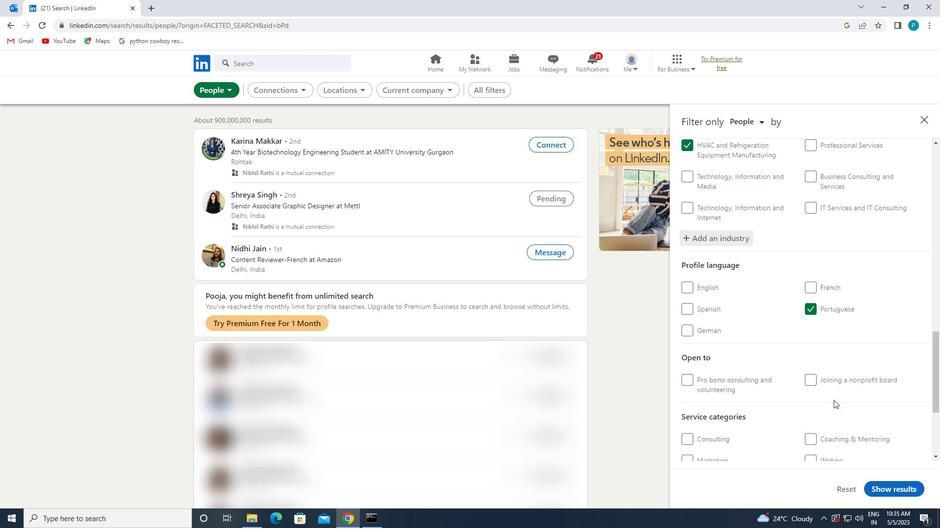 
Action: Mouse moved to (810, 321)
Screenshot: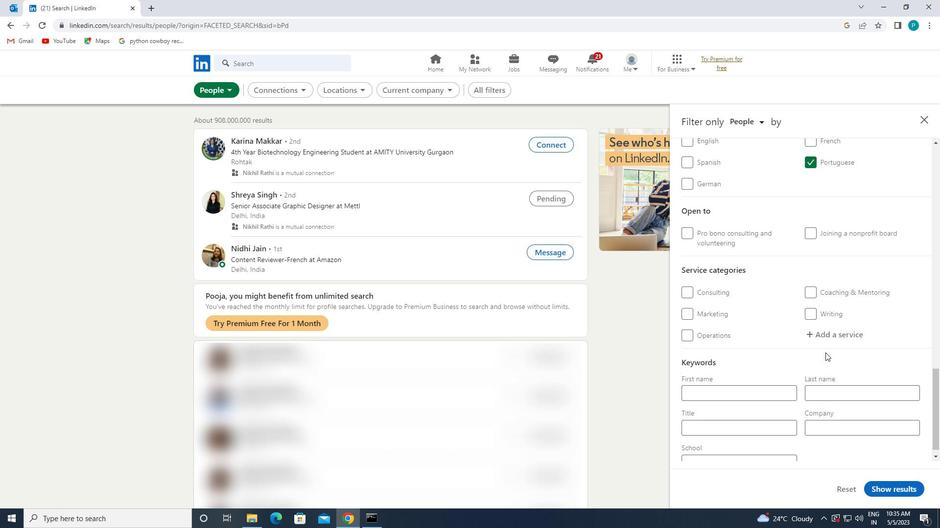 
Action: Mouse pressed left at (810, 321)
Screenshot: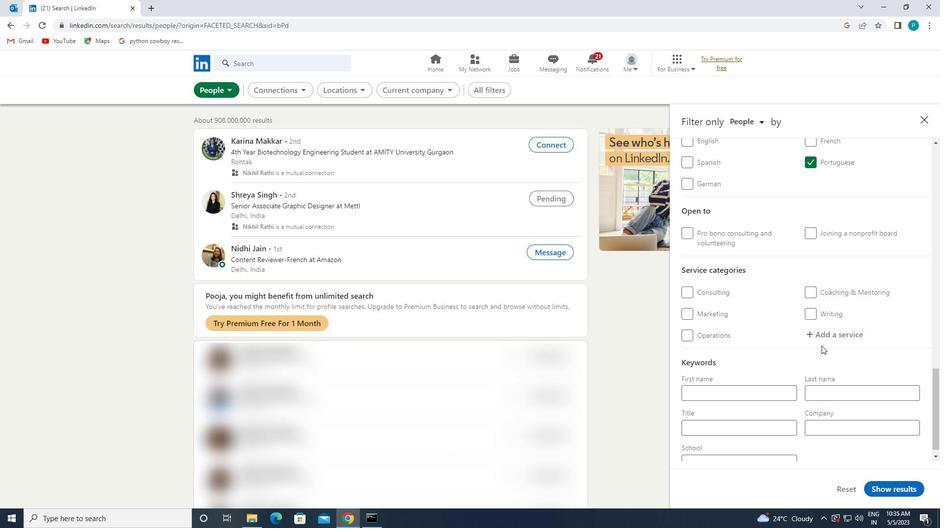 
Action: Mouse moved to (816, 342)
Screenshot: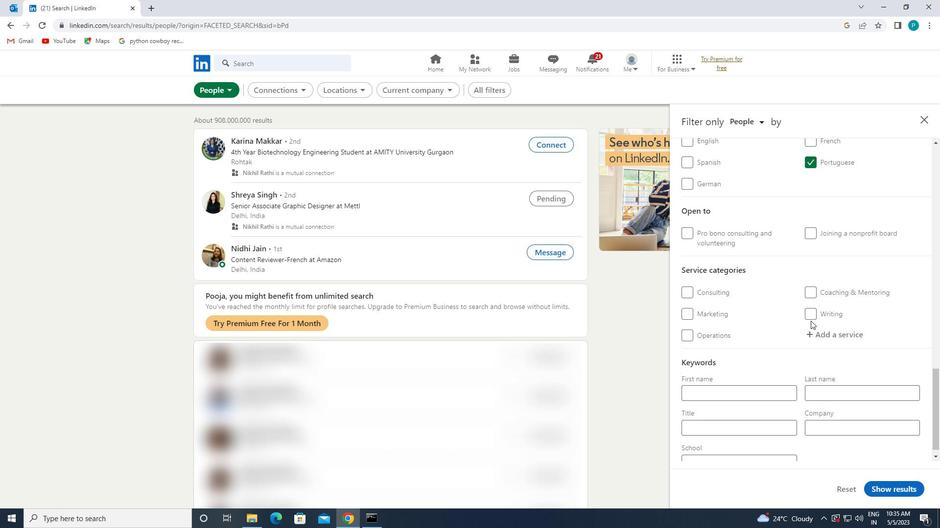 
Action: Mouse pressed left at (816, 342)
Screenshot: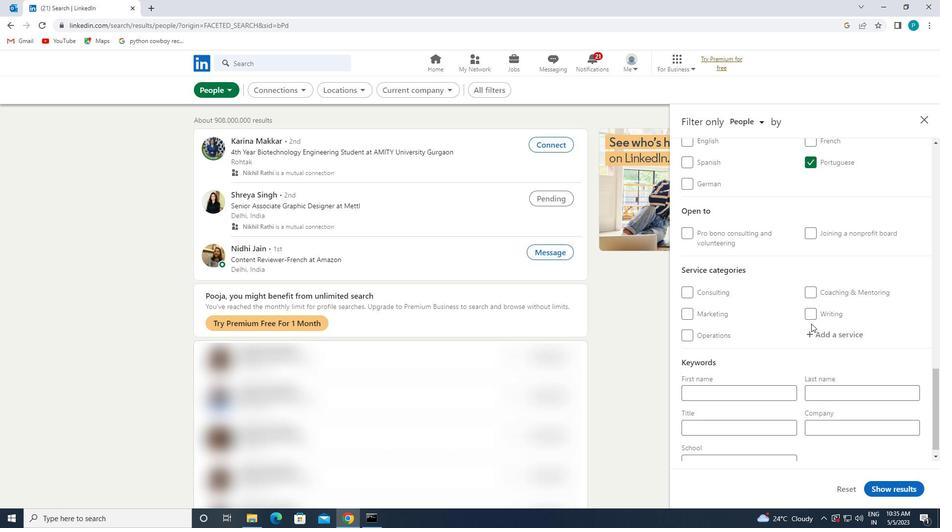 
Action: Key pressed A<Key.caps_lock>SSIS
Screenshot: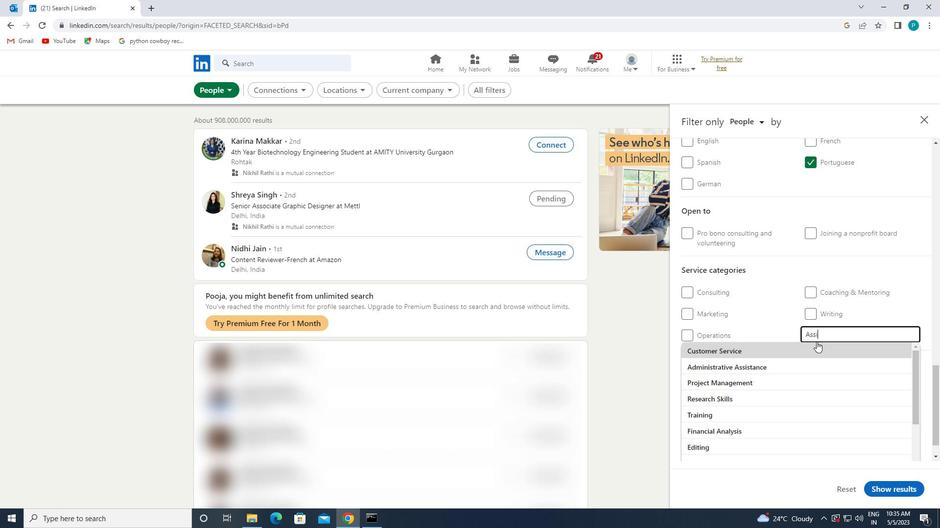 
Action: Mouse moved to (822, 361)
Screenshot: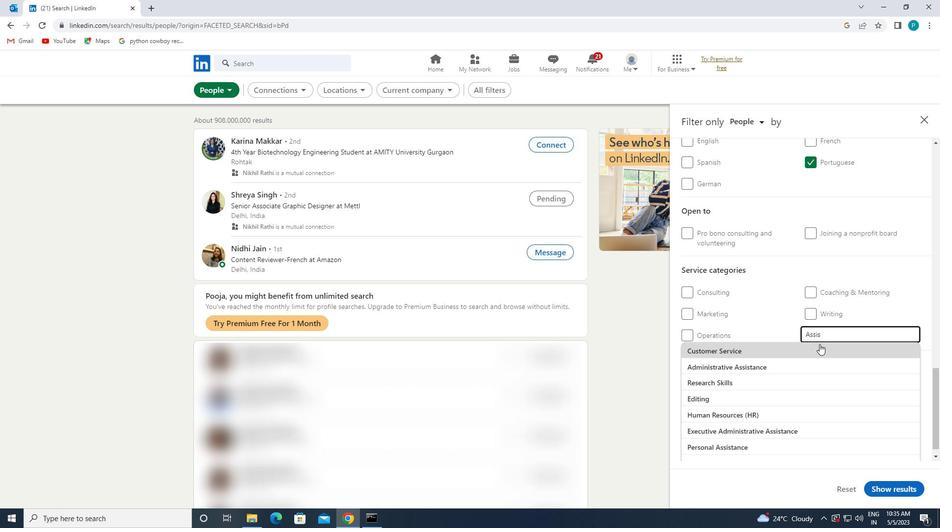
Action: Mouse scrolled (822, 360) with delta (0, 0)
Screenshot: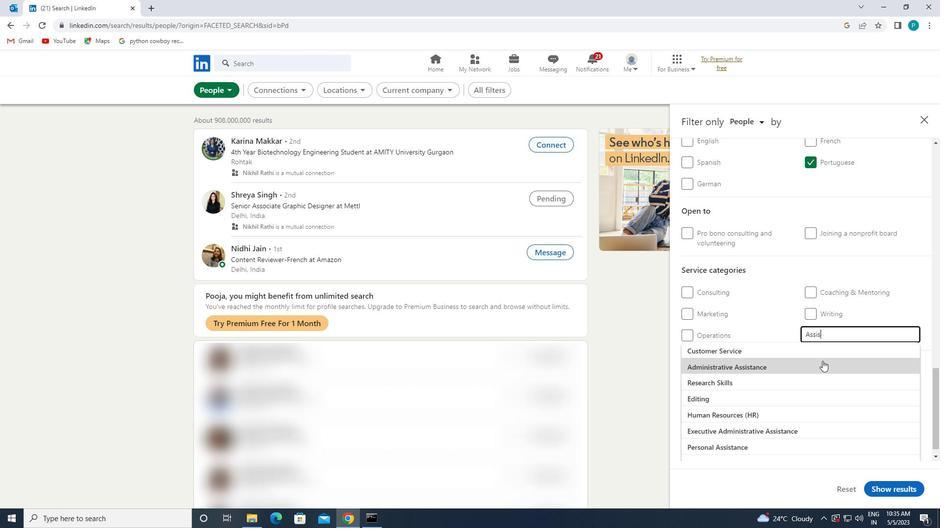 
Action: Mouse moved to (854, 331)
Screenshot: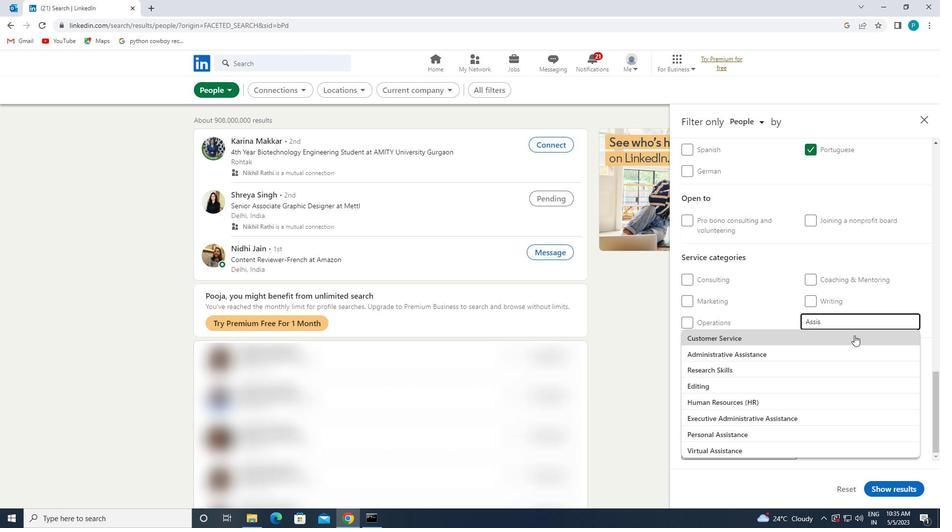 
Action: Key pressed TANCE<Key.caps_lock>A<Key.caps_lock>DVERTISING
Screenshot: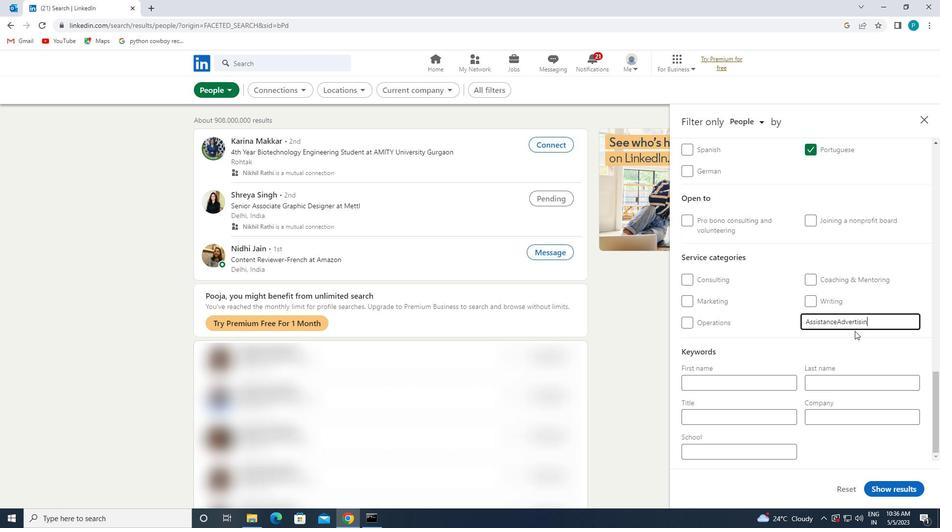
Action: Mouse scrolled (854, 331) with delta (0, 0)
Screenshot: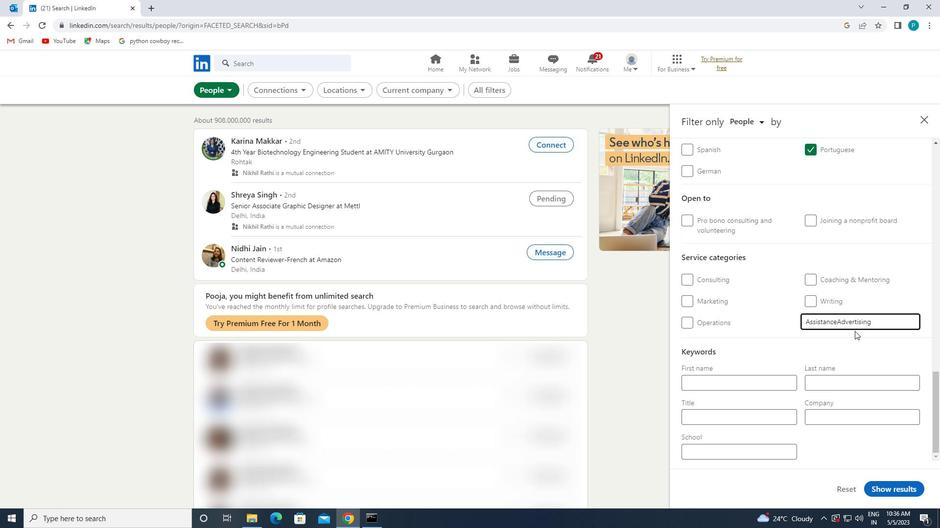 
Action: Mouse scrolled (854, 331) with delta (0, 0)
Screenshot: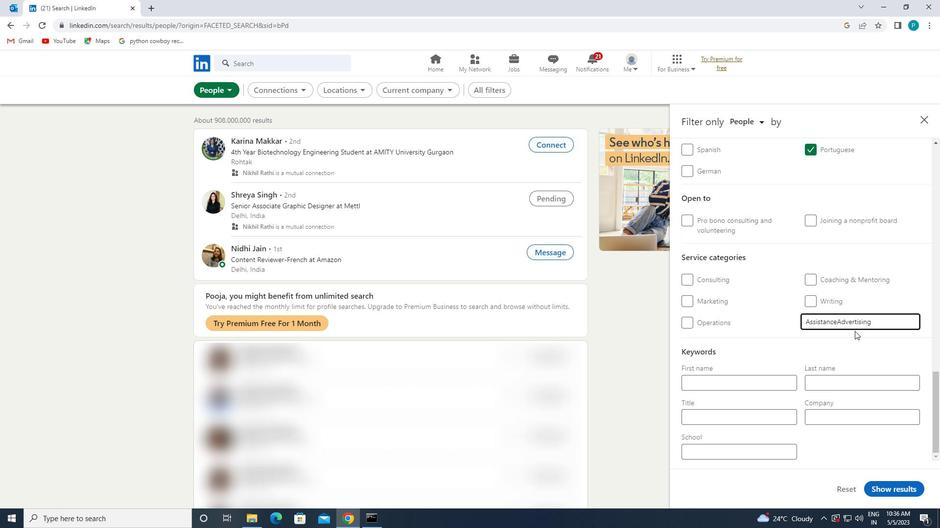 
Action: Mouse moved to (855, 331)
Screenshot: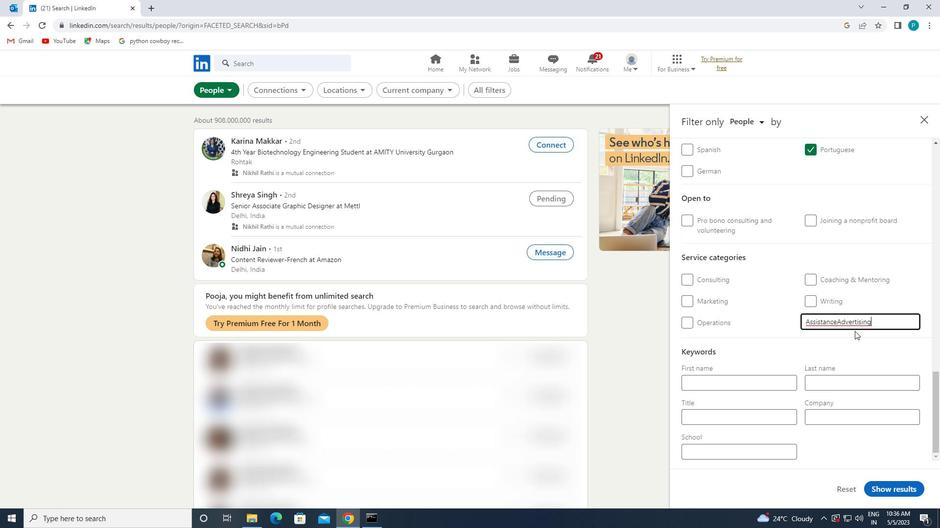 
Action: Mouse scrolled (855, 331) with delta (0, 0)
Screenshot: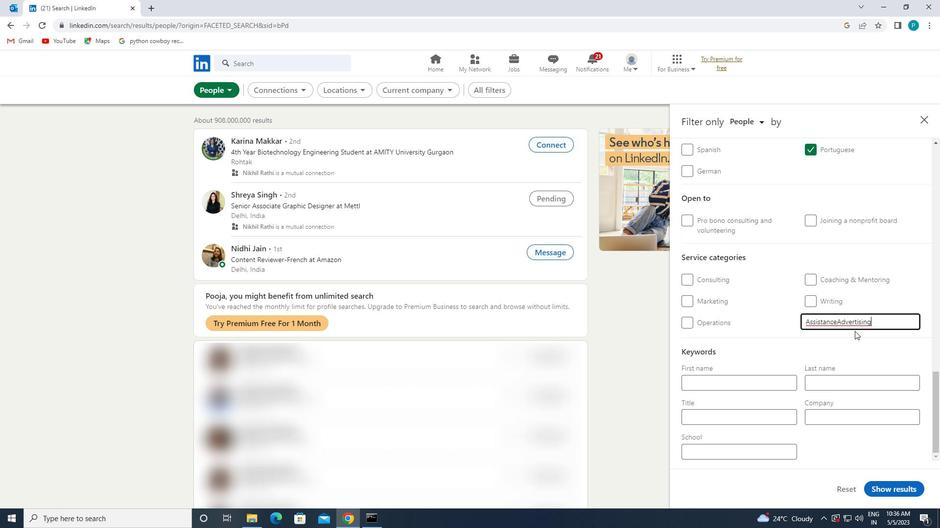 
Action: Mouse scrolled (855, 331) with delta (0, 0)
Screenshot: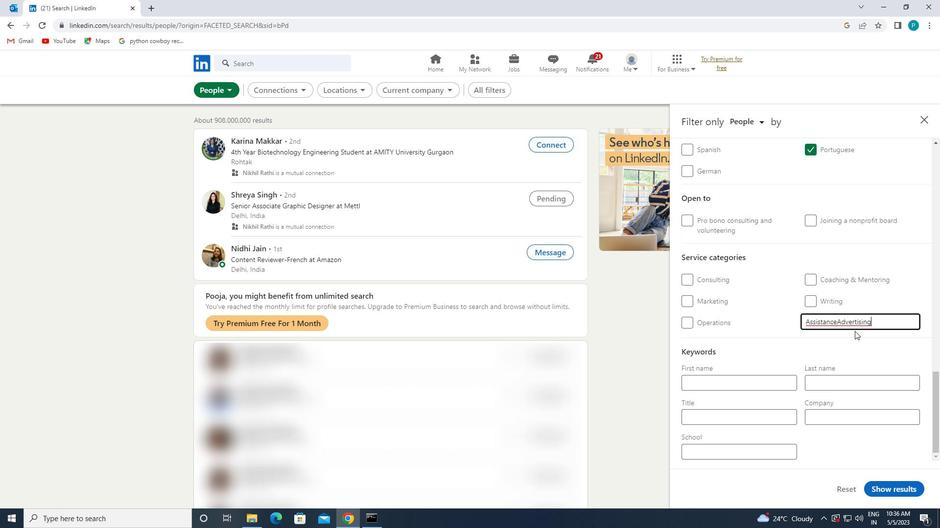 
Action: Mouse moved to (825, 402)
Screenshot: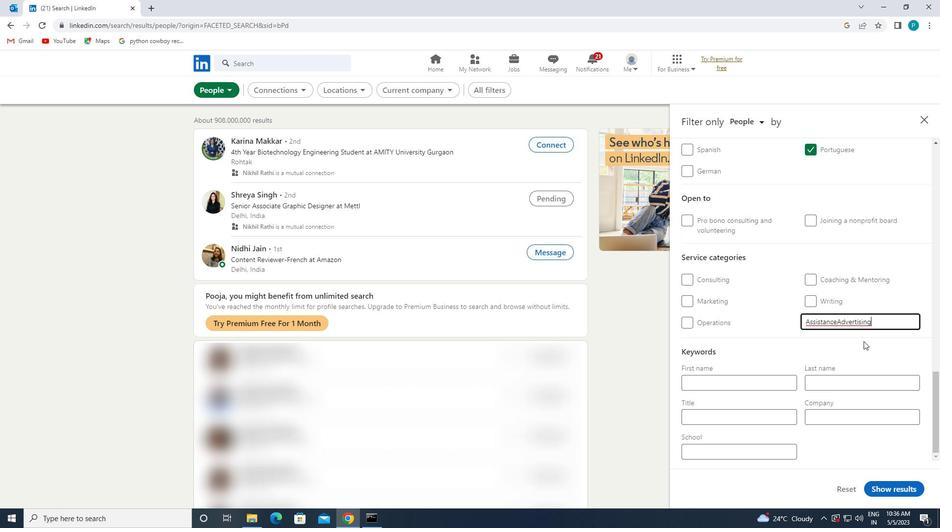 
Action: Mouse scrolled (825, 401) with delta (0, 0)
Screenshot: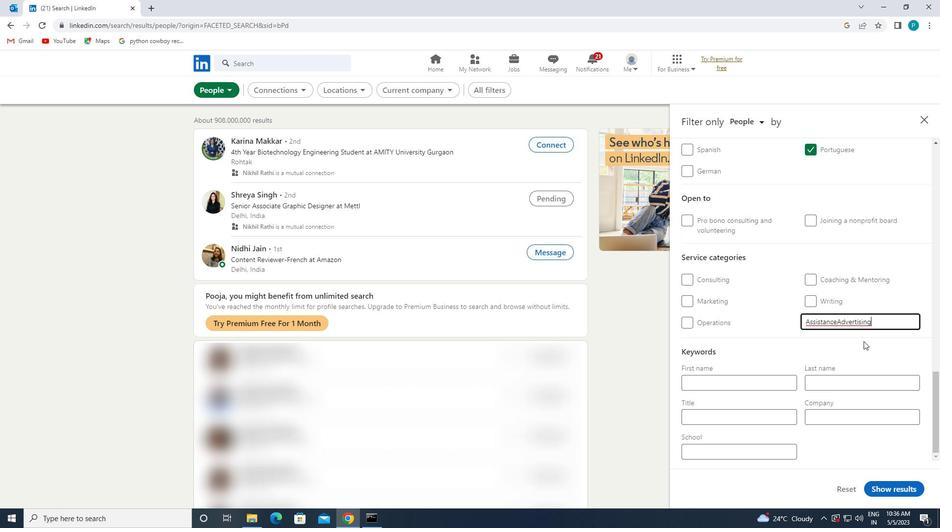 
Action: Mouse moved to (734, 424)
Screenshot: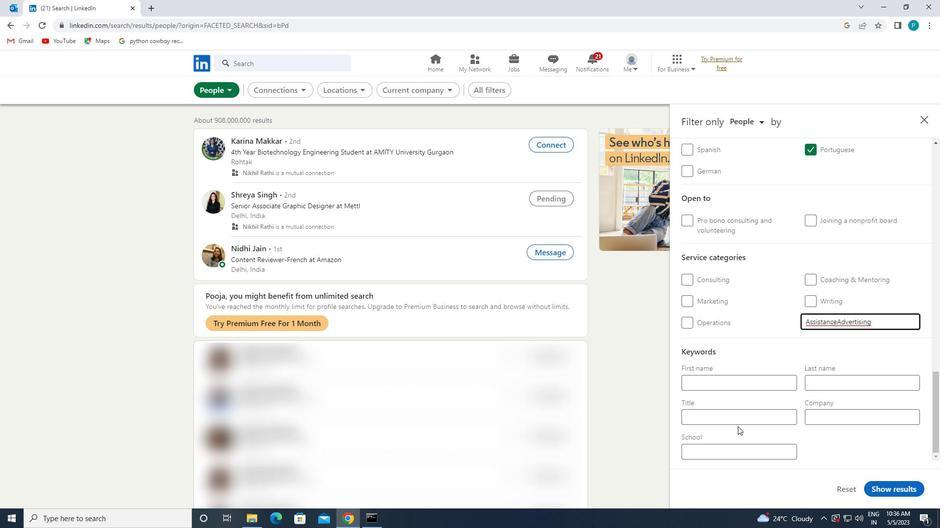 
Action: Mouse pressed left at (734, 424)
Screenshot: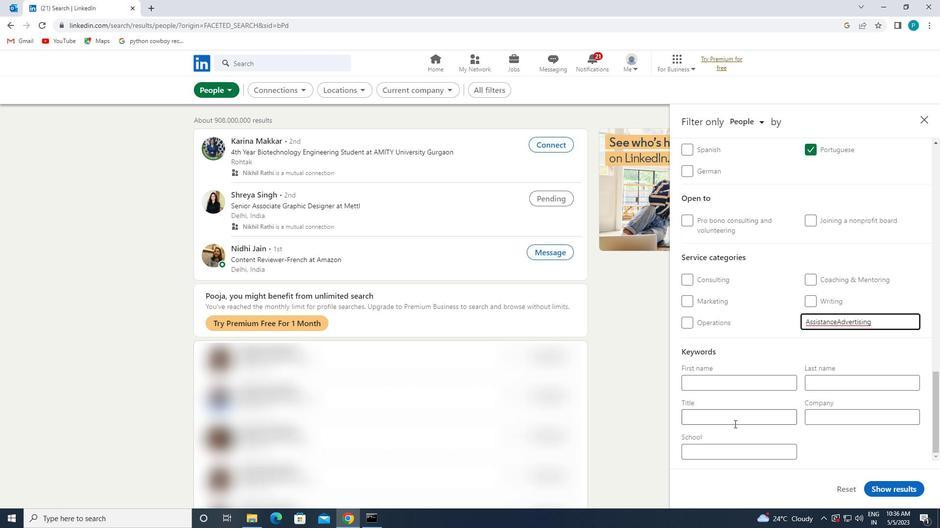 
Action: Key pressed <Key.caps_lock>Z<Key.caps_lock>OOLOGIST
Screenshot: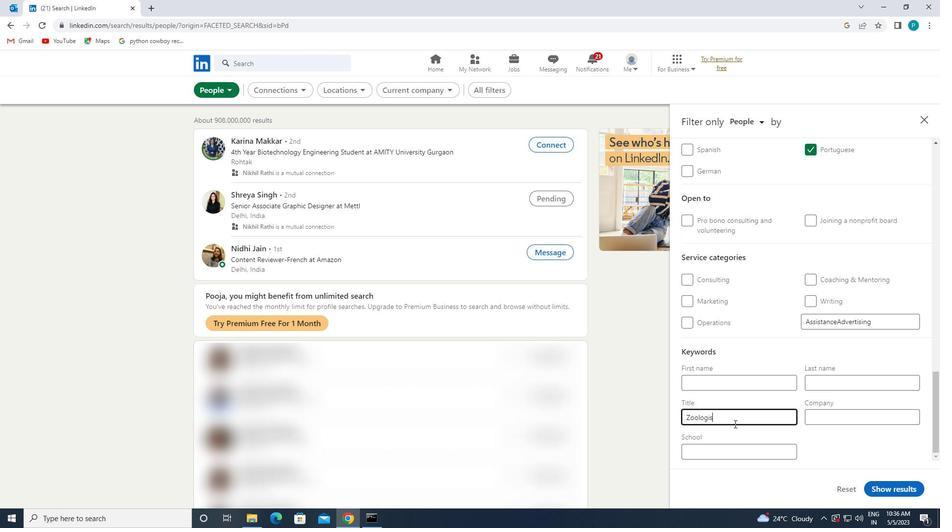 
Action: Mouse moved to (876, 485)
Screenshot: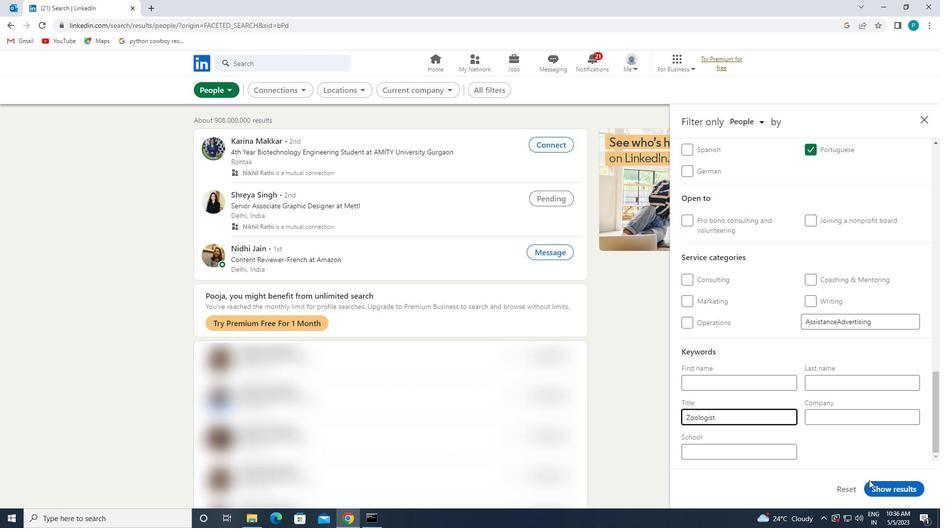 
Action: Mouse pressed left at (876, 485)
Screenshot: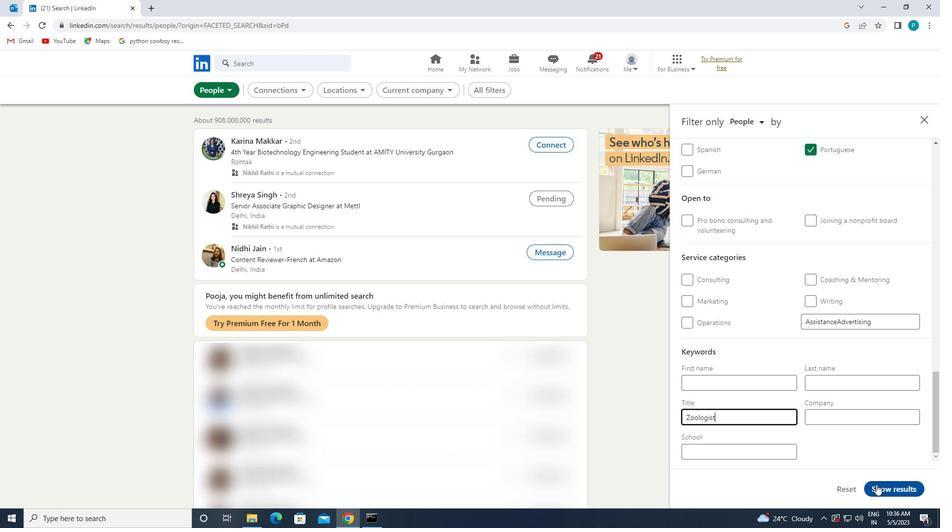 
